 Task: In the Company goldmansachs.com, Create email and send with subject: 'Elevate Your Success: Introducing a Transformative Opportunity', and with mail content 'Good Morning!_x000D_
Ignite your passion for success. Our groundbreaking solution will unleash your potential and open doors to endless opportunities in your industry._x000D_
Best Regards', attach the document: Business_plan.docx and insert image: visitingcard.jpg. Below Best Regards, write Wechat and insert the URL: 'www.wechat.com'. Mark checkbox to create task to follow up : In 1 week.  Enter or choose an email address of recipient's from company's contact and send.. Logged in from softage.10@softage.net
Action: Mouse moved to (67, 55)
Screenshot: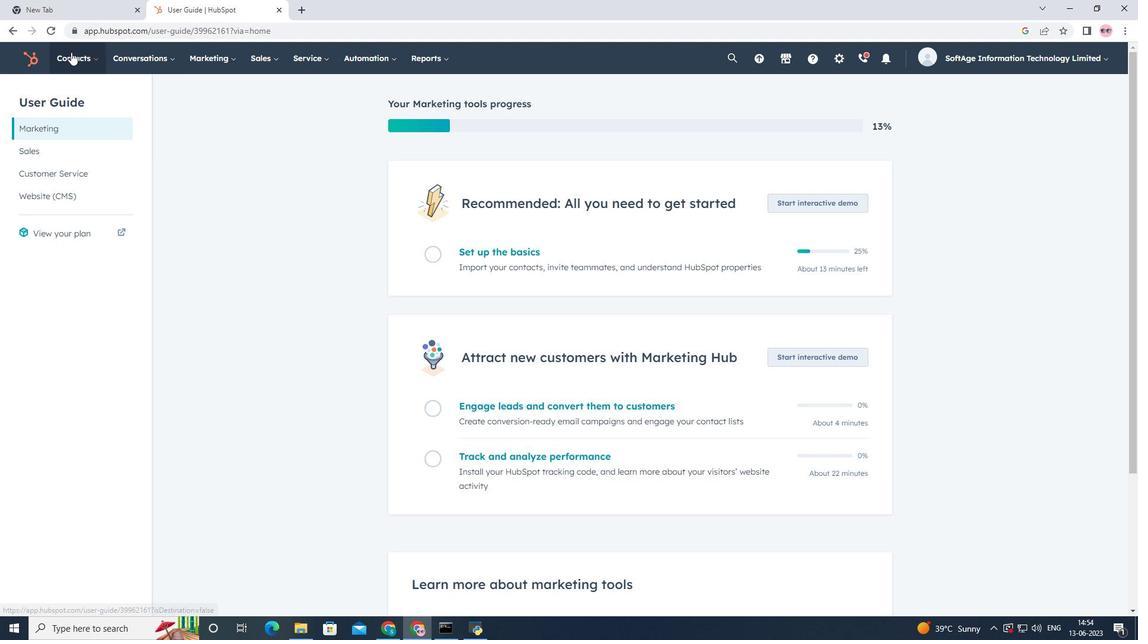 
Action: Mouse pressed left at (67, 55)
Screenshot: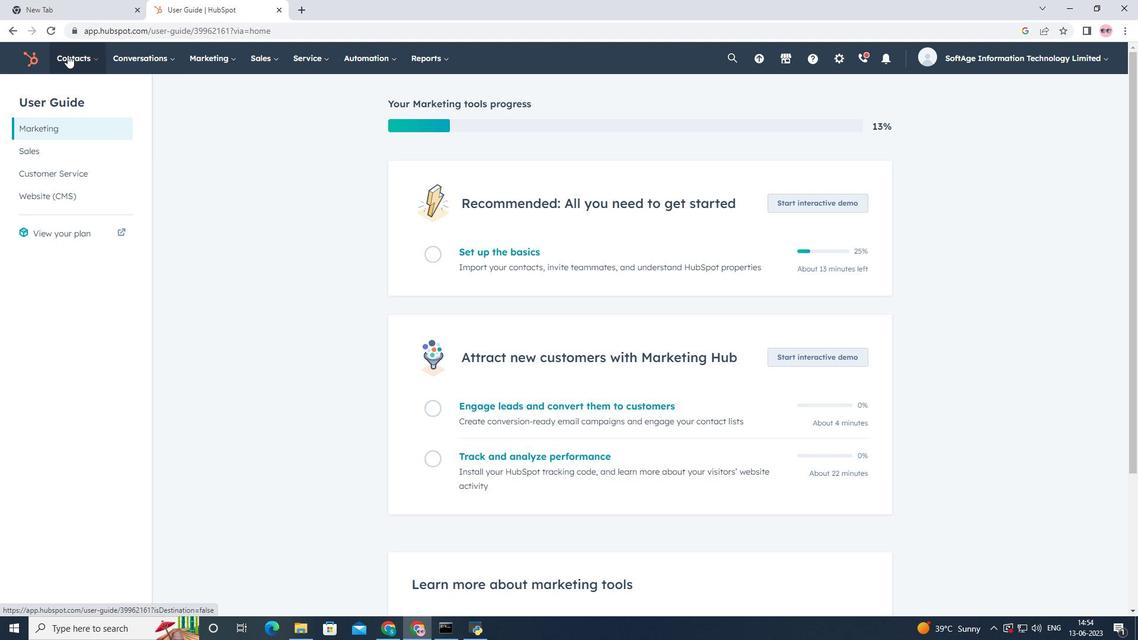 
Action: Mouse moved to (107, 116)
Screenshot: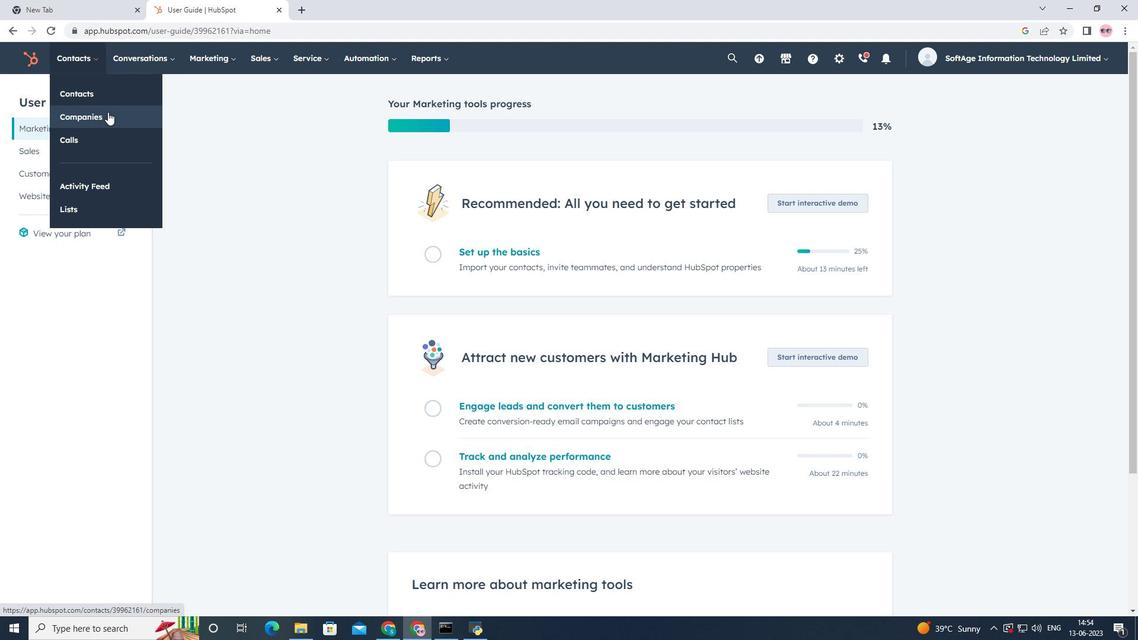 
Action: Mouse pressed left at (107, 116)
Screenshot: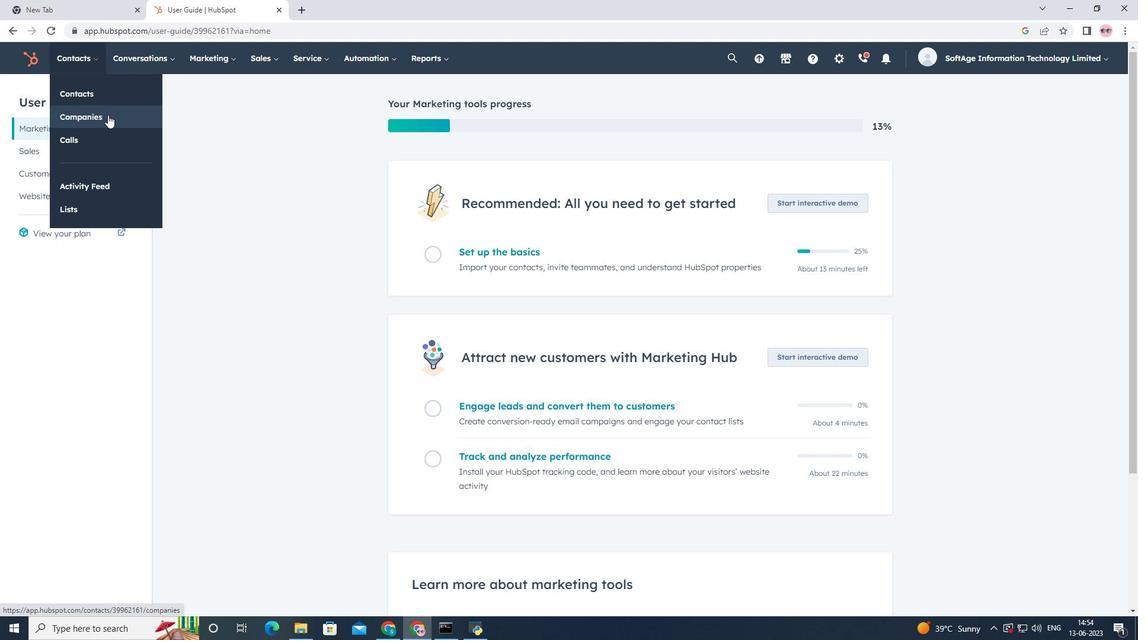 
Action: Mouse moved to (129, 196)
Screenshot: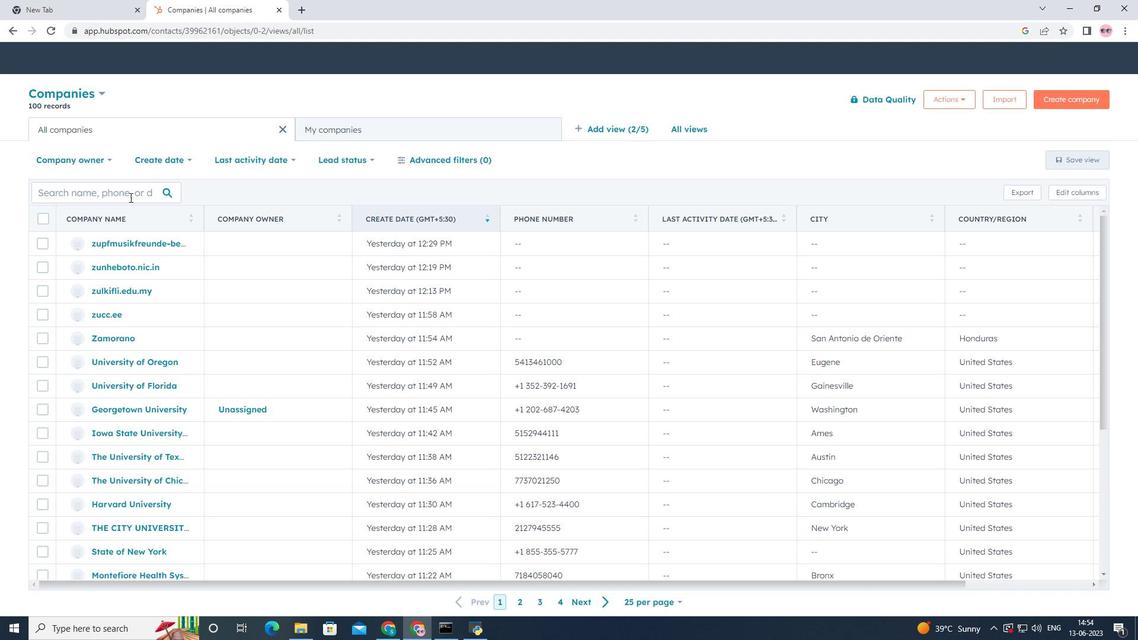 
Action: Mouse pressed left at (129, 196)
Screenshot: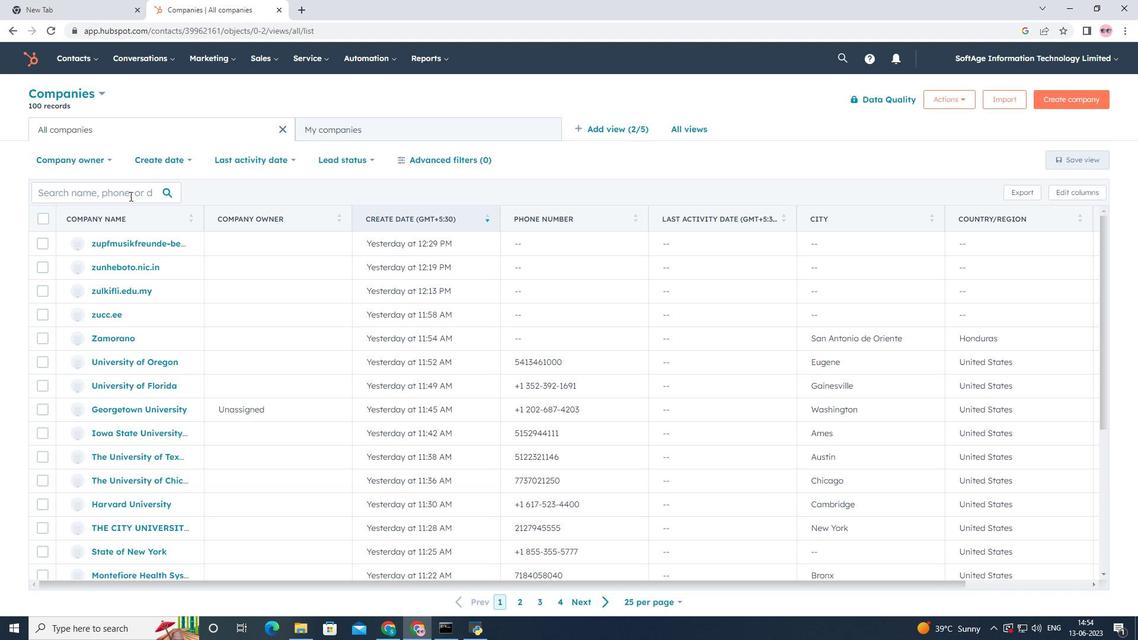 
Action: Key pressed goldmansachs.com
Screenshot: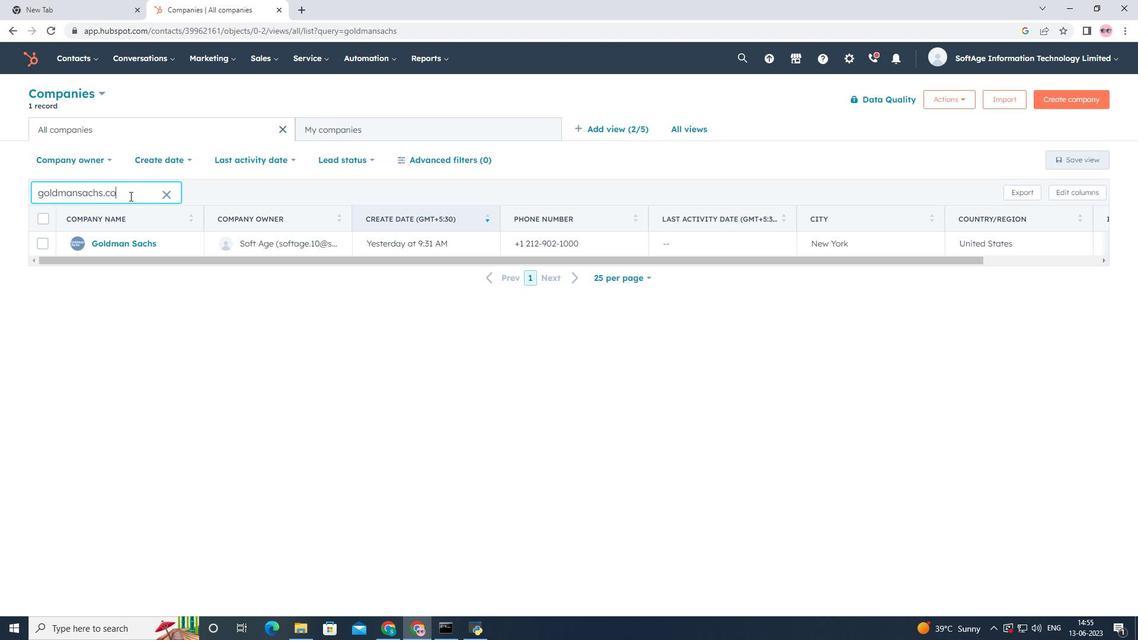 
Action: Mouse moved to (138, 238)
Screenshot: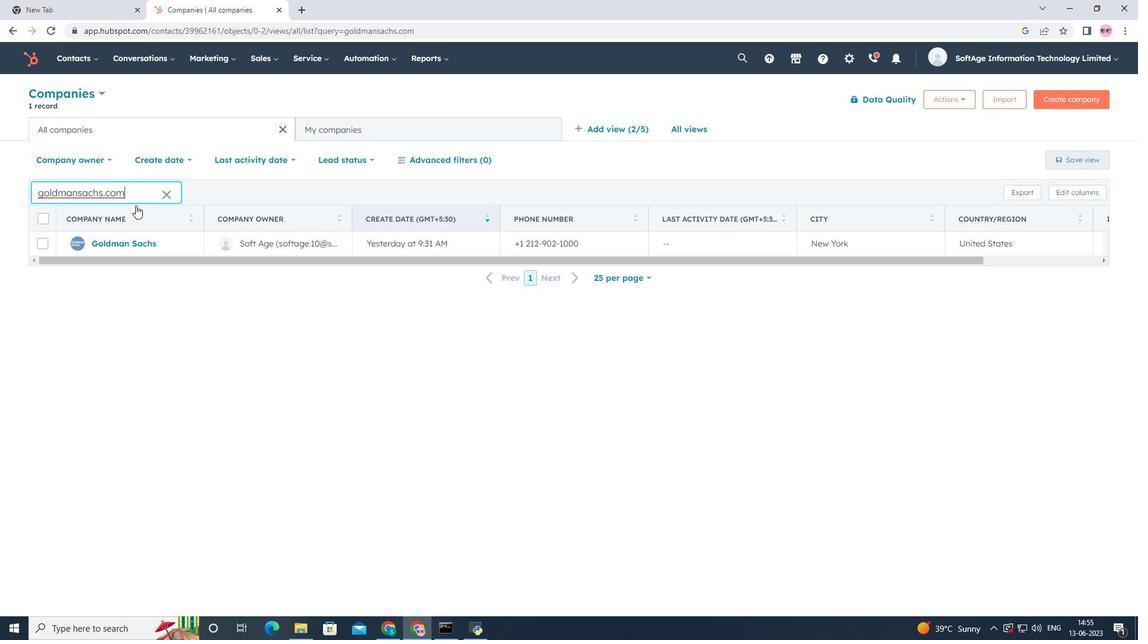 
Action: Mouse pressed left at (138, 238)
Screenshot: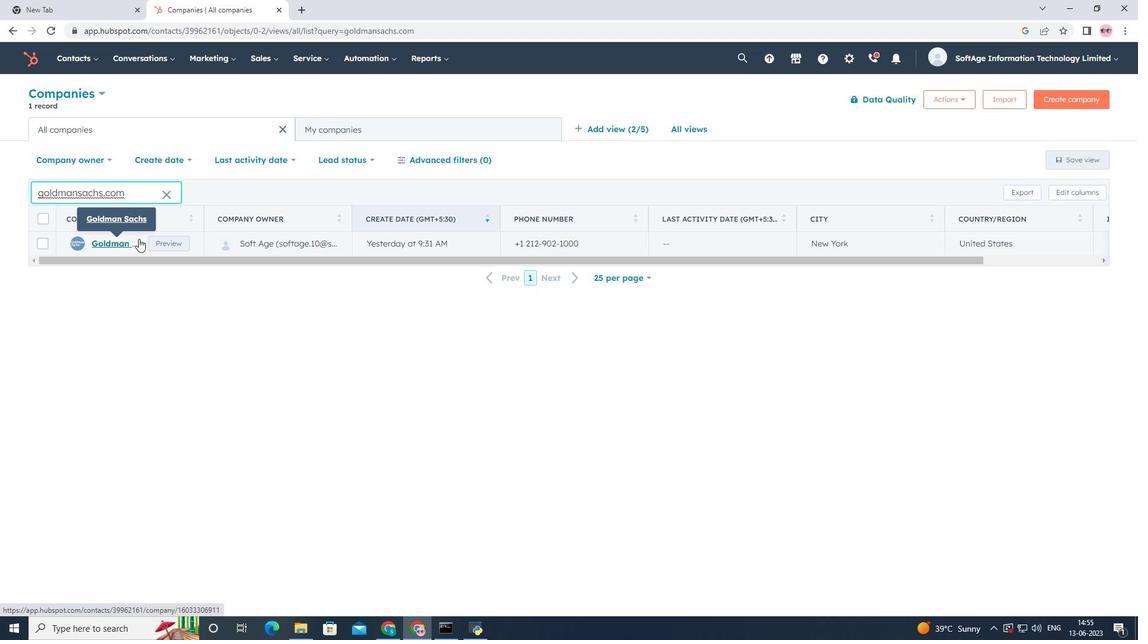 
Action: Mouse moved to (80, 188)
Screenshot: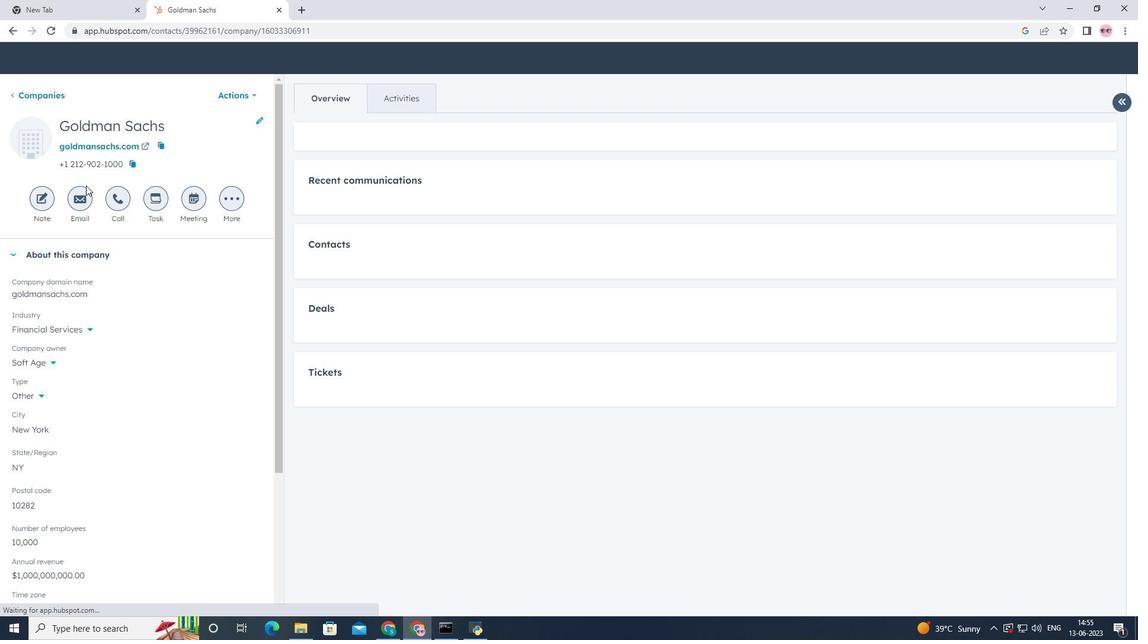 
Action: Mouse pressed left at (80, 188)
Screenshot: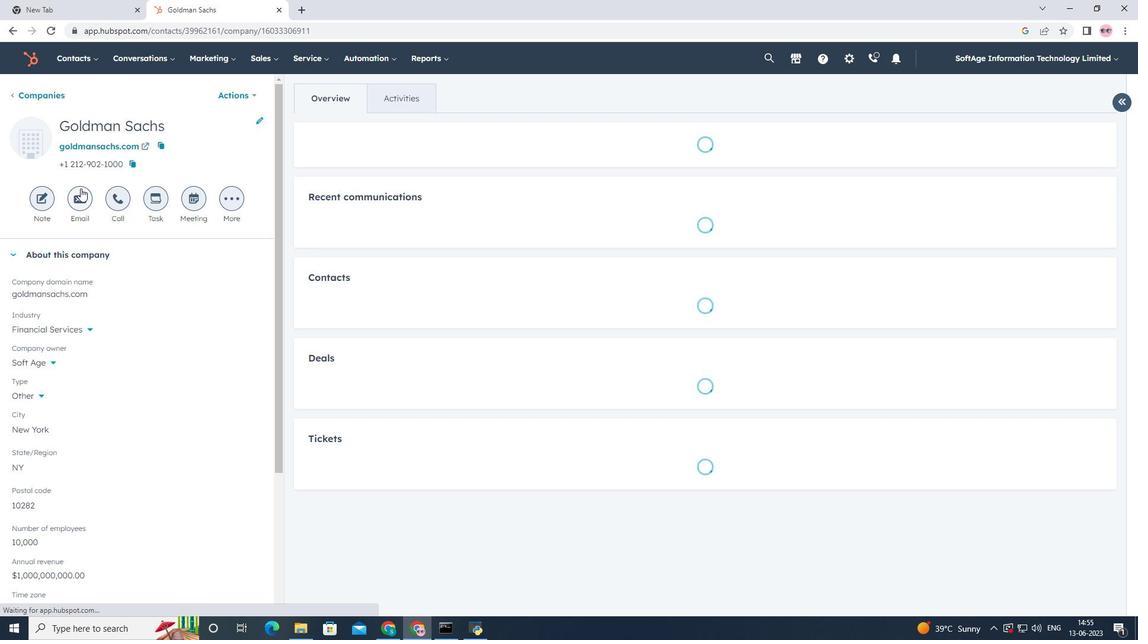 
Action: Mouse moved to (735, 406)
Screenshot: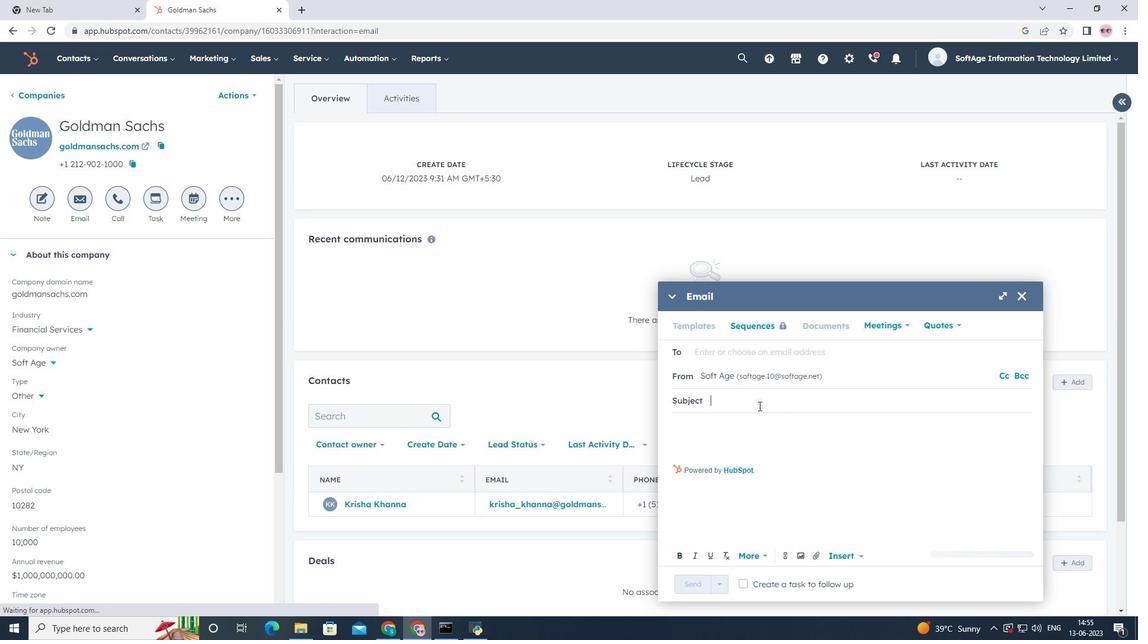 
Action: Mouse pressed left at (735, 406)
Screenshot: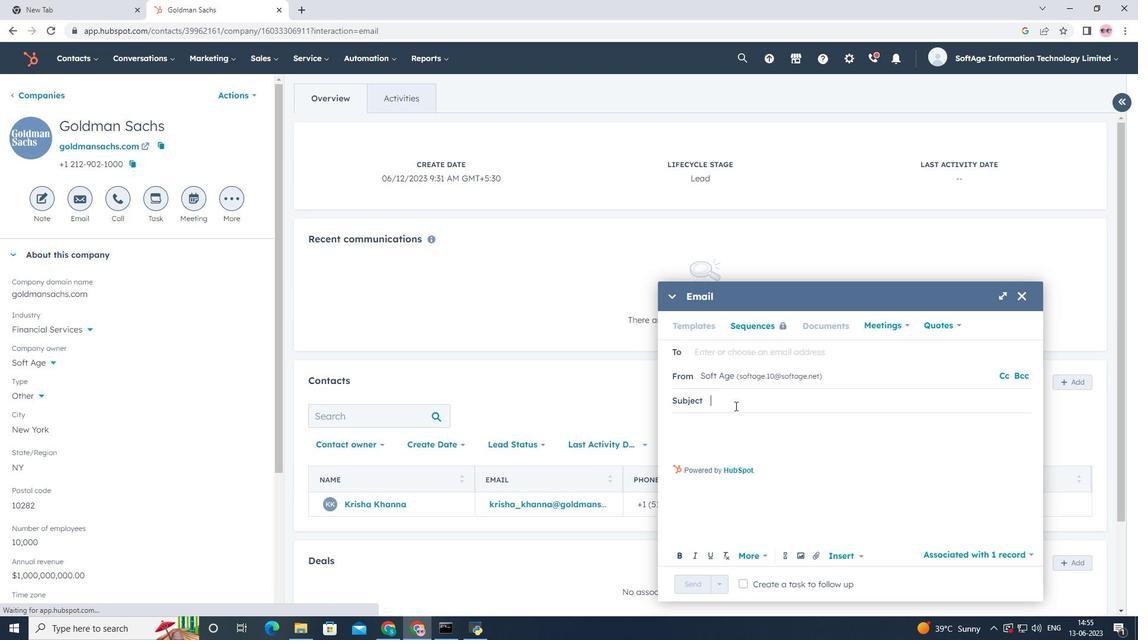 
Action: Key pressed <Key.shift>Elevate<Key.space><Key.shift>Your<Key.space><Key.shift>Success<Key.shift>:<Key.space><Key.shift><Key.shift><Key.shift>Introducing<Key.space>a<Key.space><Key.shift>Transformative<Key.space><Key.shift>Opportunity
Screenshot: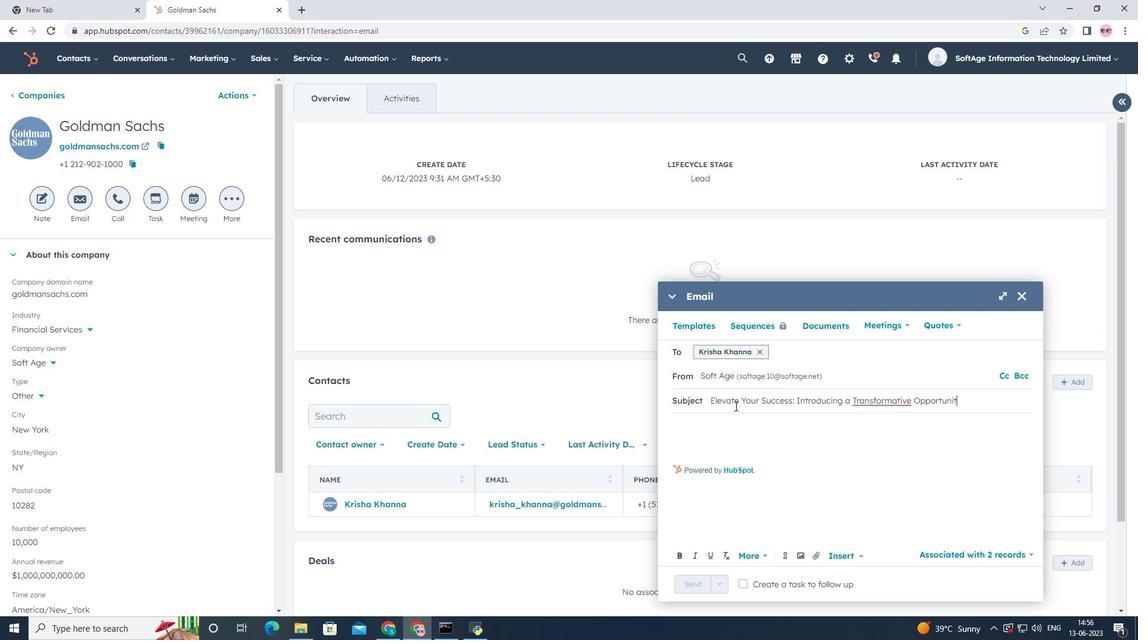 
Action: Mouse moved to (724, 431)
Screenshot: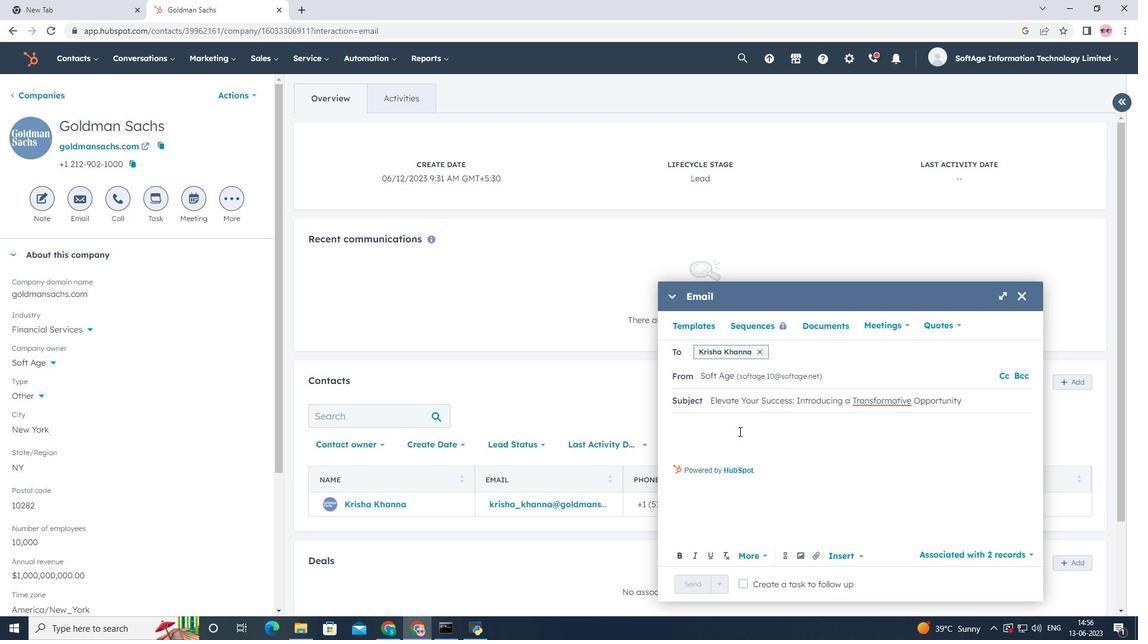 
Action: Mouse pressed left at (724, 431)
Screenshot: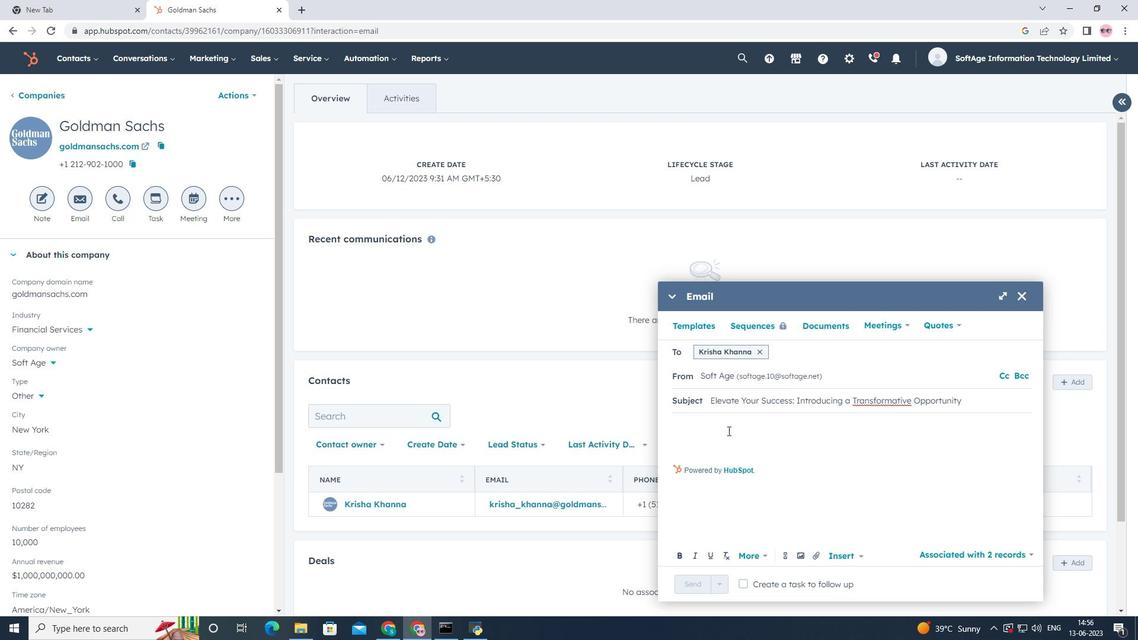 
Action: Key pressed <Key.shift><Key.shift><Key.shift><Key.shift><Key.shift><Key.shift><Key.shift><Key.shift><Key.shift><Key.shift><Key.shift>Good<Key.space><Key.shift>Morning<Key.shift><Key.shift><Key.shift><Key.shift><Key.shift>!<Key.enter><Key.shift>Ignite<Key.space>your<Key.space>passion<Key.space>for<Key.space>success.<Key.space><Key.shift>Our<Key.space>gri<Key.backspace>oundbreaking<Key.space>solution<Key.space>we<Key.backspace>ill<Key.space>unleash<Key.space>your<Key.space>potential<Key.space>and<Key.space>open<Key.space>doors<Key.space>to<Key.space>endless<Key.space>opportunities<Key.space>in<Key.space>your<Key.space>industry.<Key.enter><Key.shift><Key.shift><Key.shift><Key.shift><Key.shift><Key.shift><Key.shift><Key.shift><Key.shift><Key.shift><Key.shift><Key.shift><Key.shift><Key.shift><Key.shift><Key.shift><Key.shift><Key.shift><Key.shift><Key.shift><Key.shift><Key.shift><Key.shift><Key.shift><Key.shift><Key.shift><Key.shift><Key.shift><Key.shift><Key.shift><Key.shift><Key.shift><Key.shift><Key.shift>Best<Key.space>regards
Screenshot: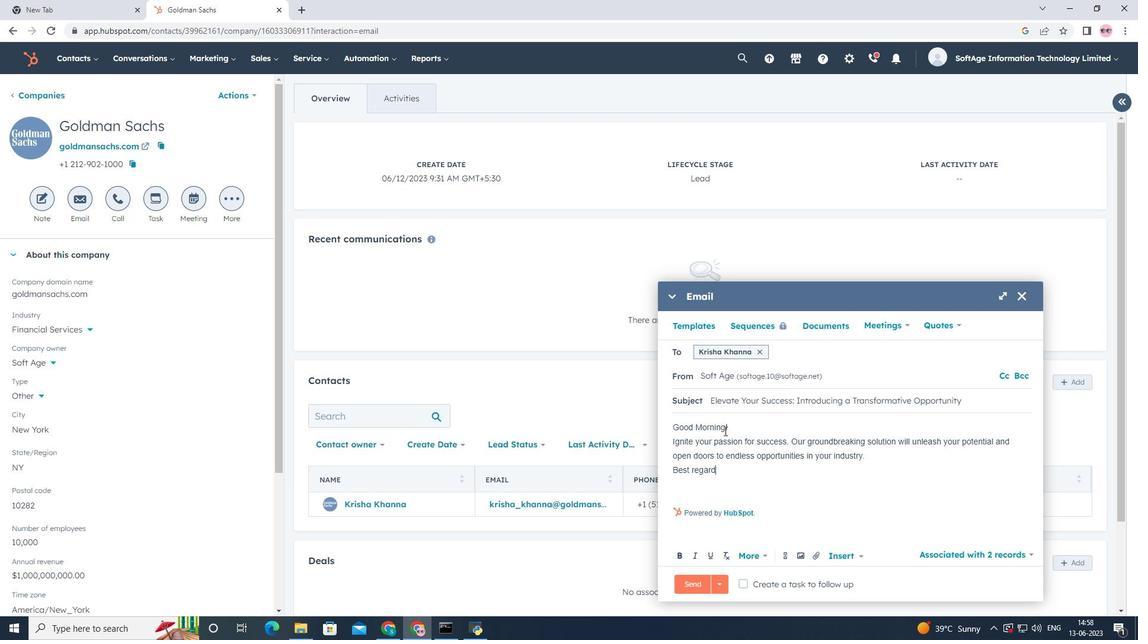 
Action: Mouse moved to (697, 470)
Screenshot: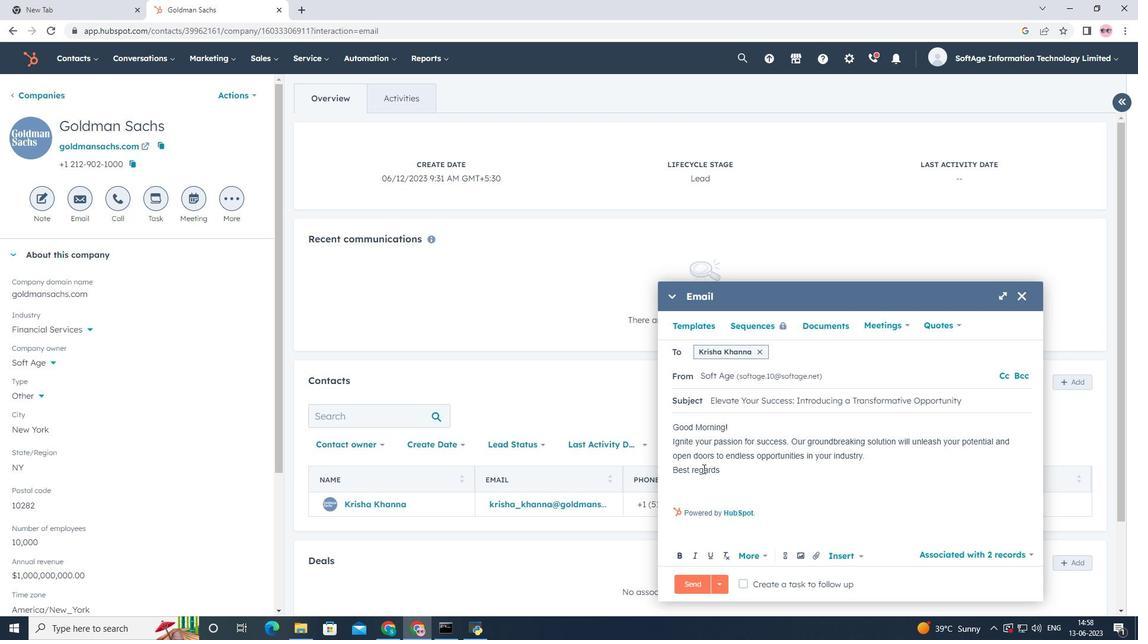 
Action: Mouse pressed left at (697, 470)
Screenshot: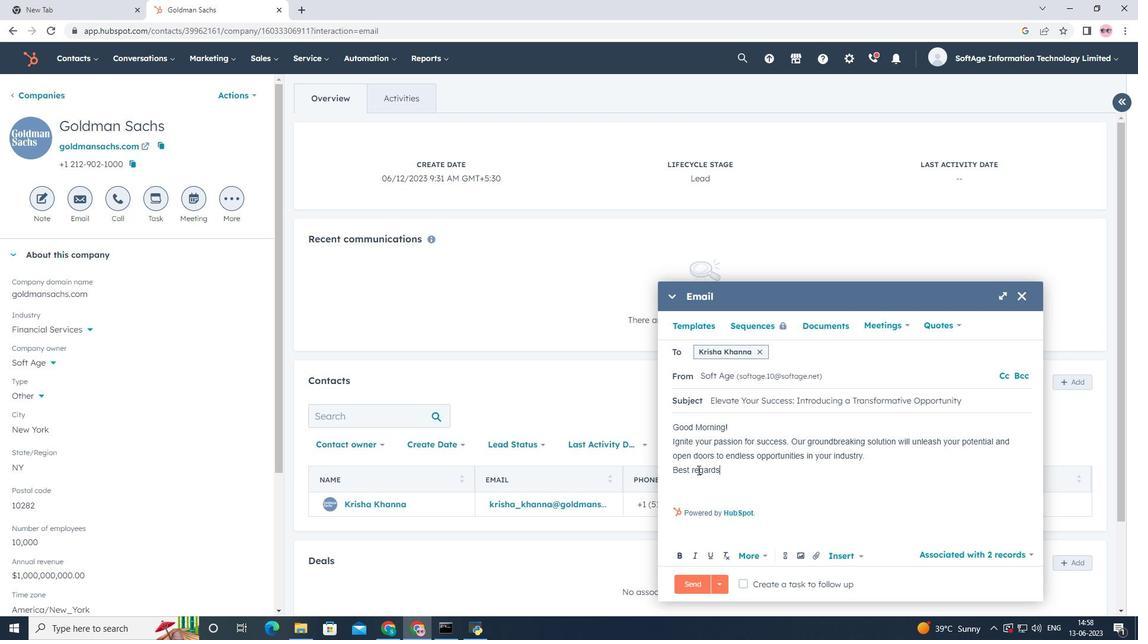 
Action: Key pressed <Key.left><Key.backspace><Key.shift>R
Screenshot: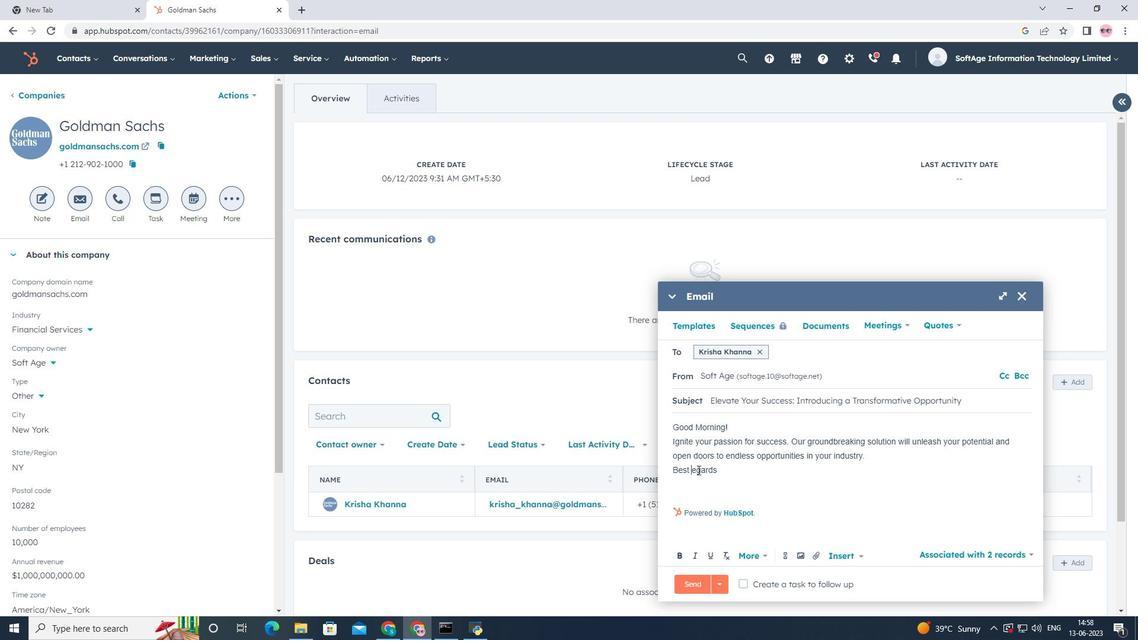 
Action: Mouse moved to (812, 558)
Screenshot: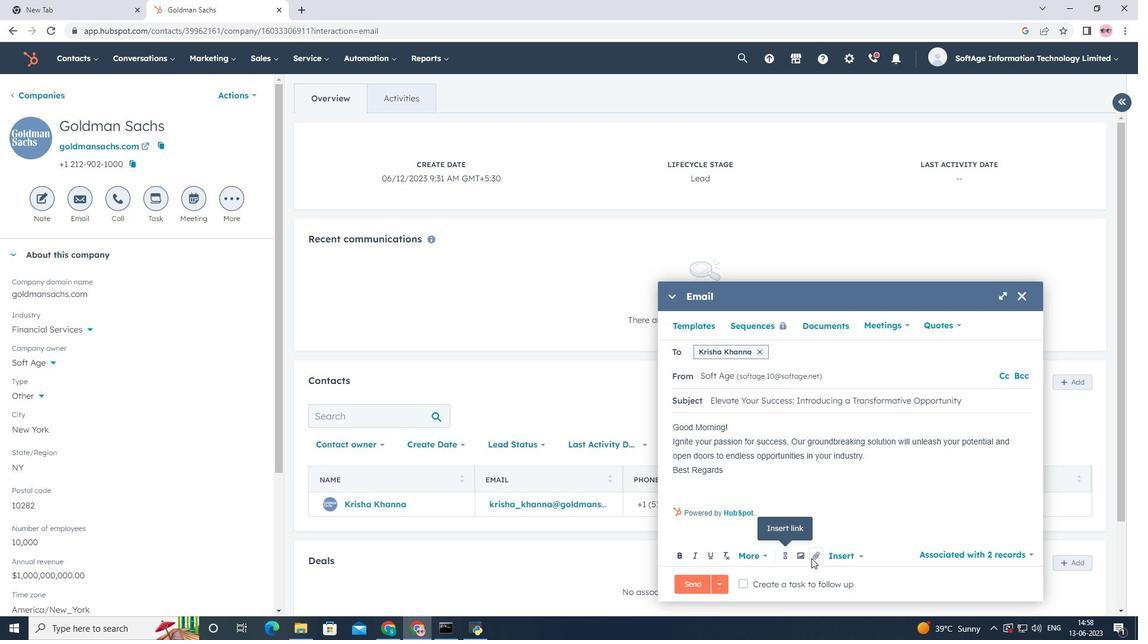 
Action: Mouse pressed left at (812, 558)
Screenshot: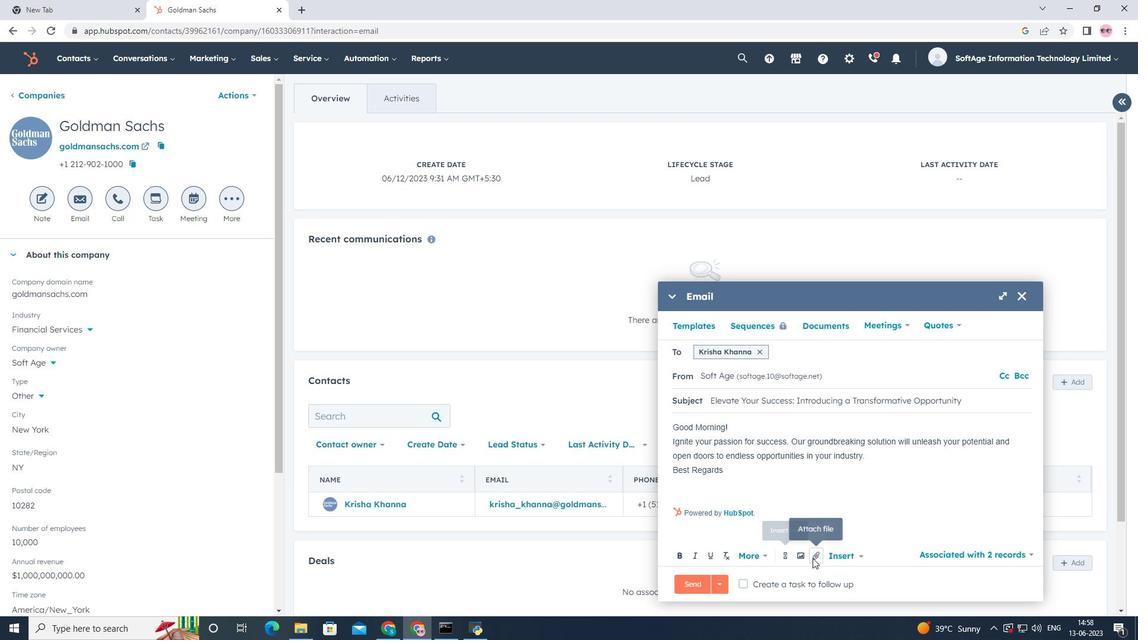 
Action: Mouse moved to (827, 524)
Screenshot: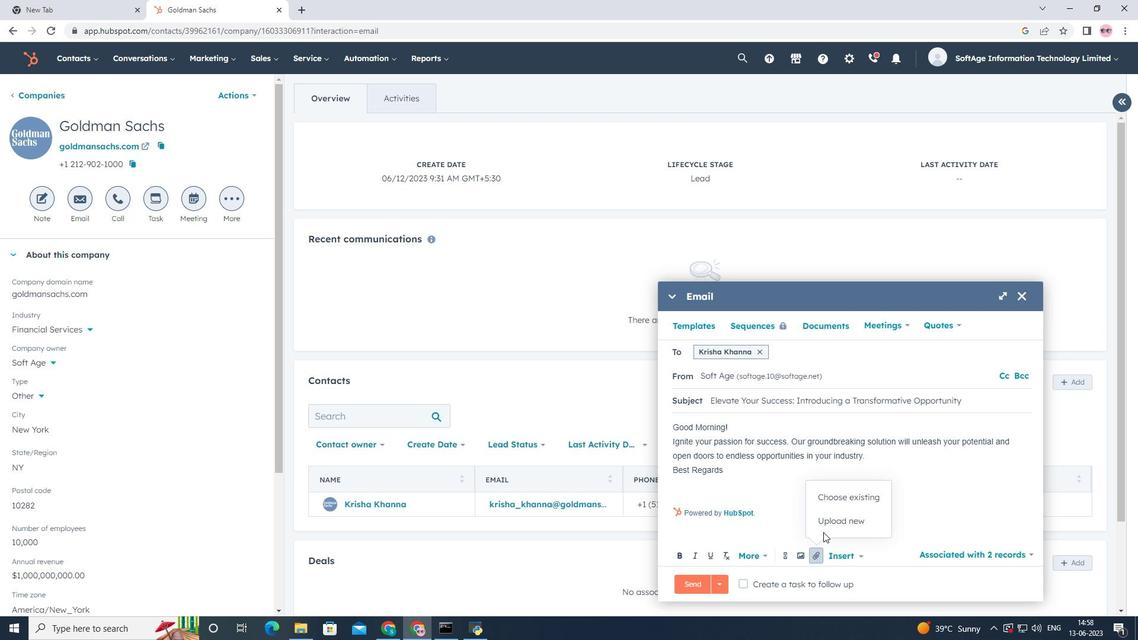 
Action: Mouse pressed left at (827, 524)
Screenshot: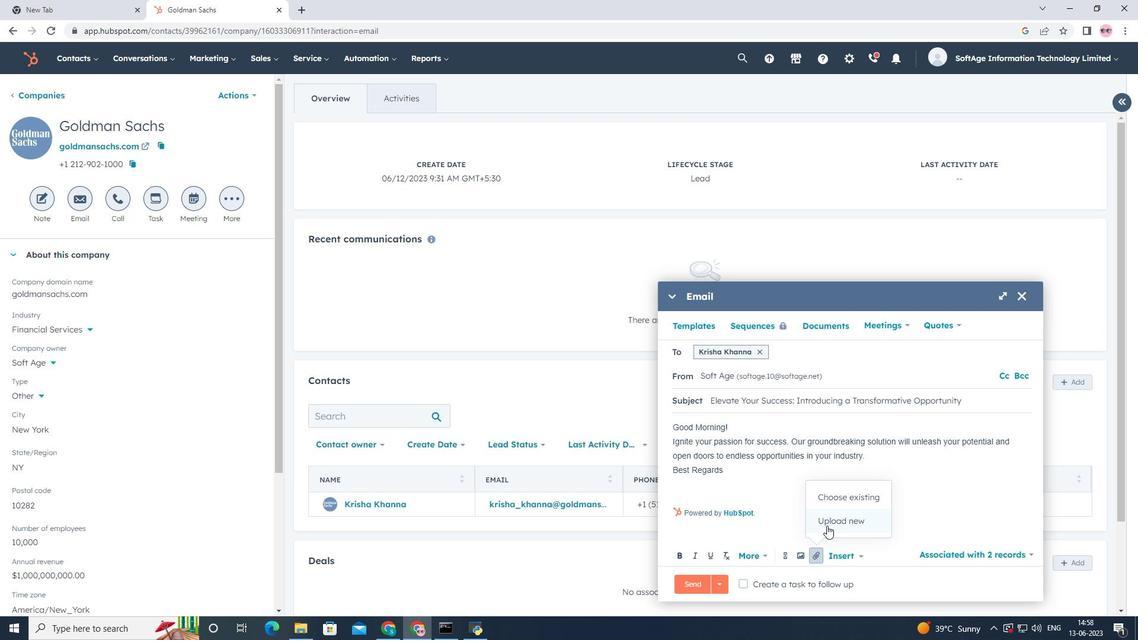 
Action: Mouse moved to (45, 148)
Screenshot: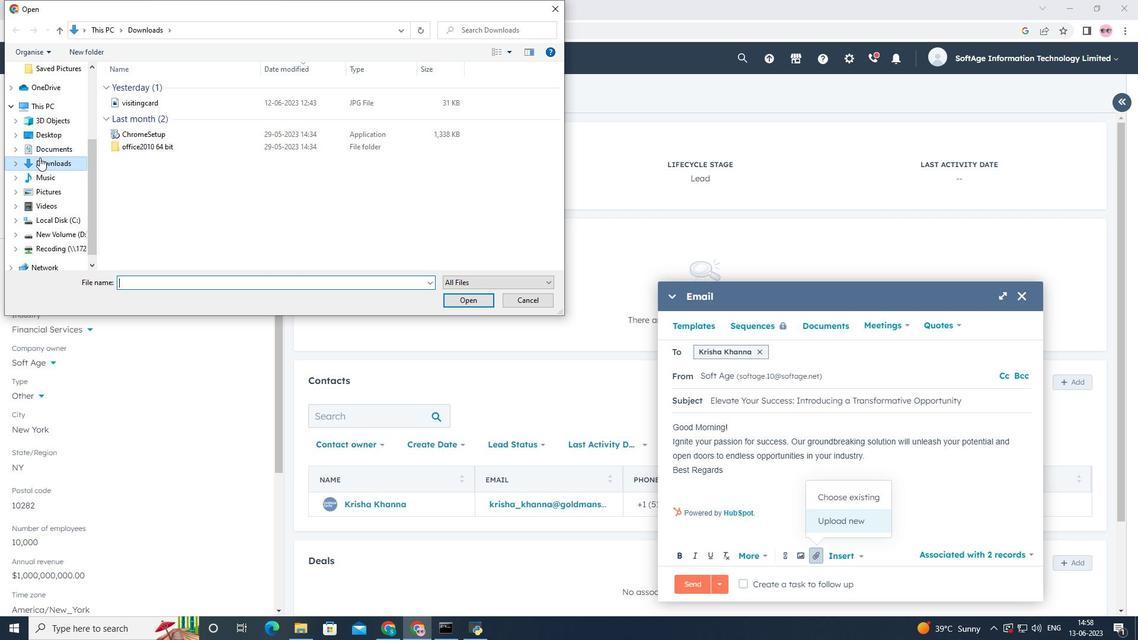 
Action: Mouse pressed left at (45, 148)
Screenshot: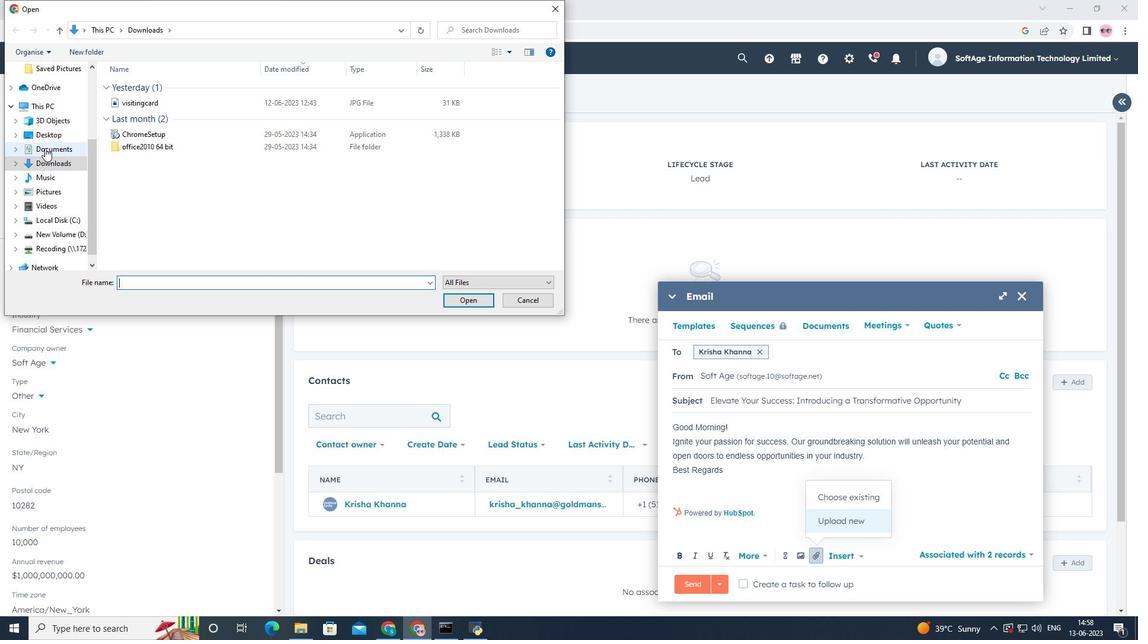 
Action: Mouse moved to (168, 103)
Screenshot: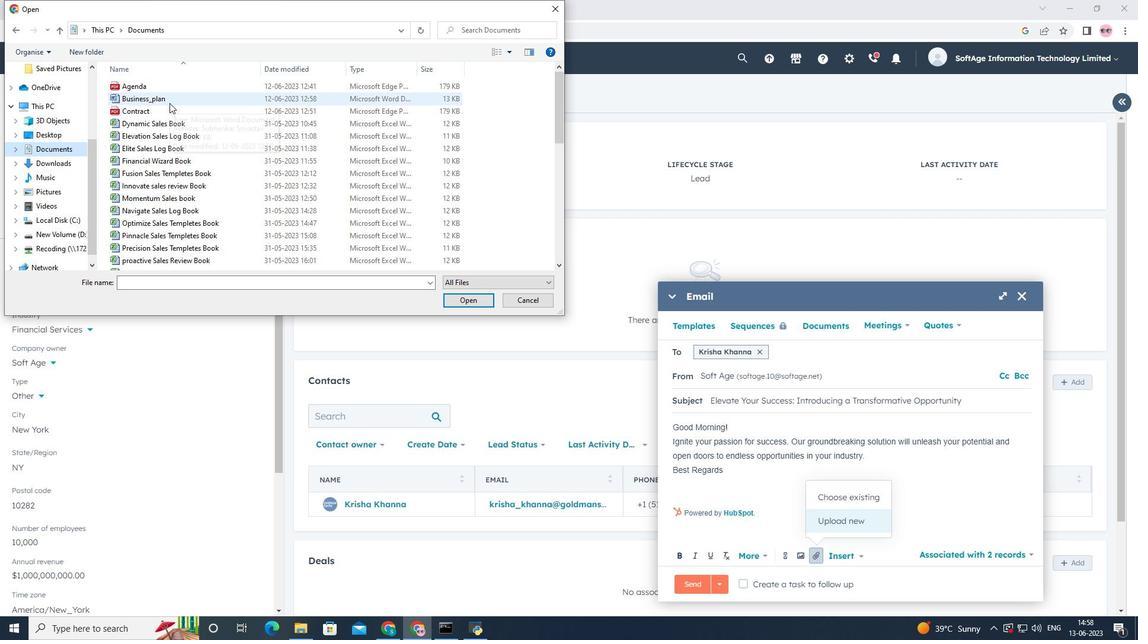 
Action: Mouse pressed left at (168, 103)
Screenshot: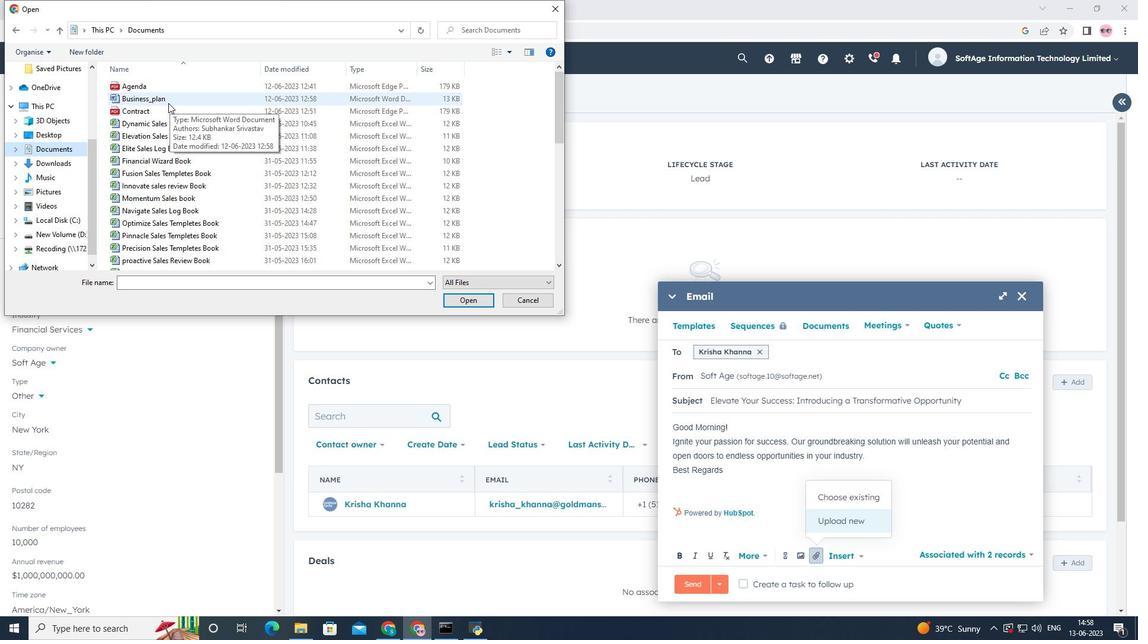 
Action: Mouse moved to (460, 304)
Screenshot: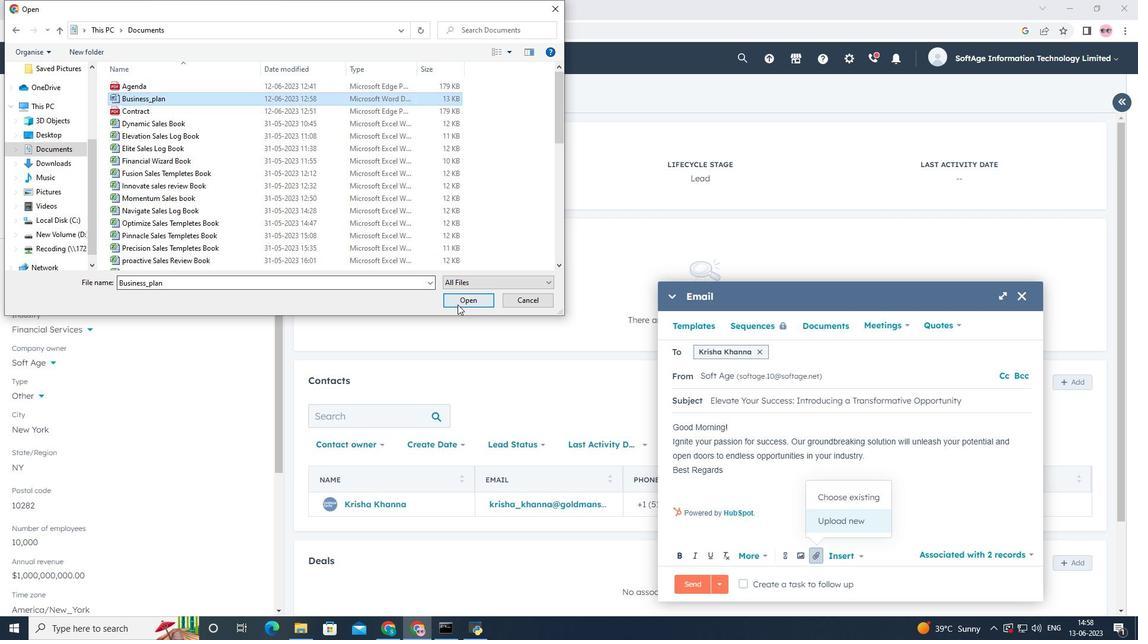 
Action: Mouse pressed left at (460, 304)
Screenshot: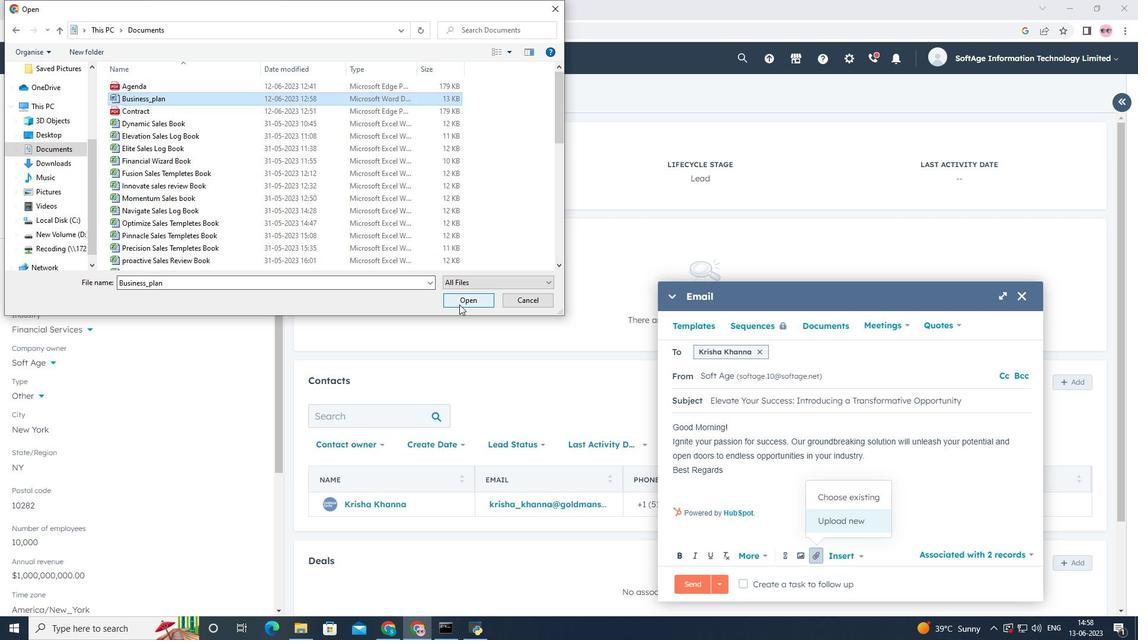 
Action: Mouse moved to (798, 518)
Screenshot: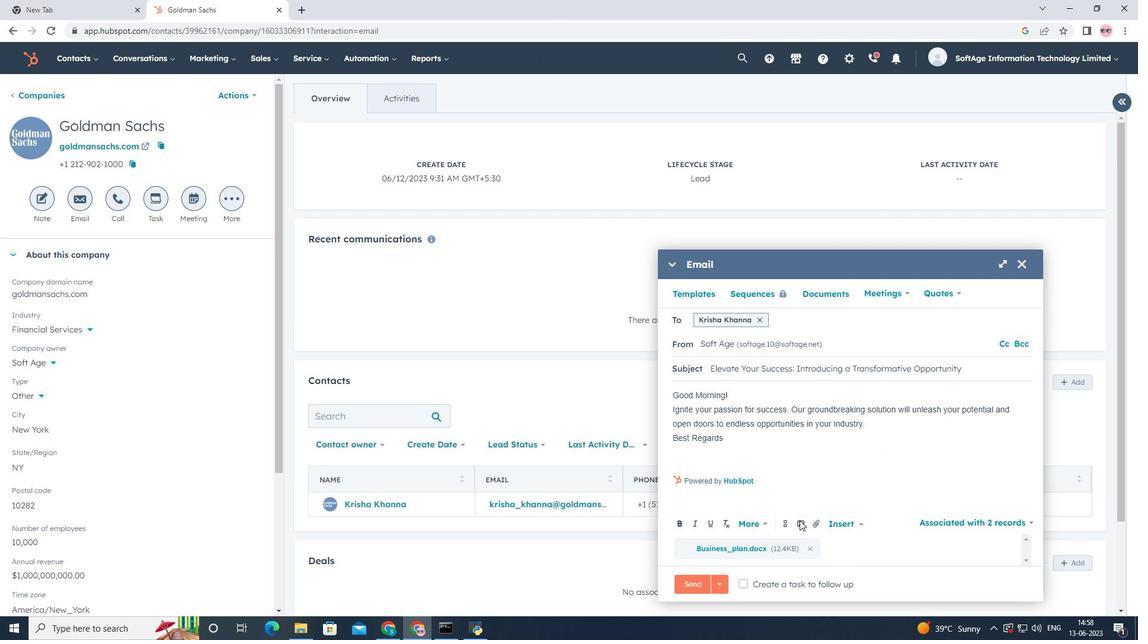 
Action: Mouse pressed left at (798, 518)
Screenshot: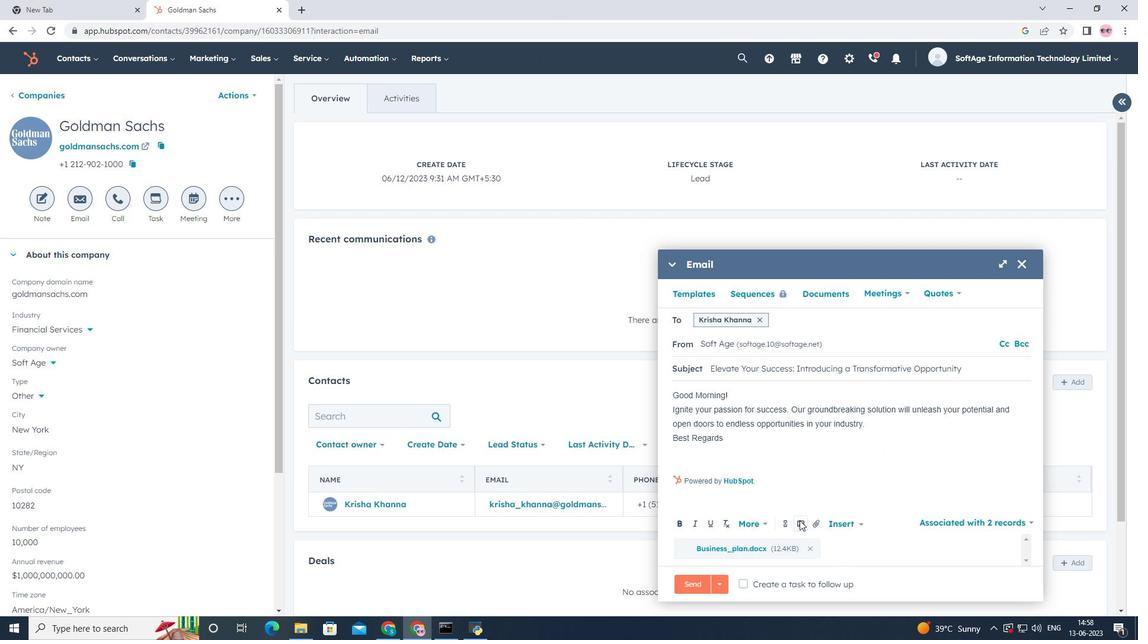 
Action: Mouse moved to (793, 489)
Screenshot: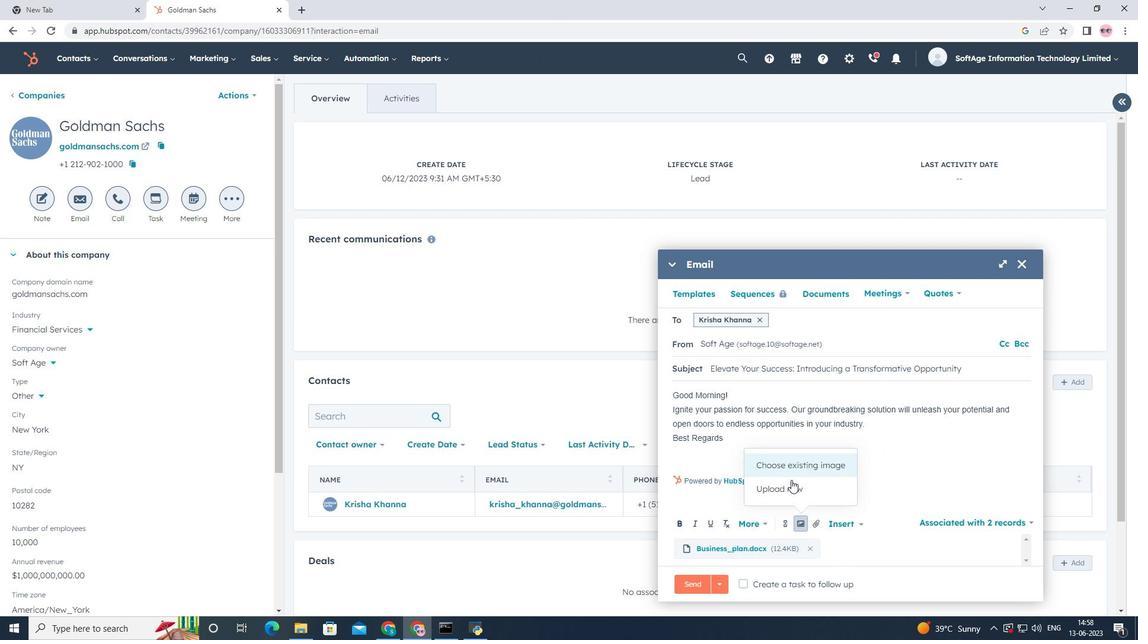 
Action: Mouse pressed left at (793, 489)
Screenshot: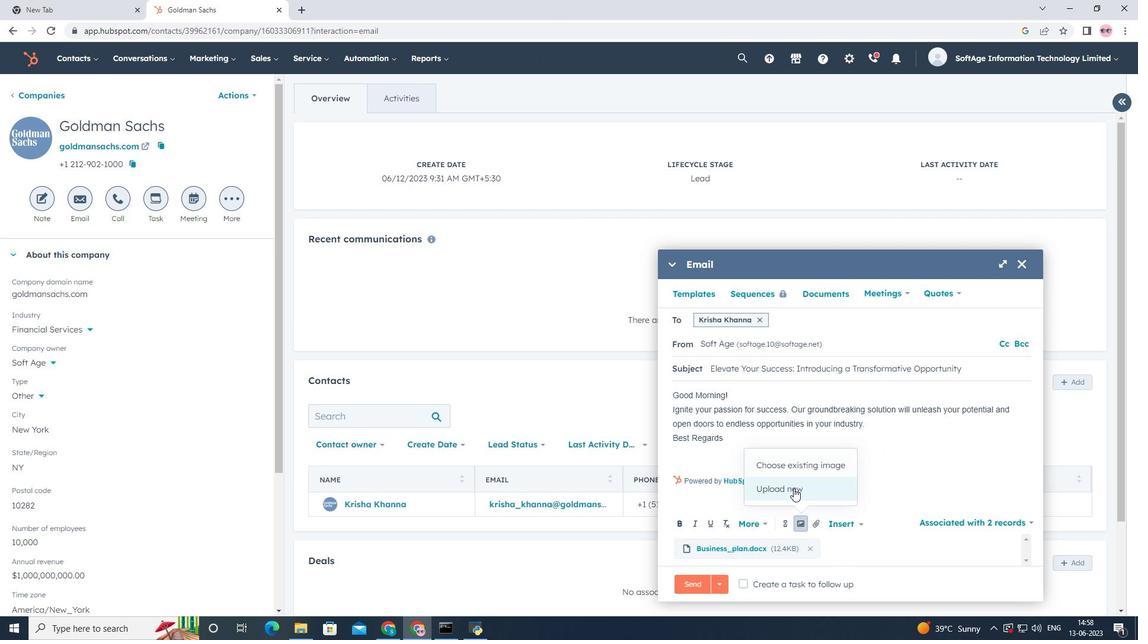 
Action: Mouse moved to (66, 160)
Screenshot: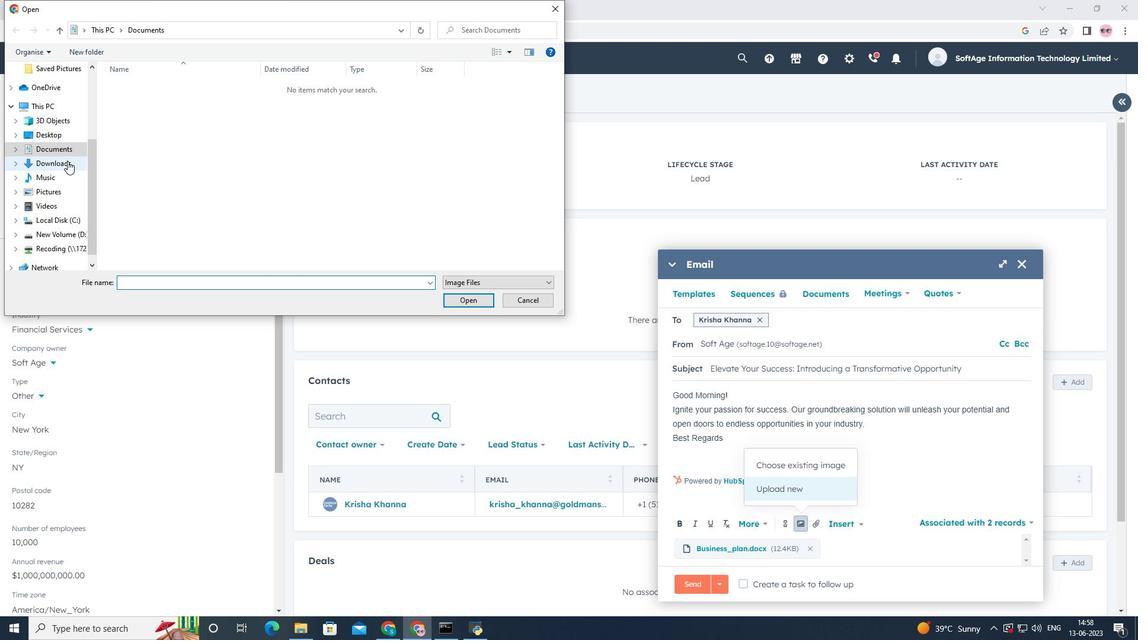 
Action: Mouse pressed left at (66, 160)
Screenshot: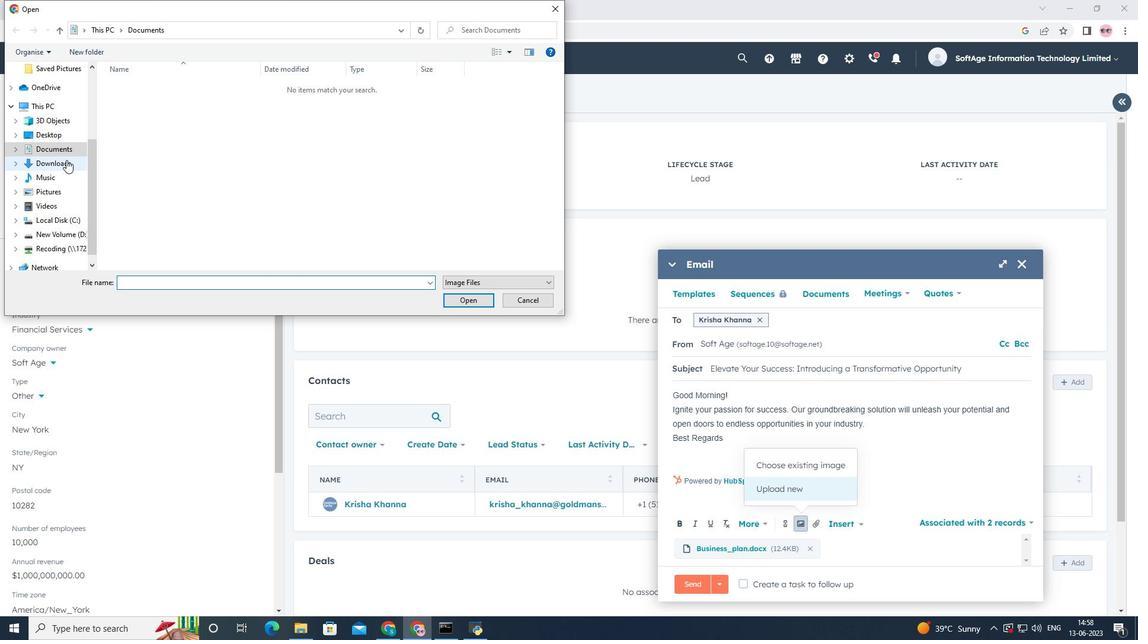 
Action: Mouse moved to (153, 101)
Screenshot: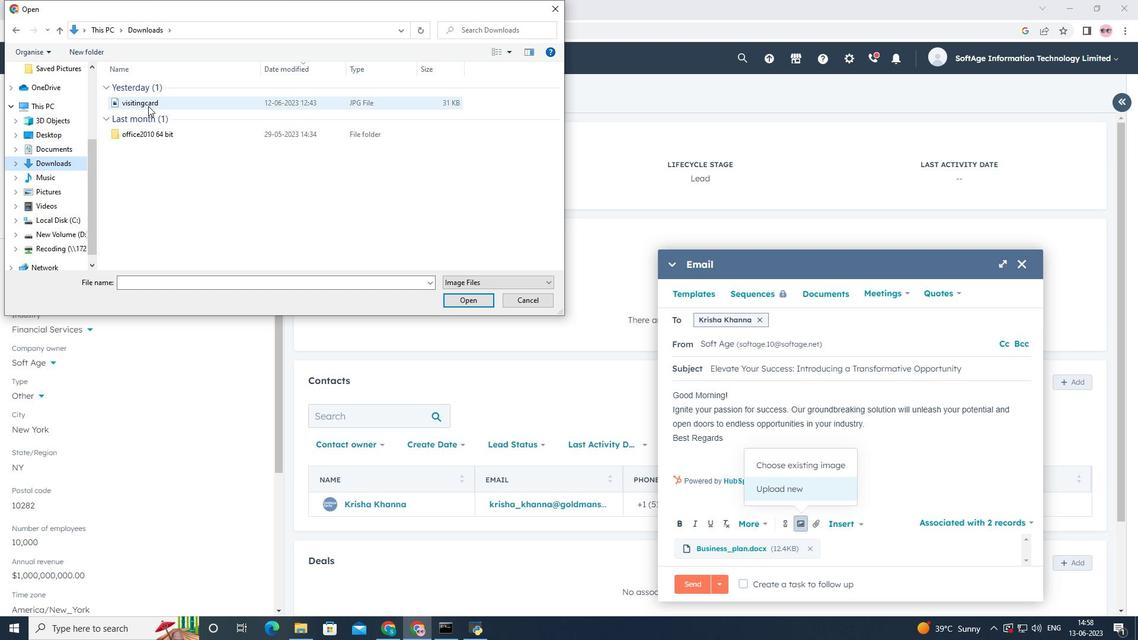 
Action: Mouse pressed left at (153, 101)
Screenshot: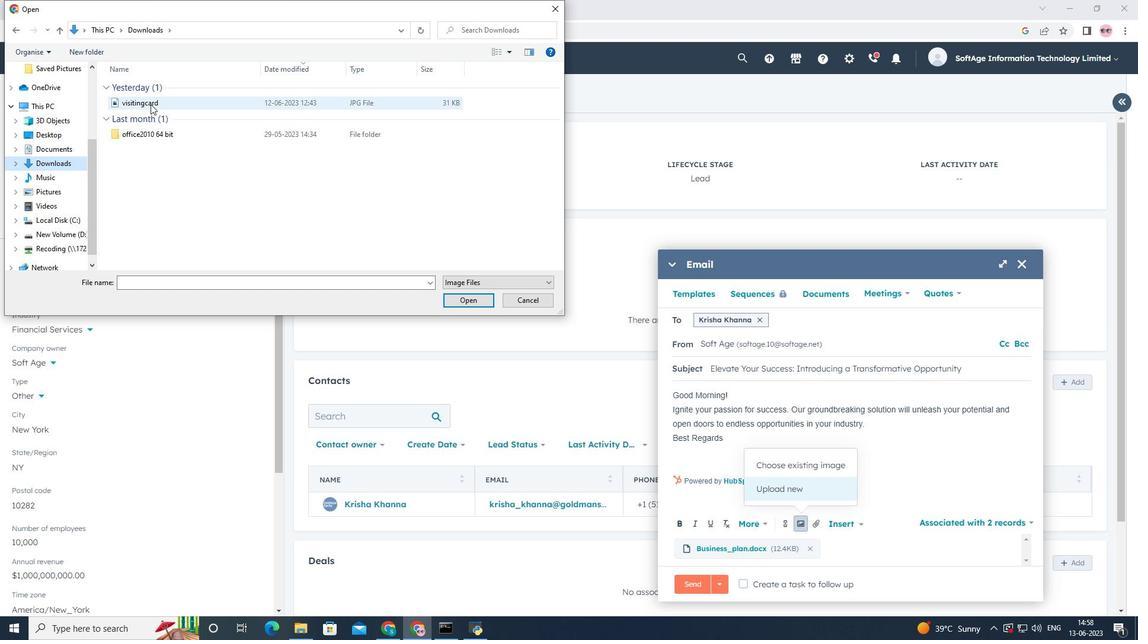 
Action: Mouse moved to (473, 297)
Screenshot: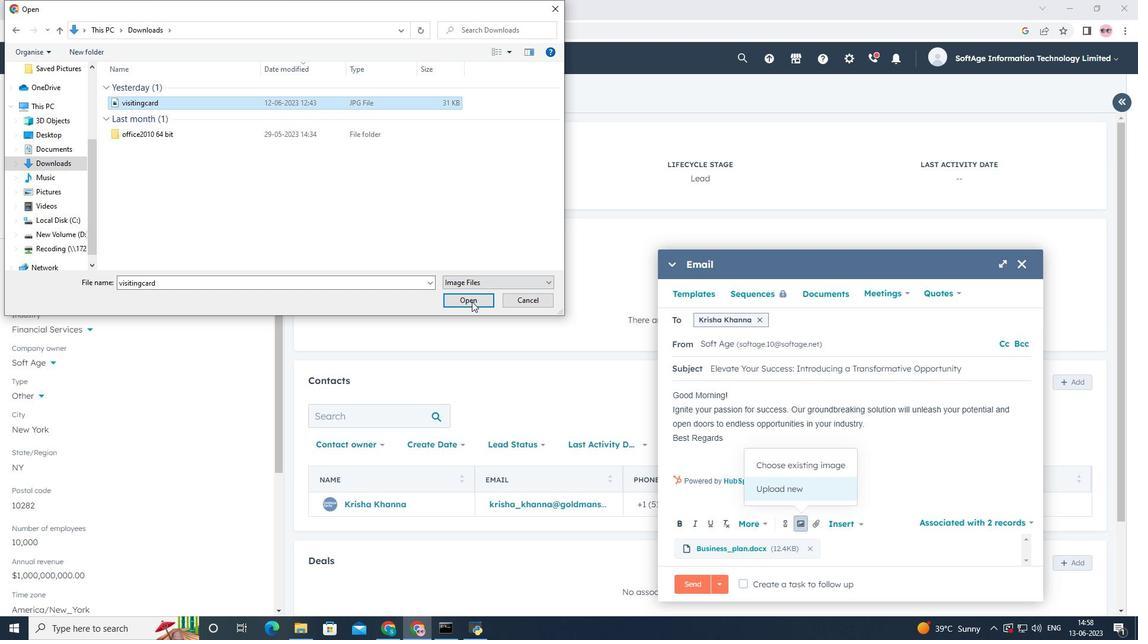 
Action: Mouse pressed left at (473, 297)
Screenshot: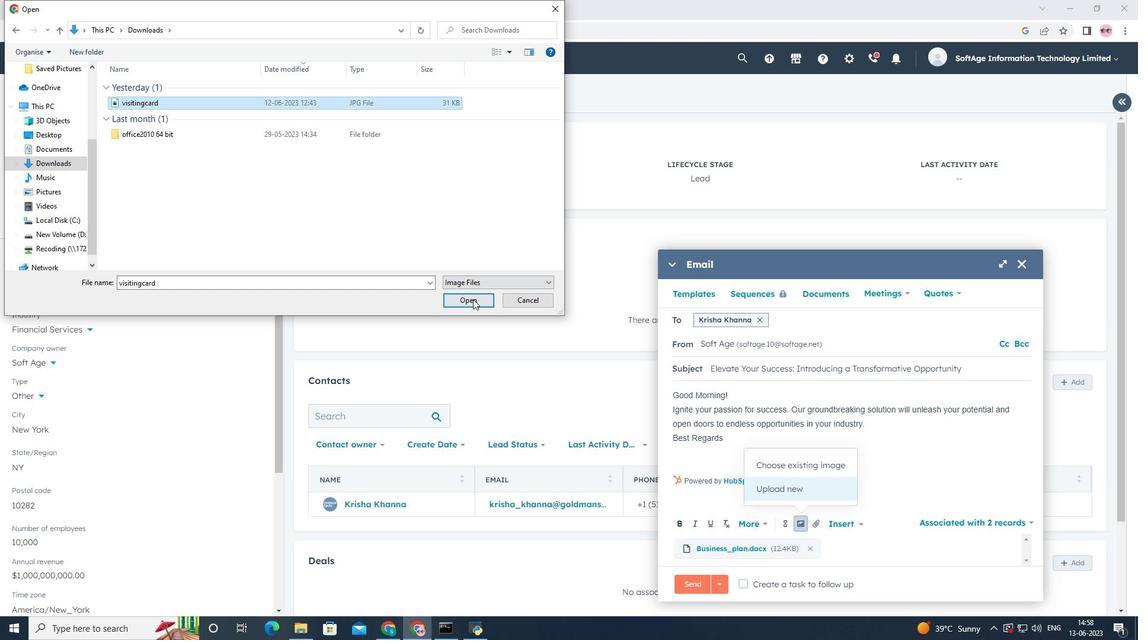 
Action: Mouse moved to (708, 332)
Screenshot: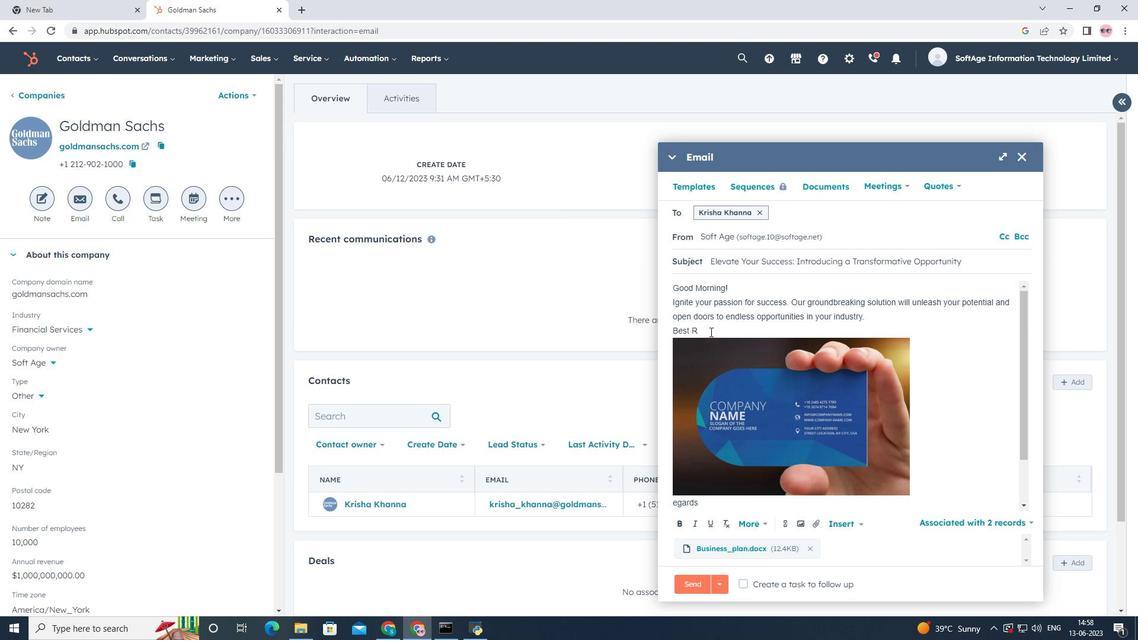 
Action: Mouse pressed left at (708, 332)
Screenshot: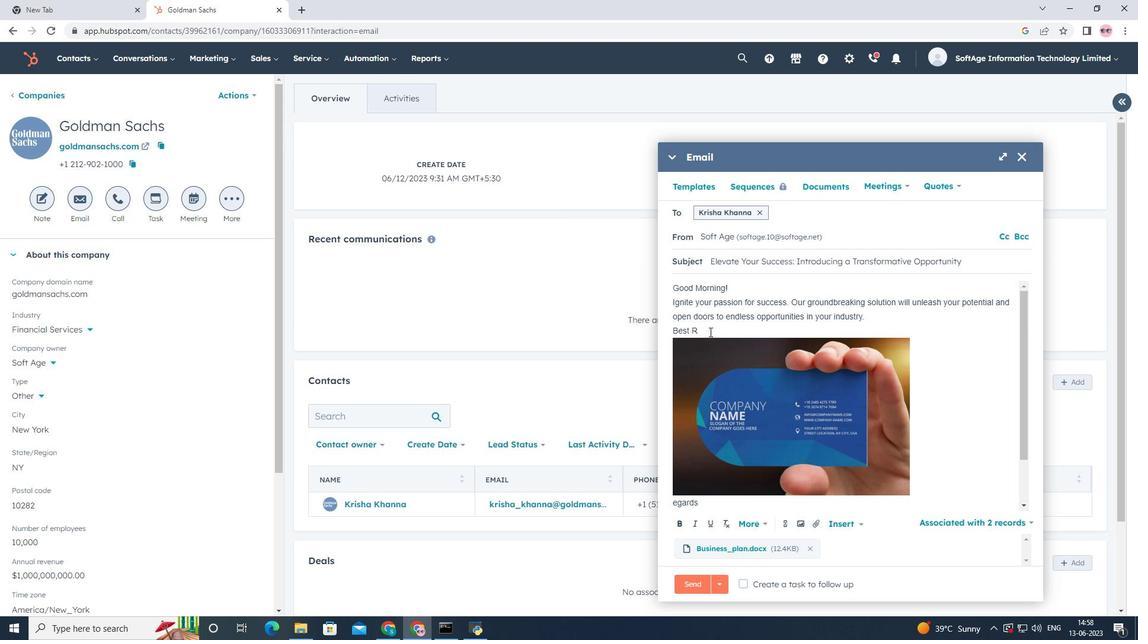 
Action: Mouse moved to (697, 505)
Screenshot: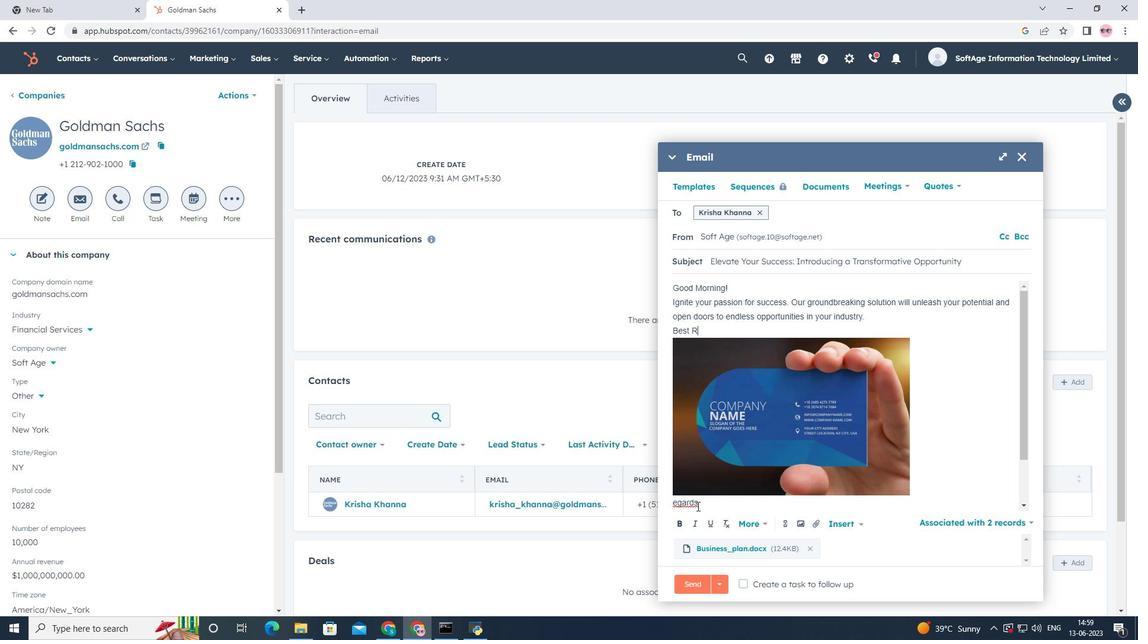
Action: Mouse pressed left at (697, 505)
Screenshot: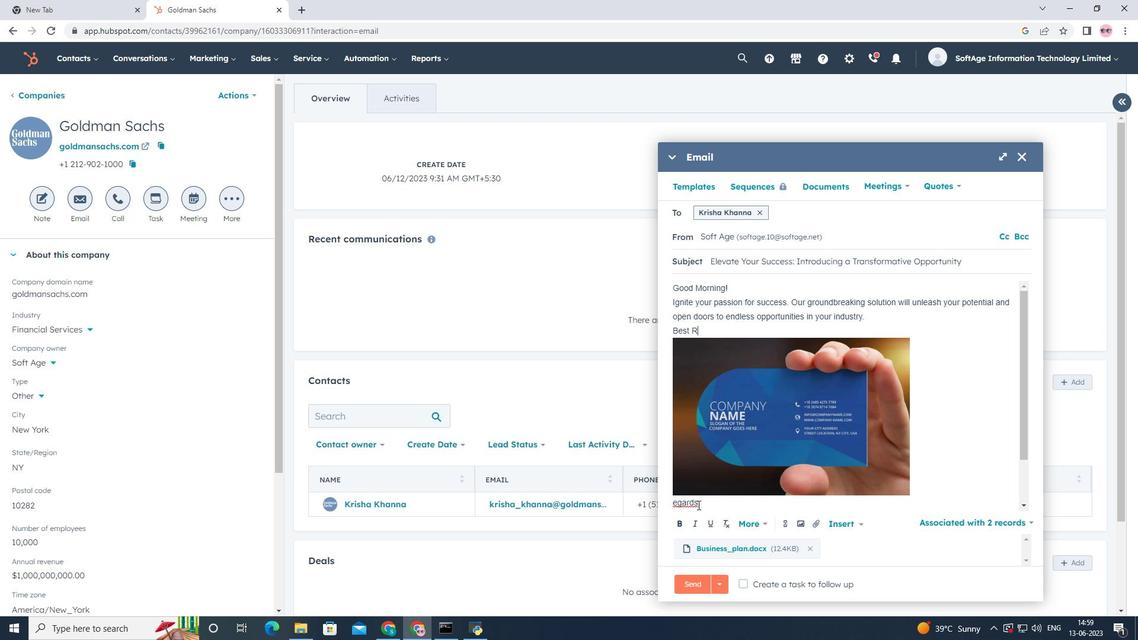 
Action: Mouse moved to (702, 455)
Screenshot: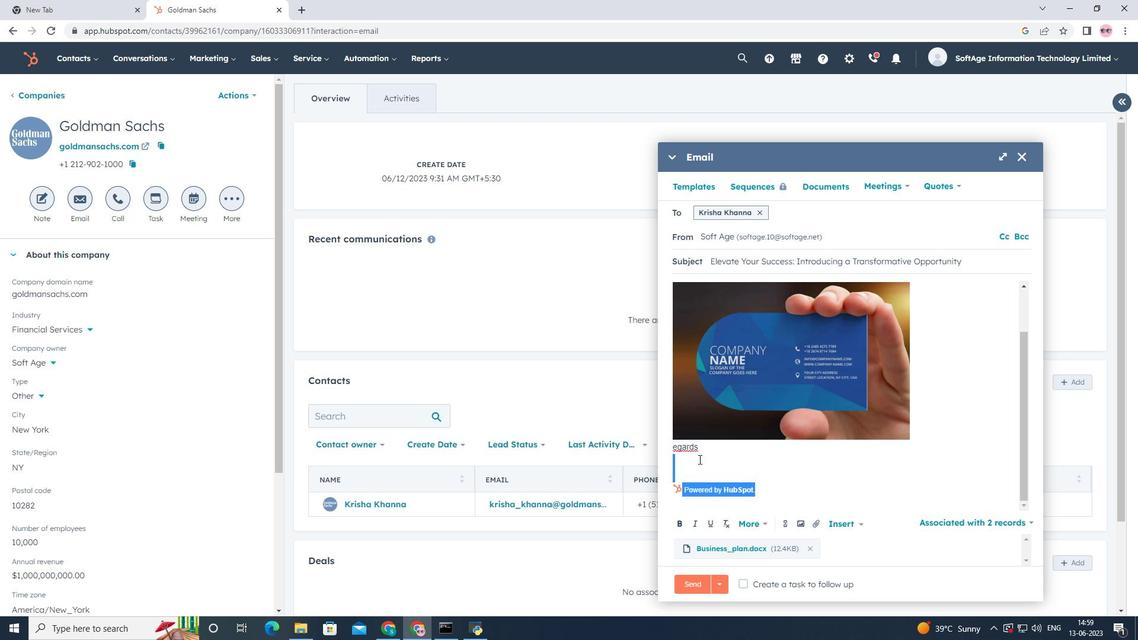 
Action: Mouse pressed left at (702, 455)
Screenshot: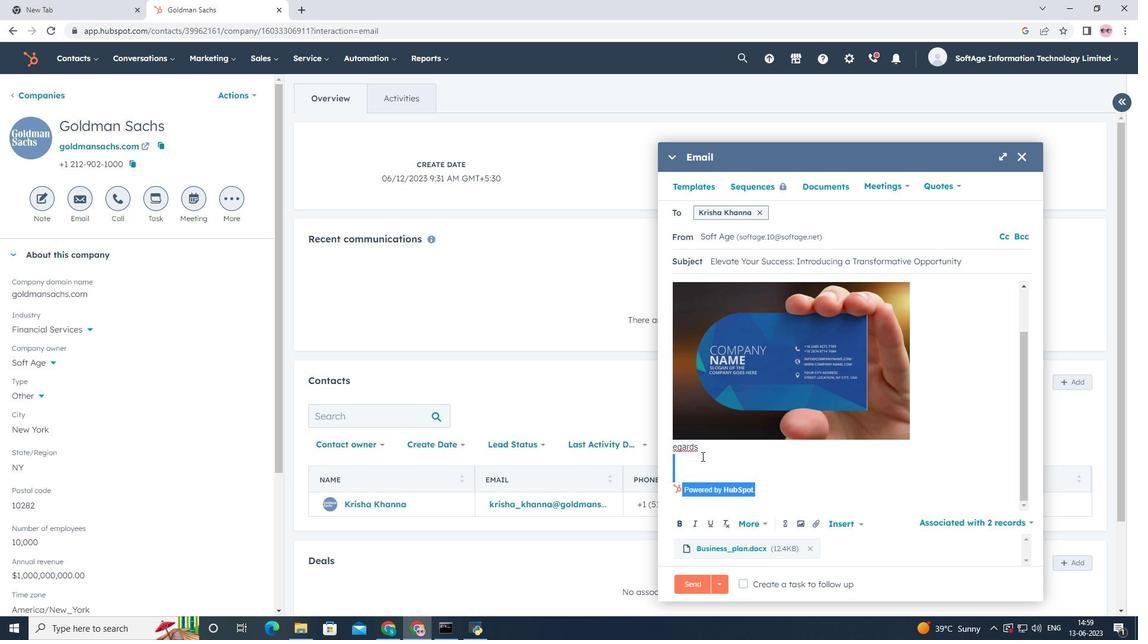 
Action: Mouse moved to (702, 448)
Screenshot: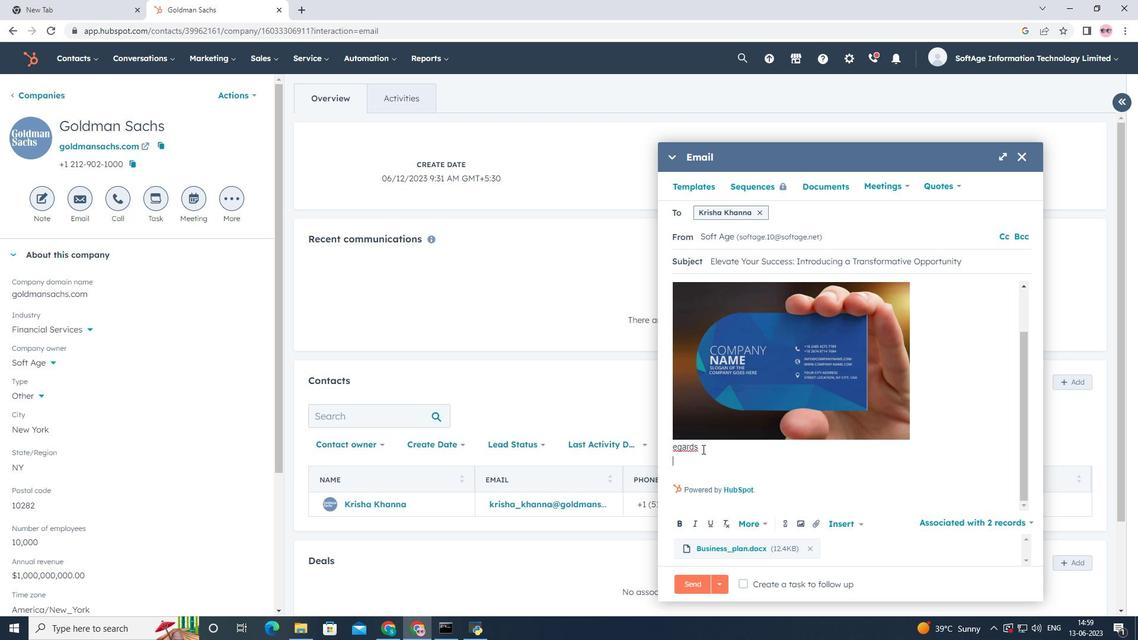 
Action: Mouse pressed left at (702, 448)
Screenshot: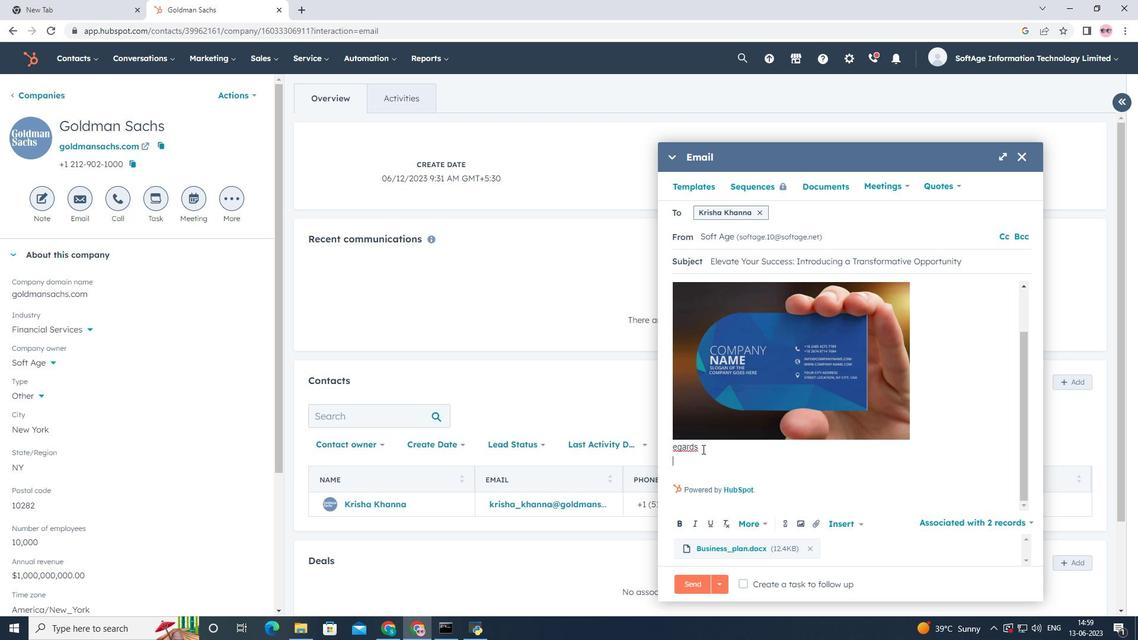 
Action: Mouse moved to (654, 444)
Screenshot: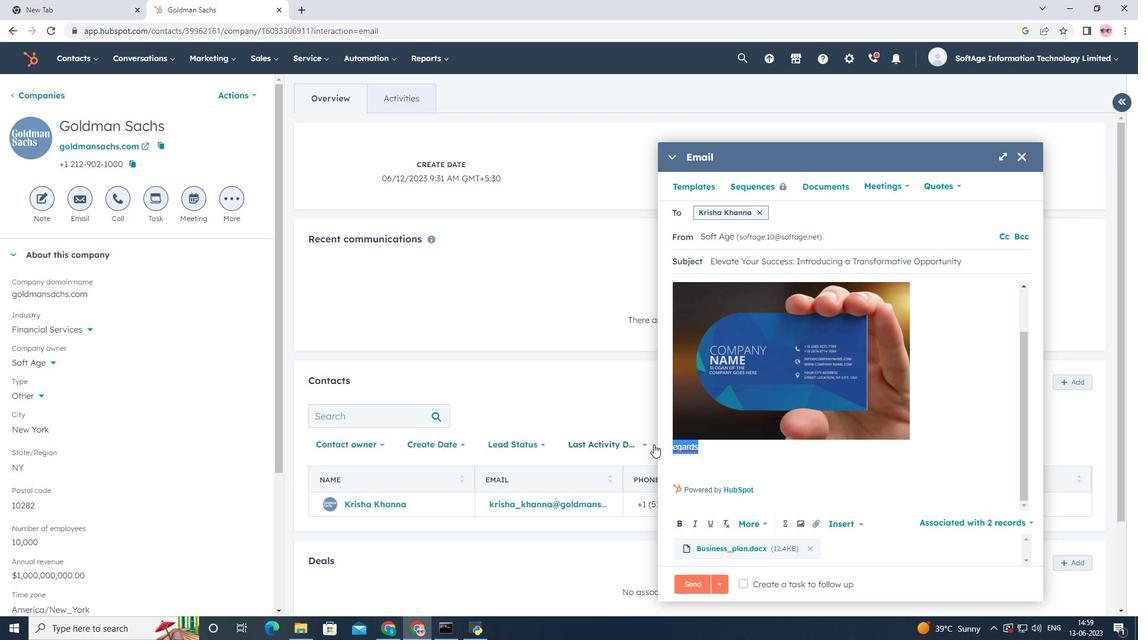 
Action: Key pressed ctrl+X
Screenshot: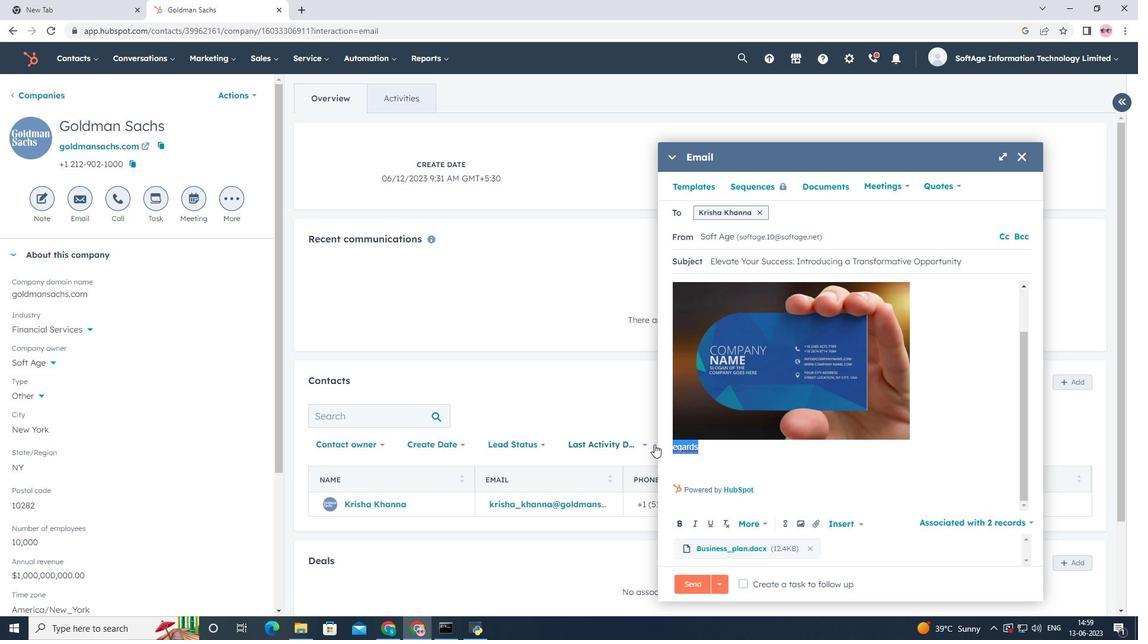 
Action: Mouse moved to (706, 378)
Screenshot: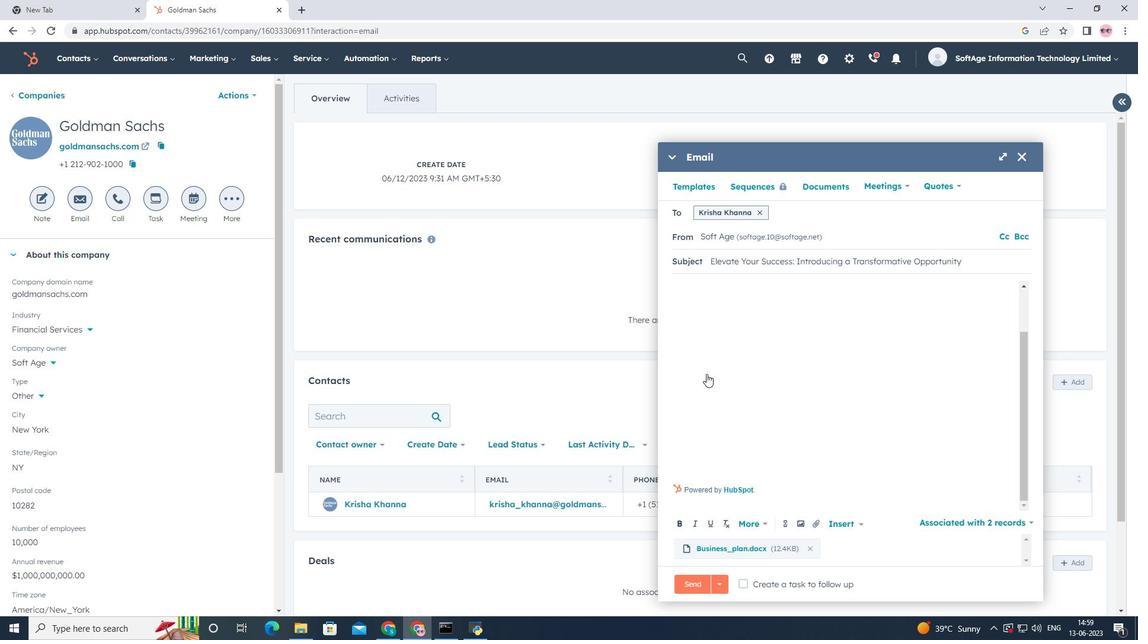 
Action: Mouse scrolled (706, 378) with delta (0, 0)
Screenshot: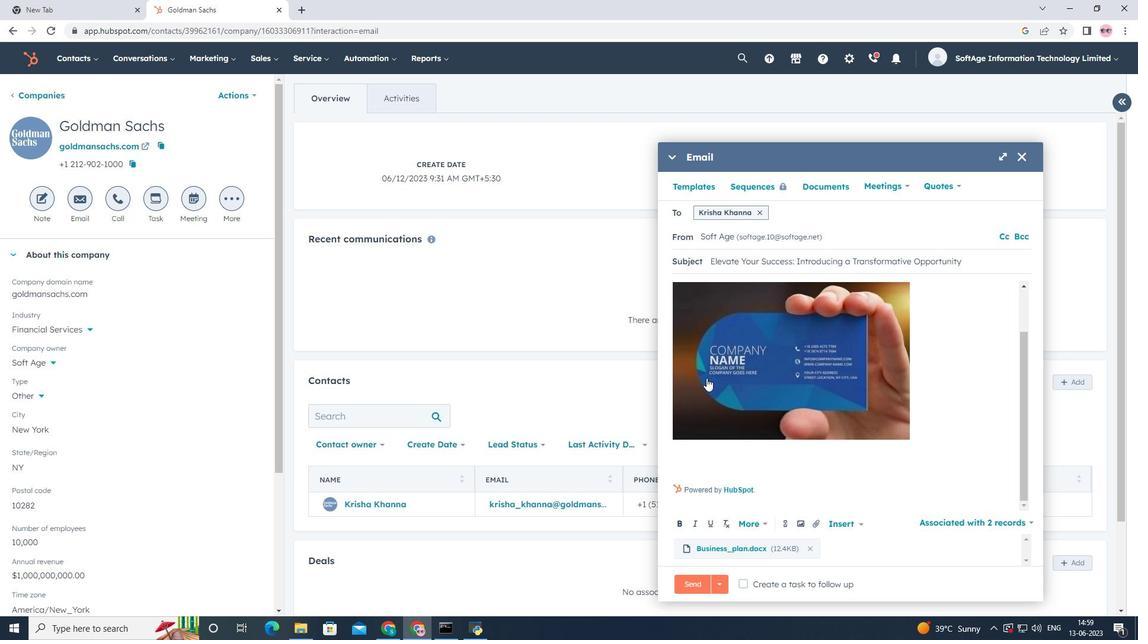 
Action: Mouse scrolled (706, 378) with delta (0, 0)
Screenshot: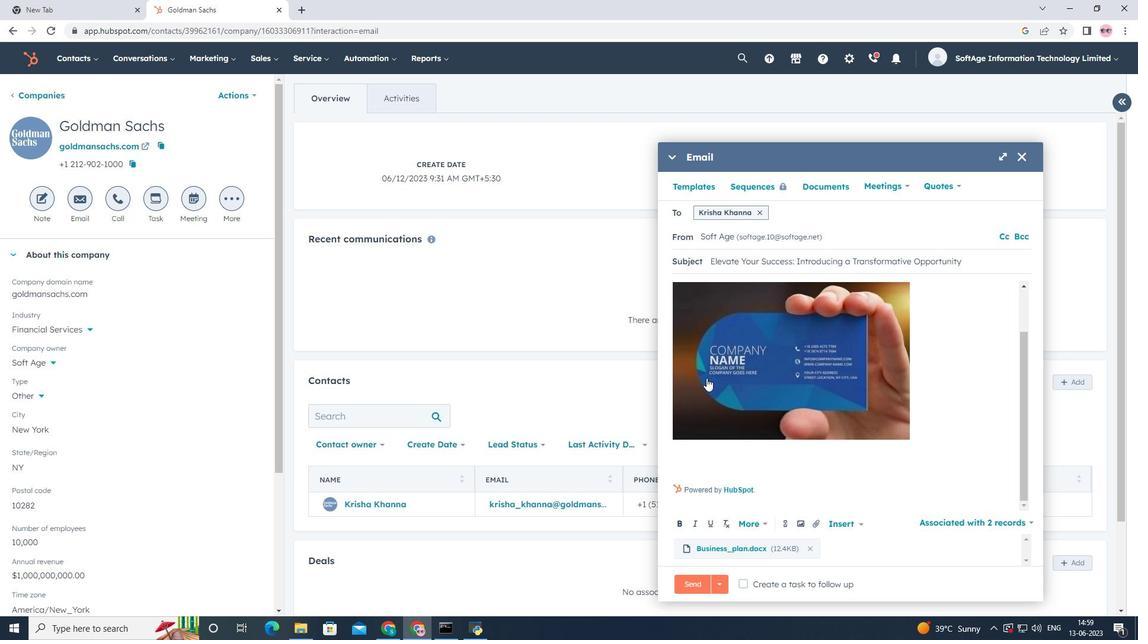 
Action: Mouse scrolled (706, 378) with delta (0, 0)
Screenshot: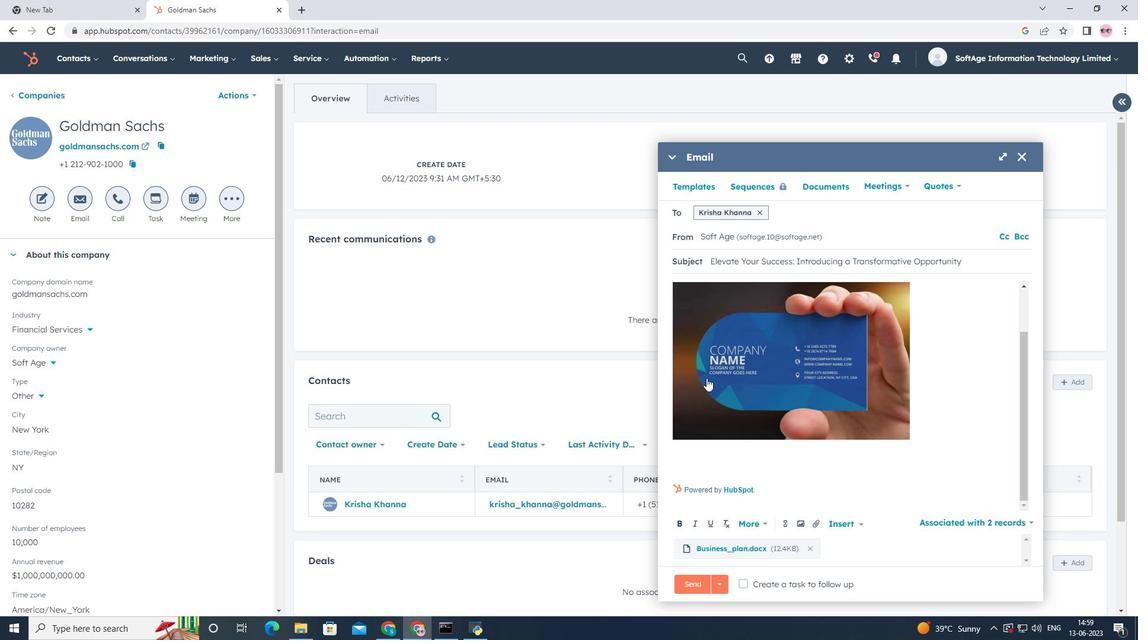 
Action: Key pressed ctrl+Z<'\x1a'>
Screenshot: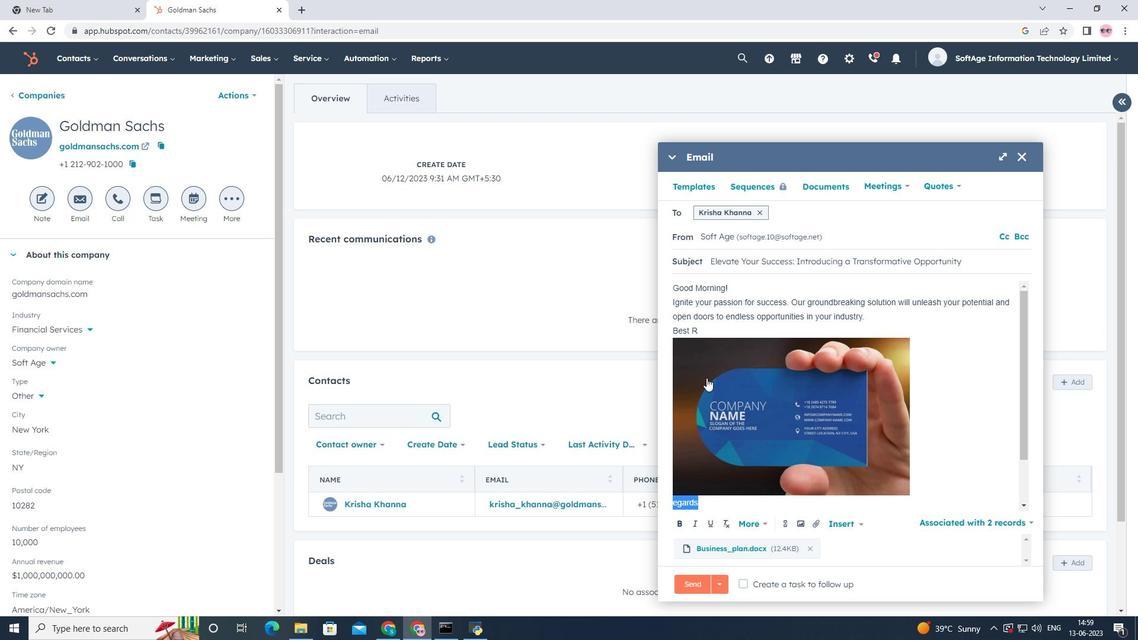 
Action: Mouse moved to (729, 442)
Screenshot: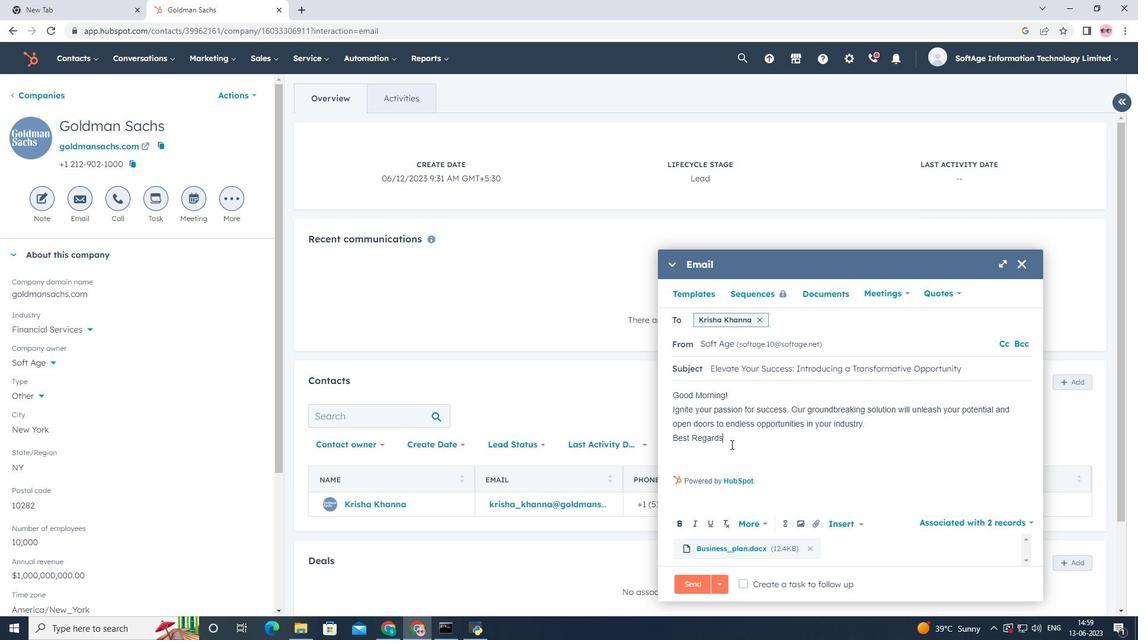 
Action: Mouse pressed left at (729, 442)
Screenshot: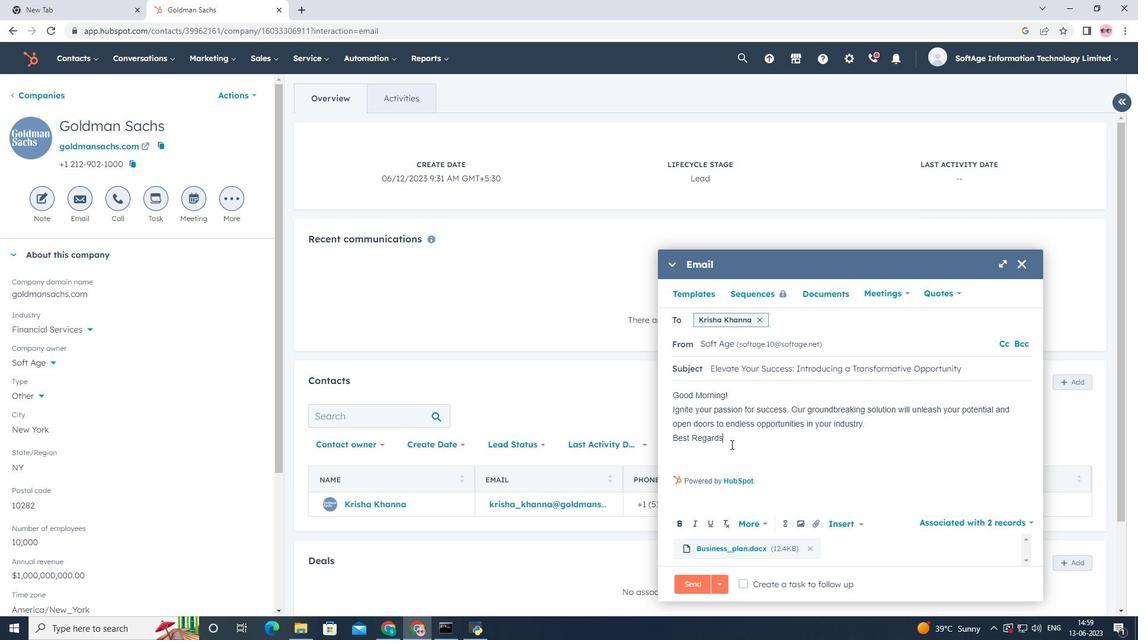 
Action: Mouse moved to (687, 450)
Screenshot: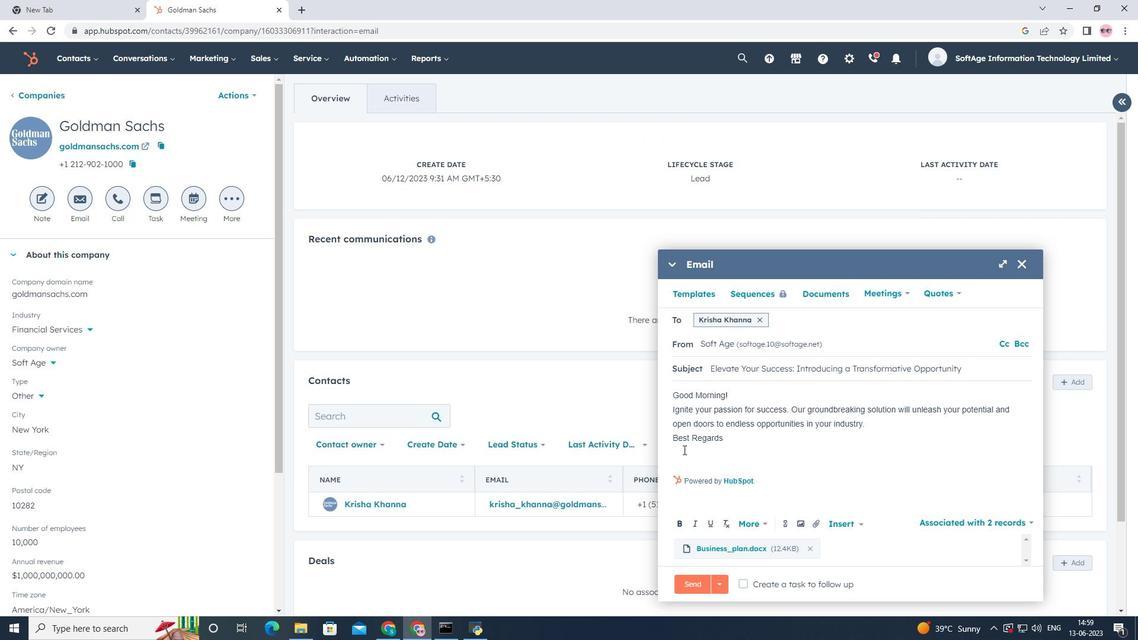
Action: Mouse pressed left at (687, 450)
Screenshot: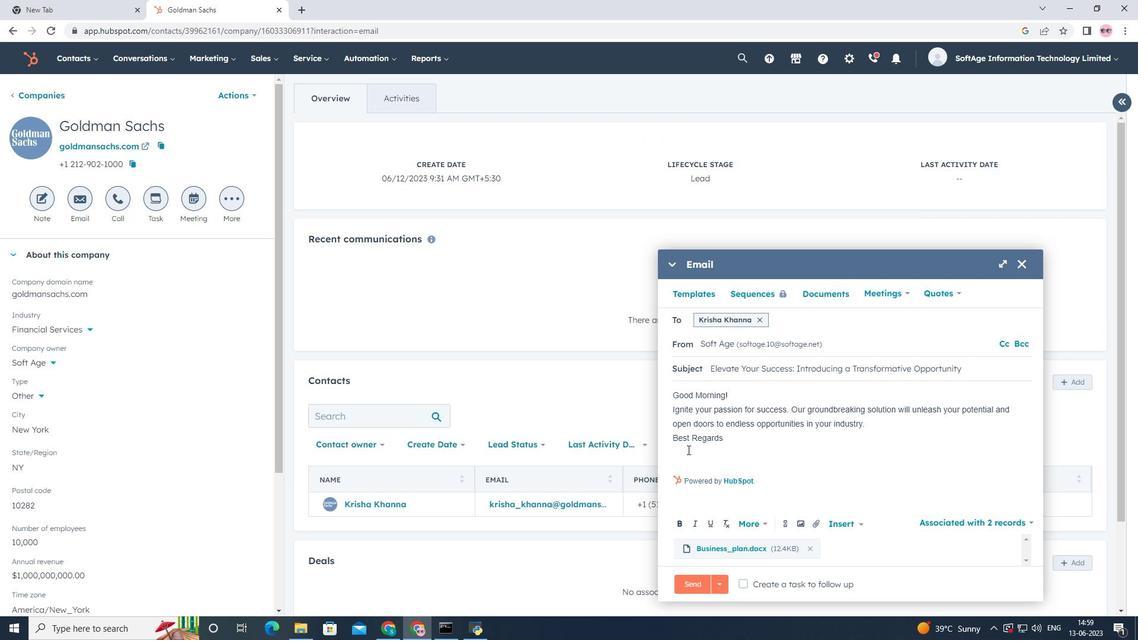 
Action: Mouse moved to (799, 521)
Screenshot: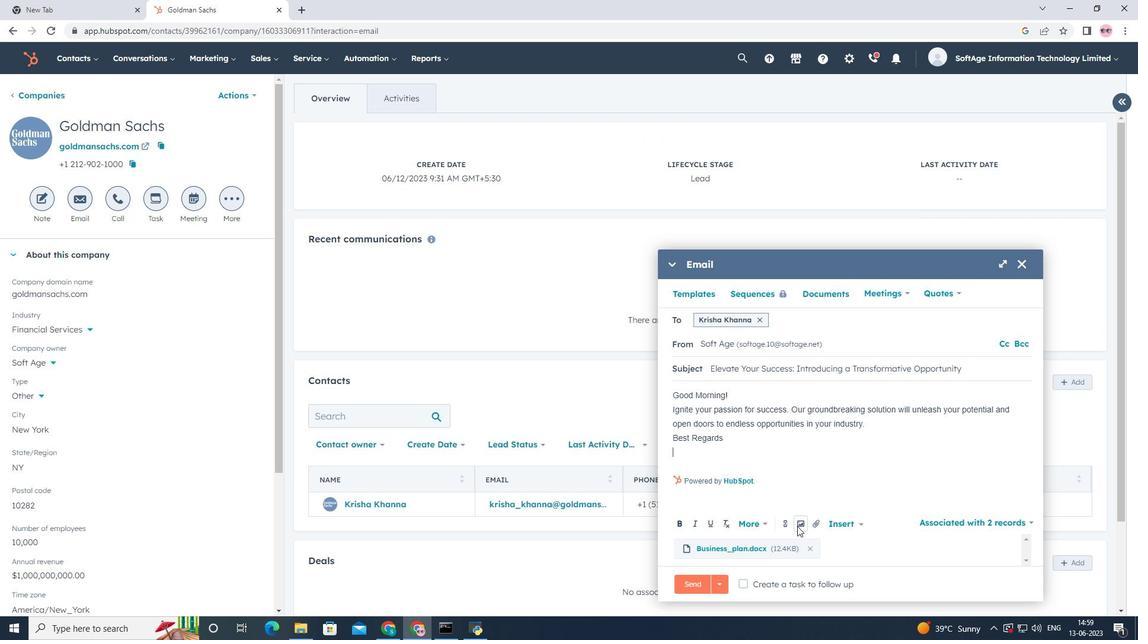 
Action: Mouse pressed left at (799, 521)
Screenshot: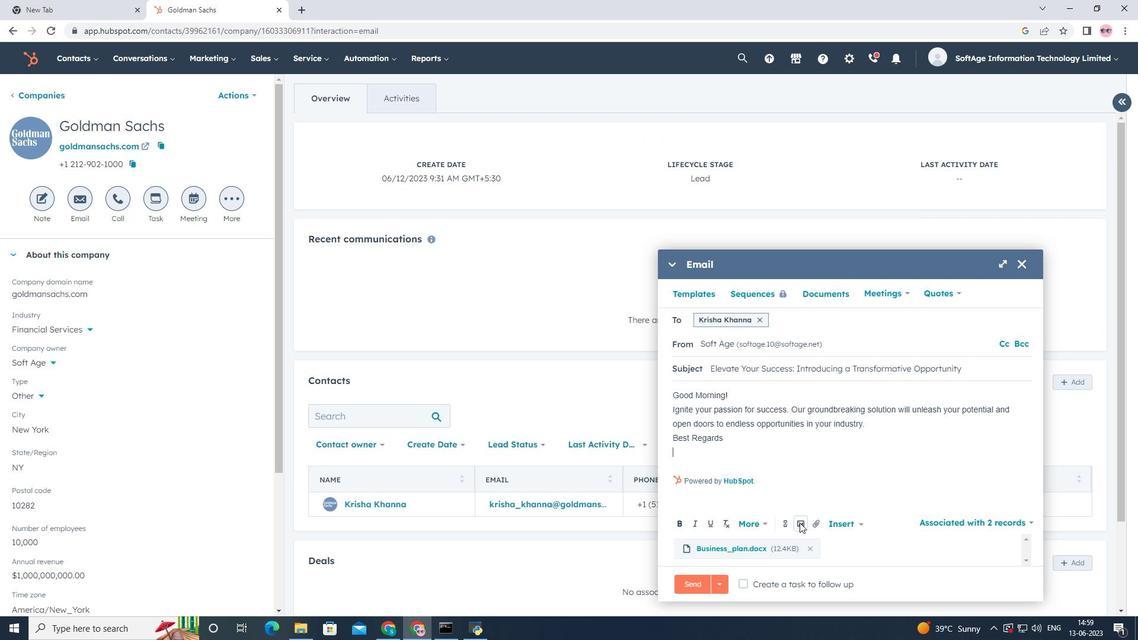 
Action: Mouse moved to (778, 485)
Screenshot: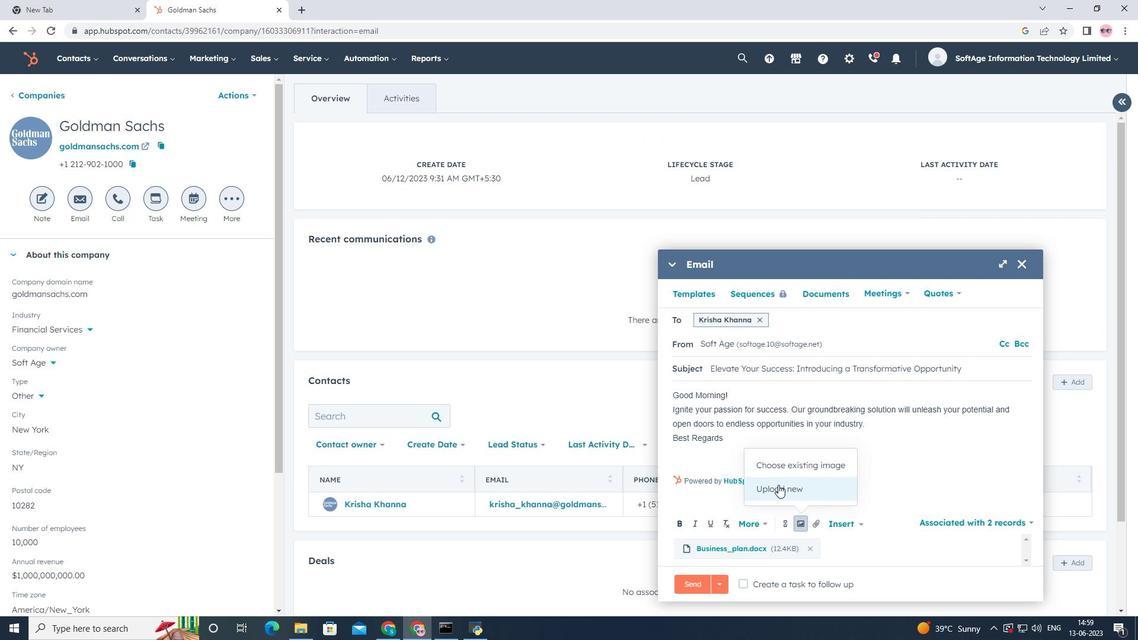 
Action: Mouse pressed left at (778, 485)
Screenshot: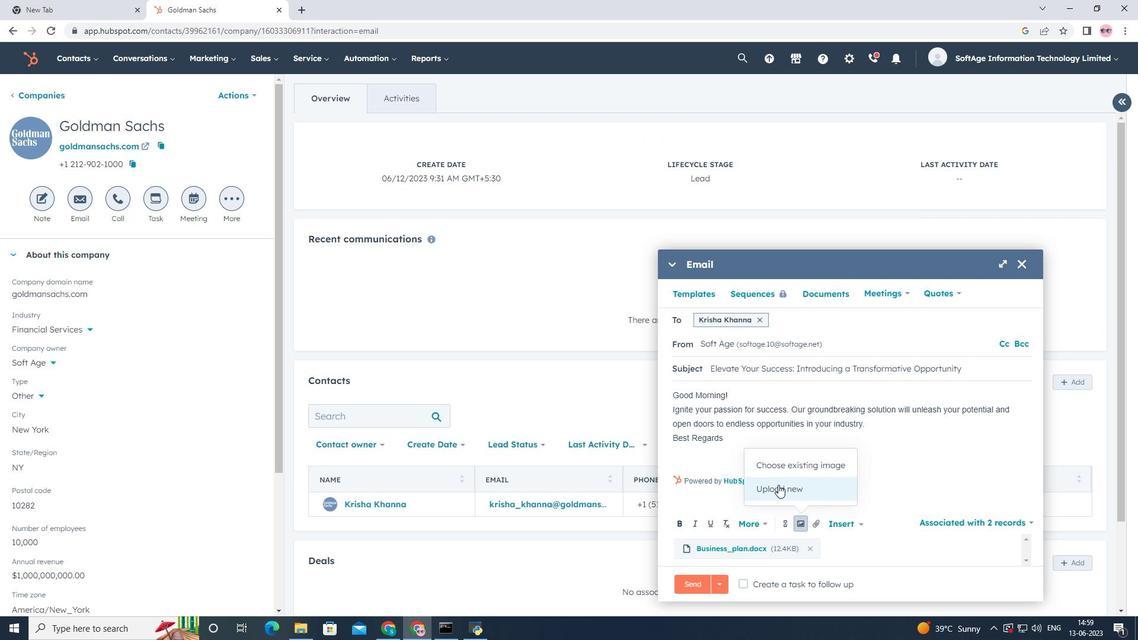 
Action: Mouse moved to (139, 106)
Screenshot: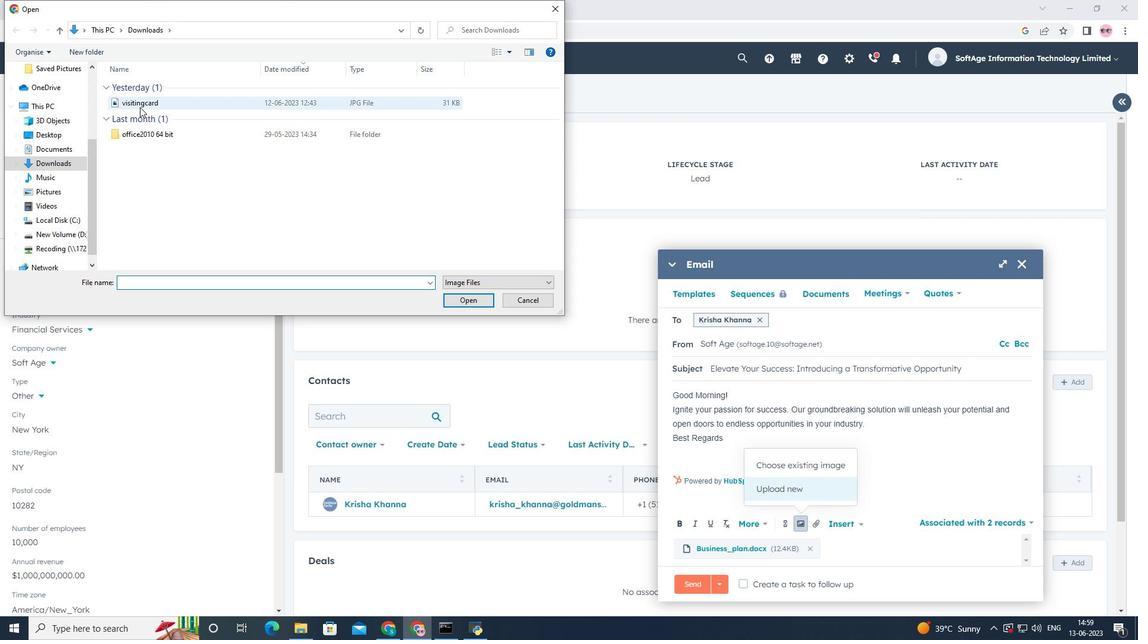 
Action: Mouse pressed left at (139, 106)
Screenshot: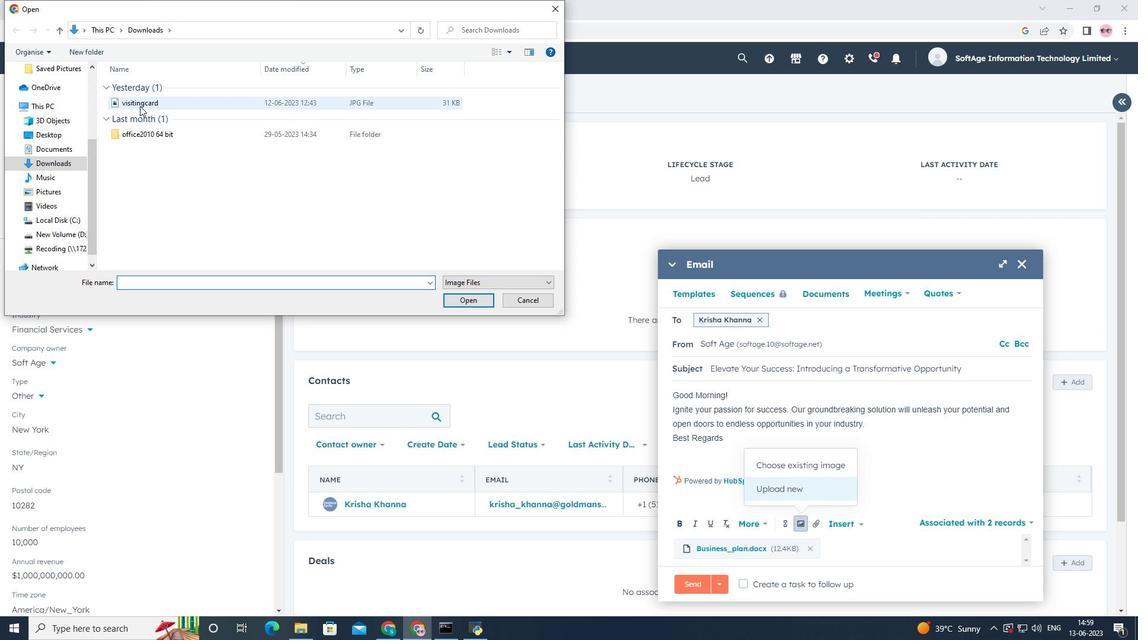 
Action: Mouse moved to (467, 293)
Screenshot: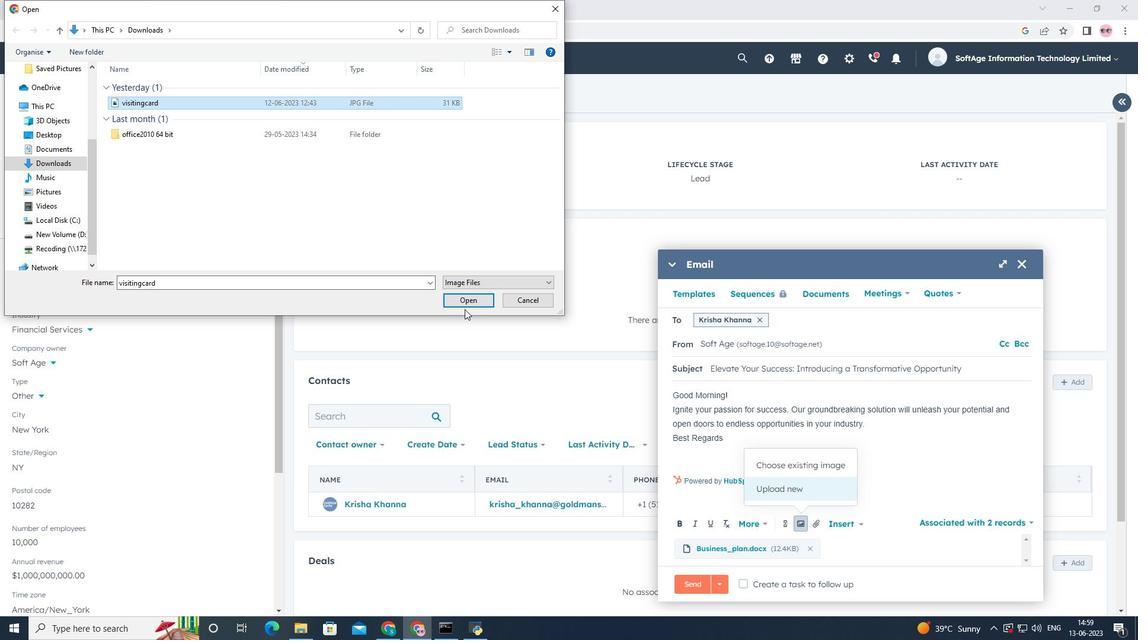 
Action: Mouse pressed left at (467, 293)
Screenshot: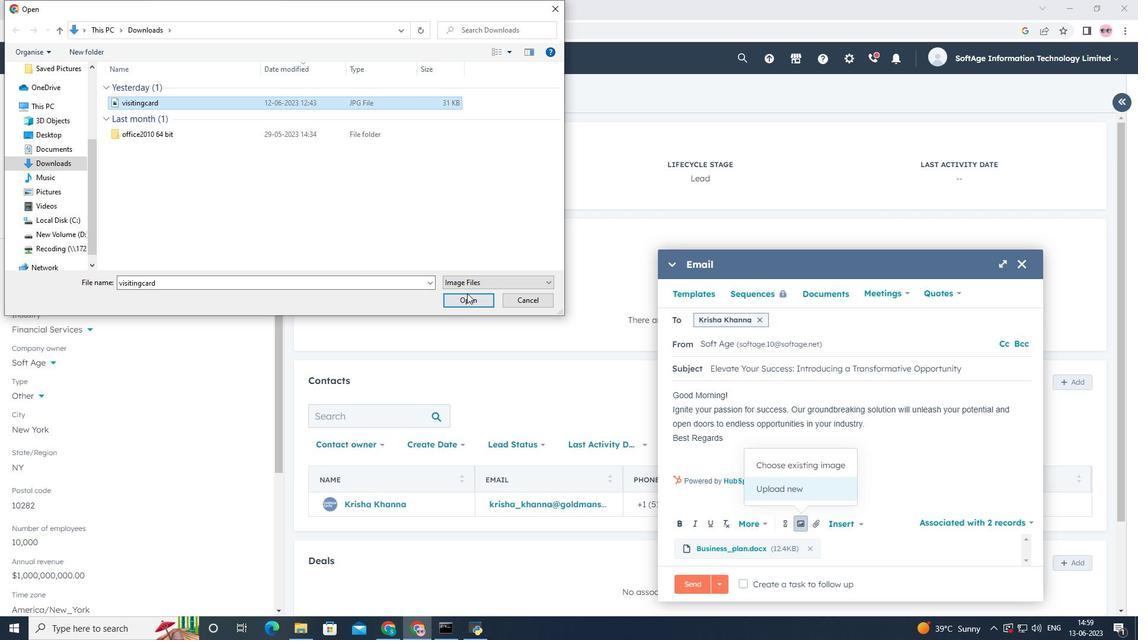 
Action: Mouse moved to (688, 323)
Screenshot: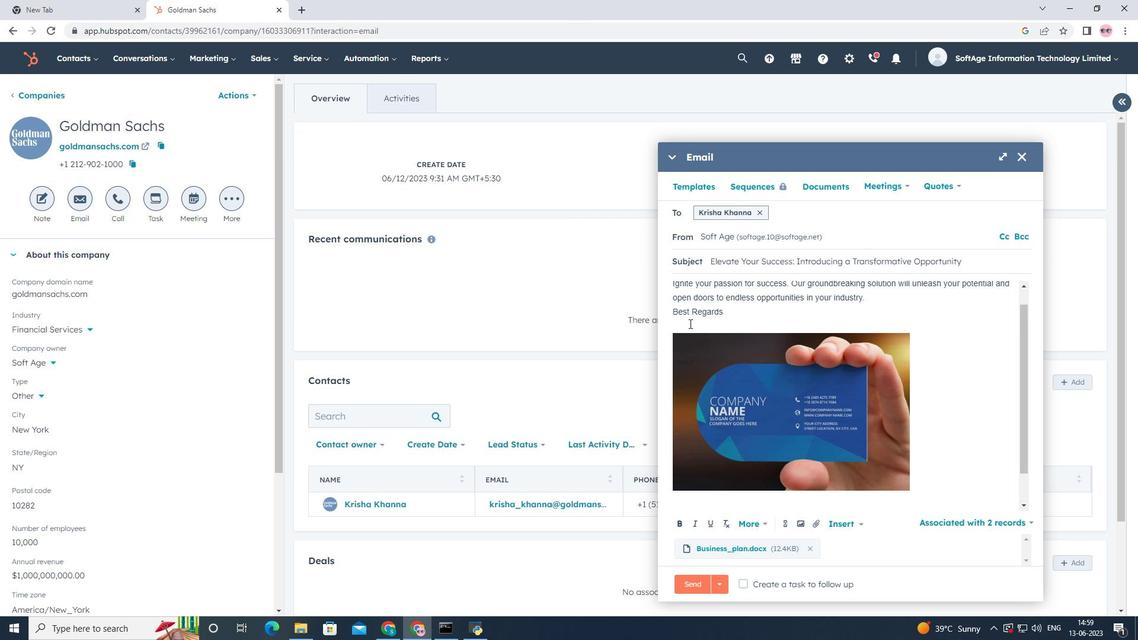 
Action: Mouse pressed left at (688, 323)
Screenshot: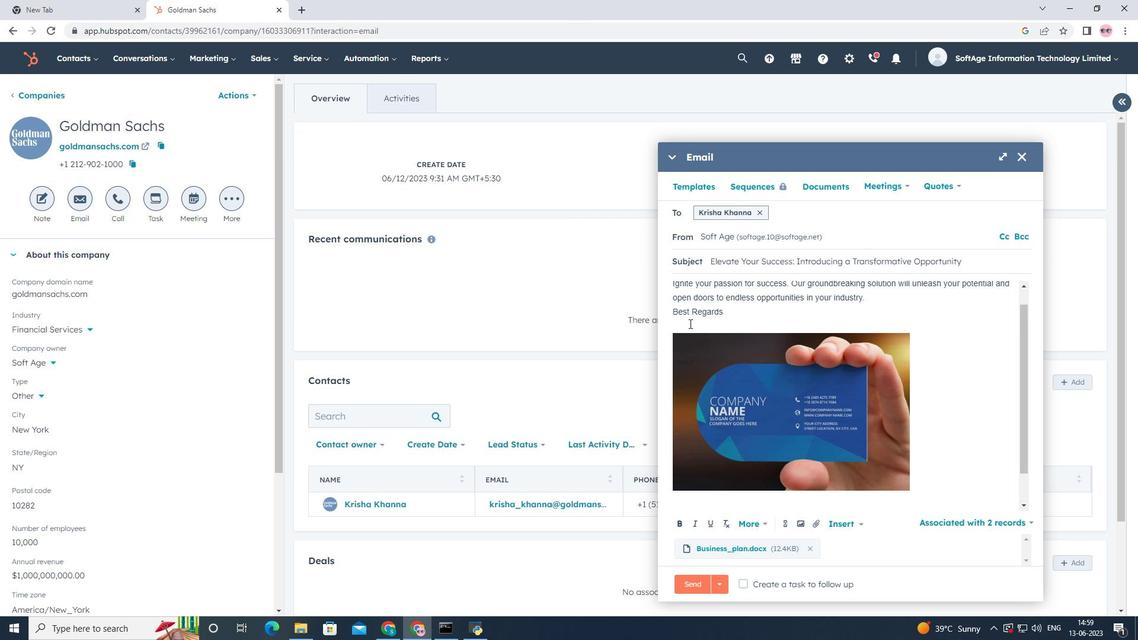 
Action: Mouse moved to (784, 525)
Screenshot: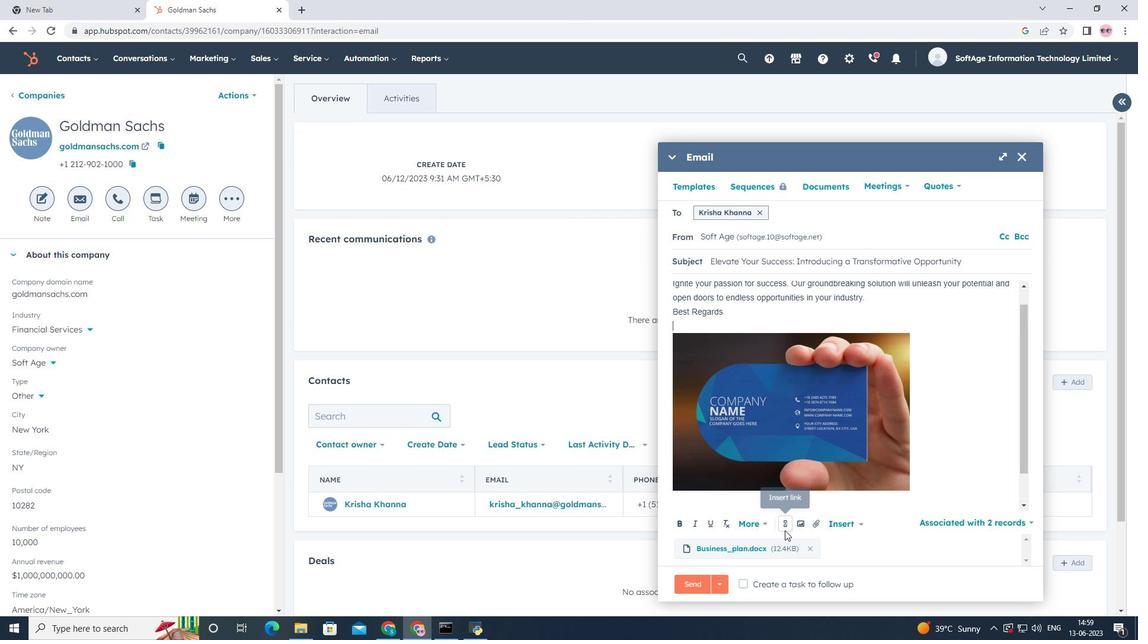 
Action: Key pressed wechat<Key.space>
Screenshot: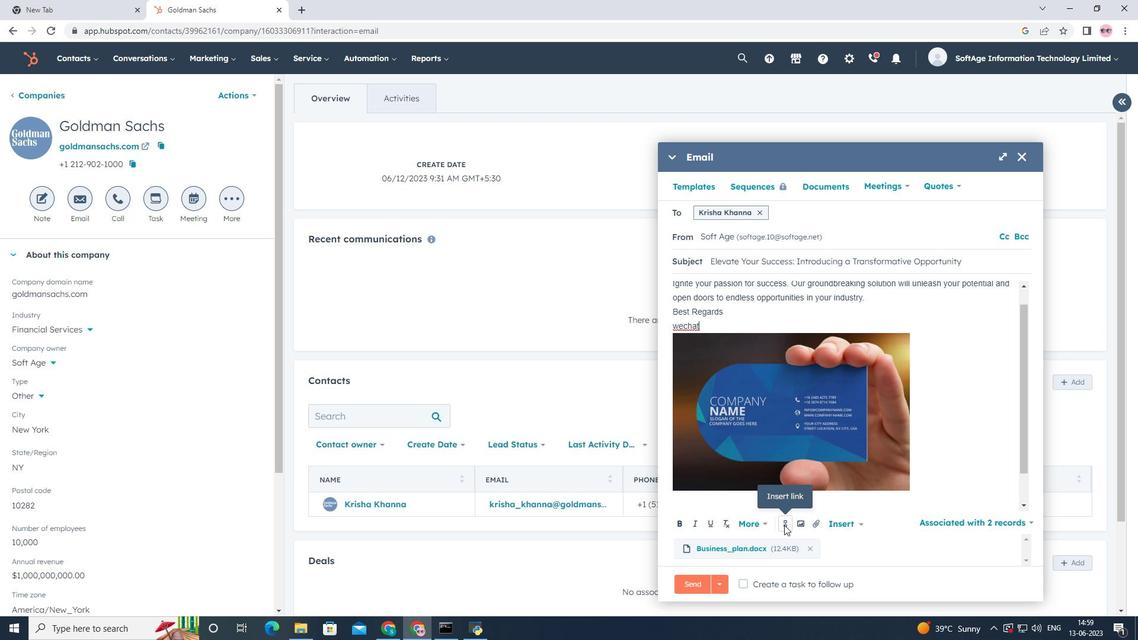 
Action: Mouse moved to (784, 527)
Screenshot: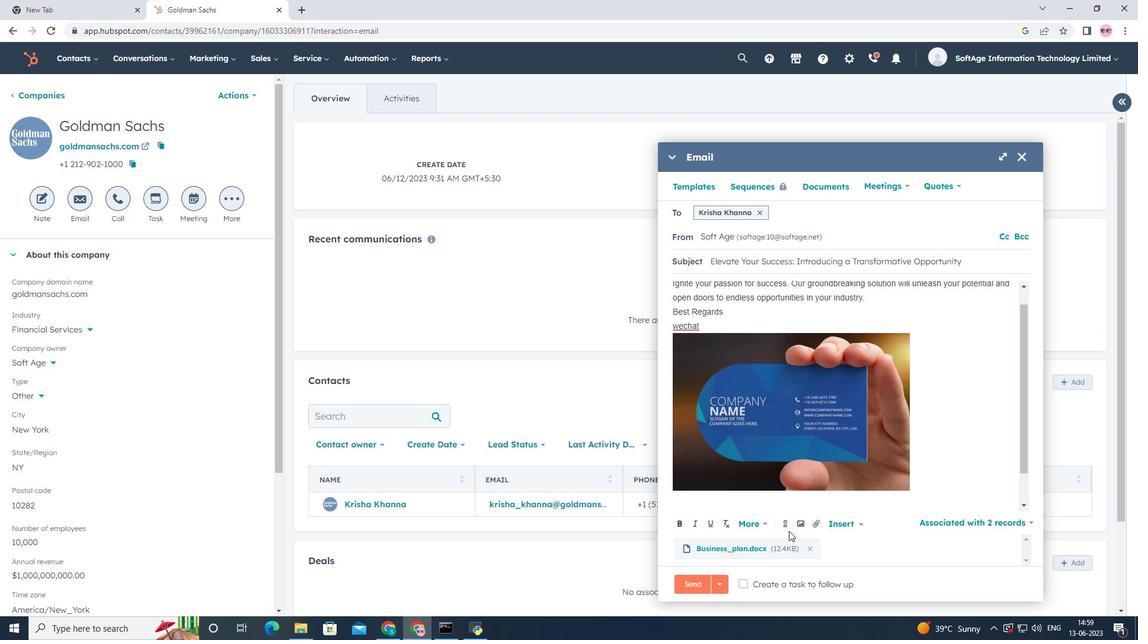 
Action: Mouse pressed left at (784, 527)
Screenshot: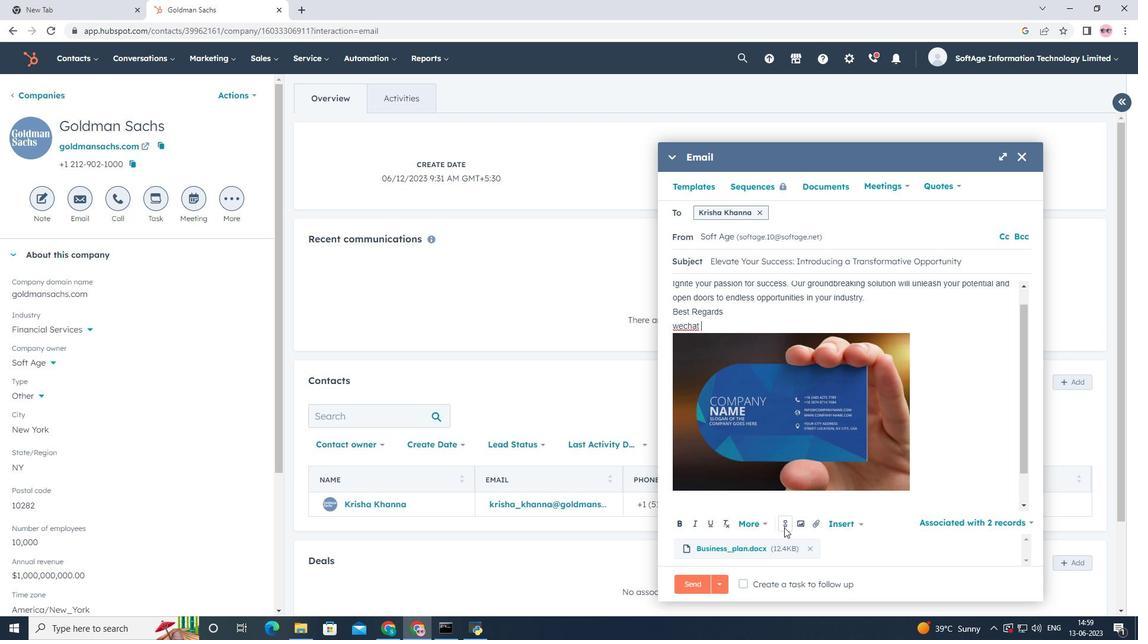 
Action: Mouse moved to (804, 439)
Screenshot: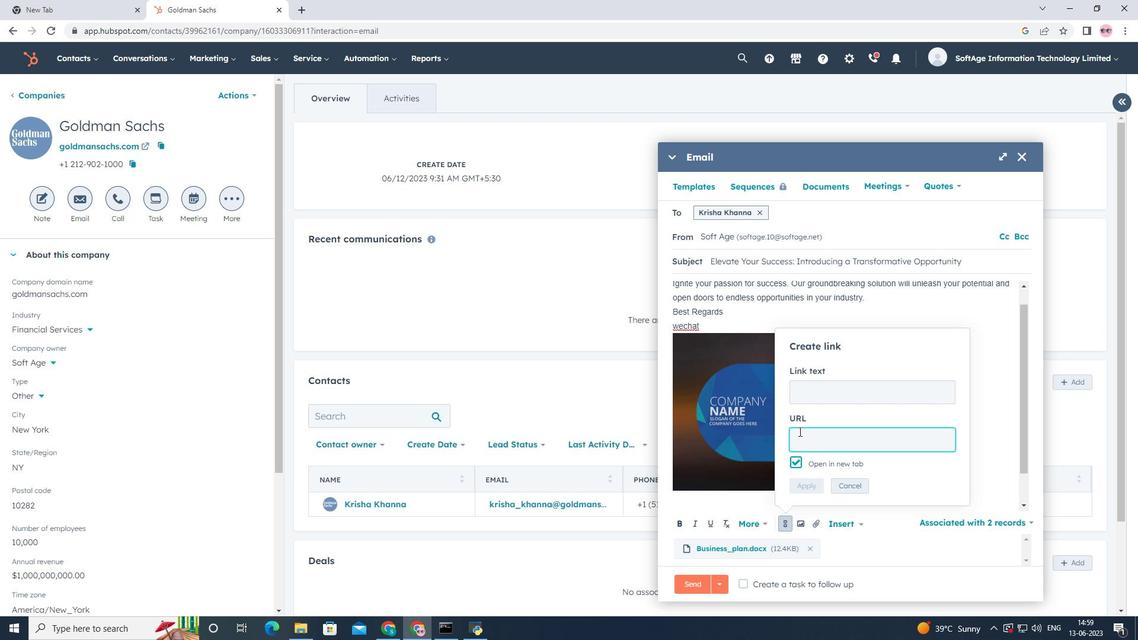 
Action: Key pressed ww.<Key.backspace>w.wechat.com
Screenshot: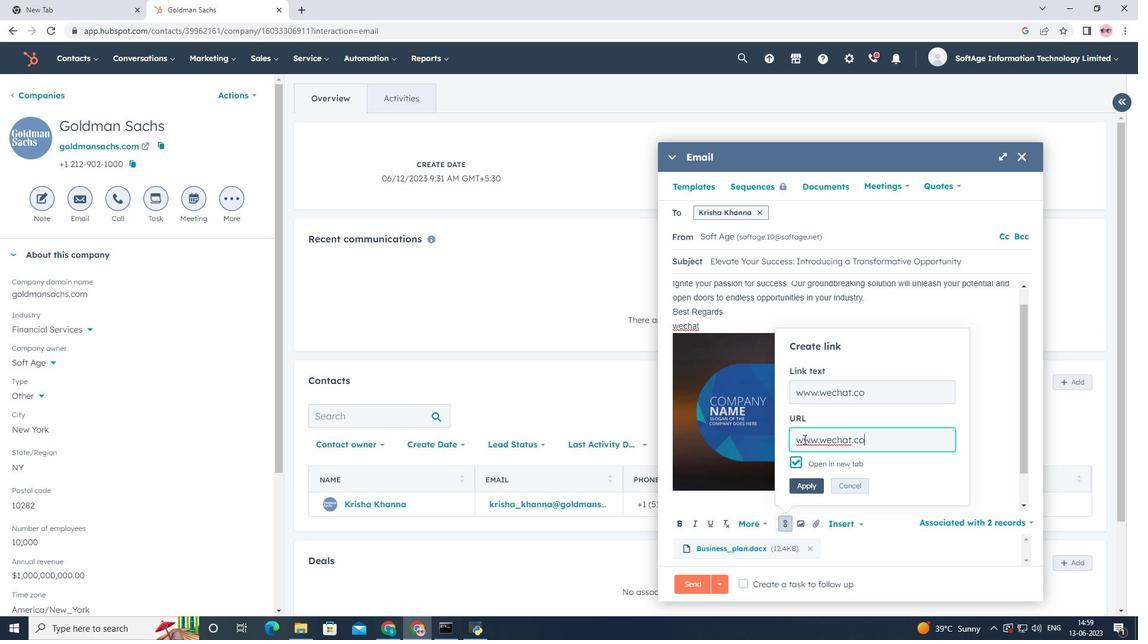 
Action: Mouse moved to (816, 484)
Screenshot: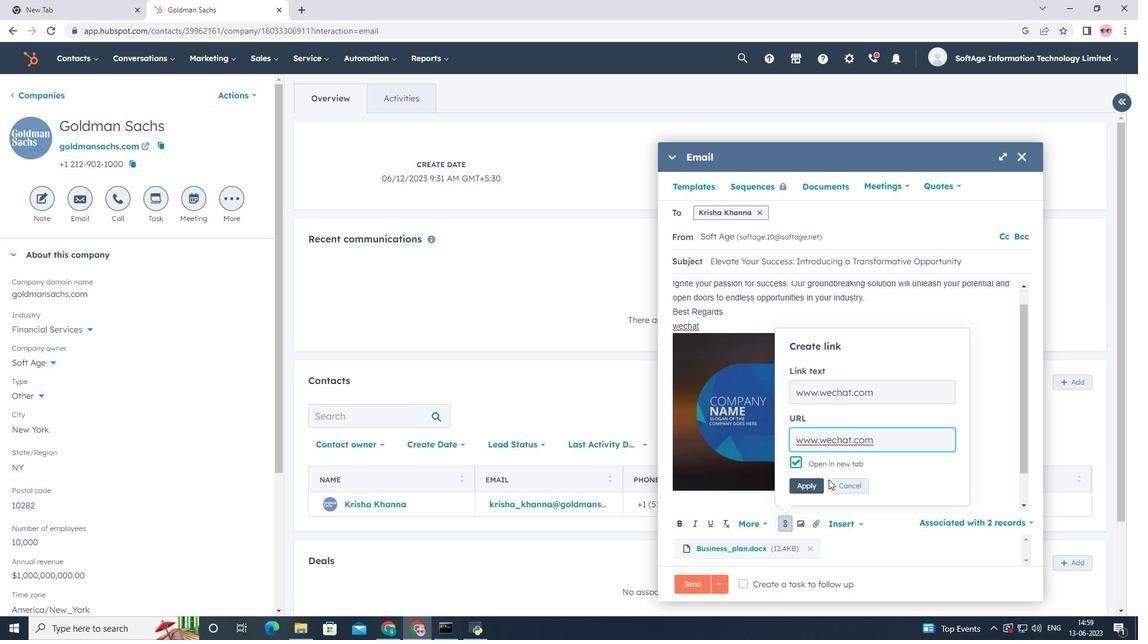 
Action: Mouse pressed left at (816, 484)
Screenshot: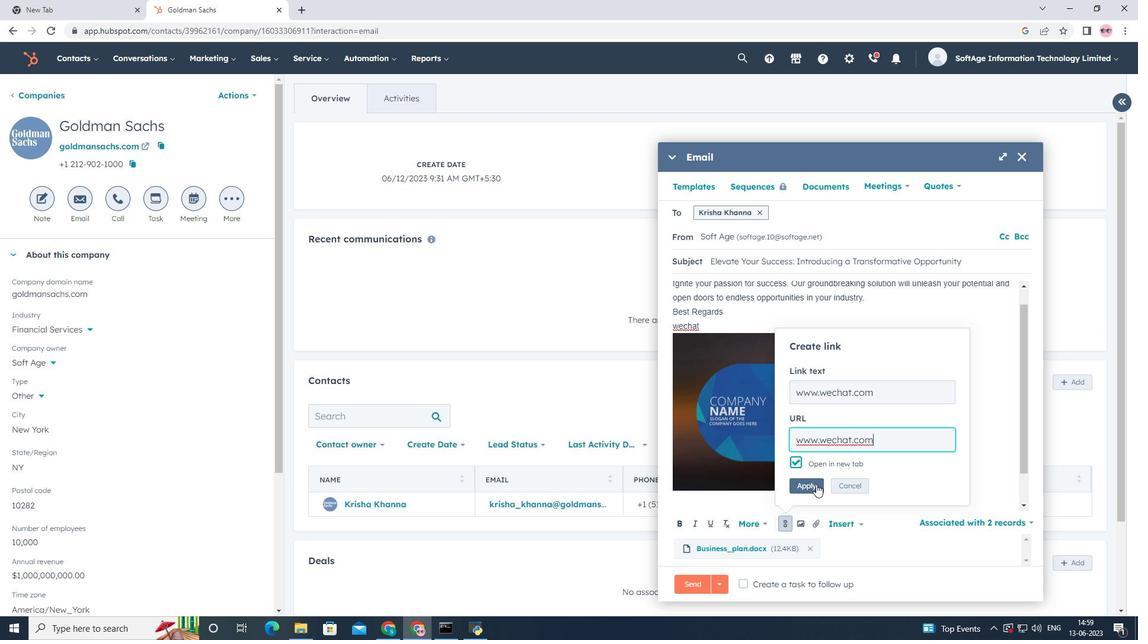 
Action: Mouse moved to (809, 525)
Screenshot: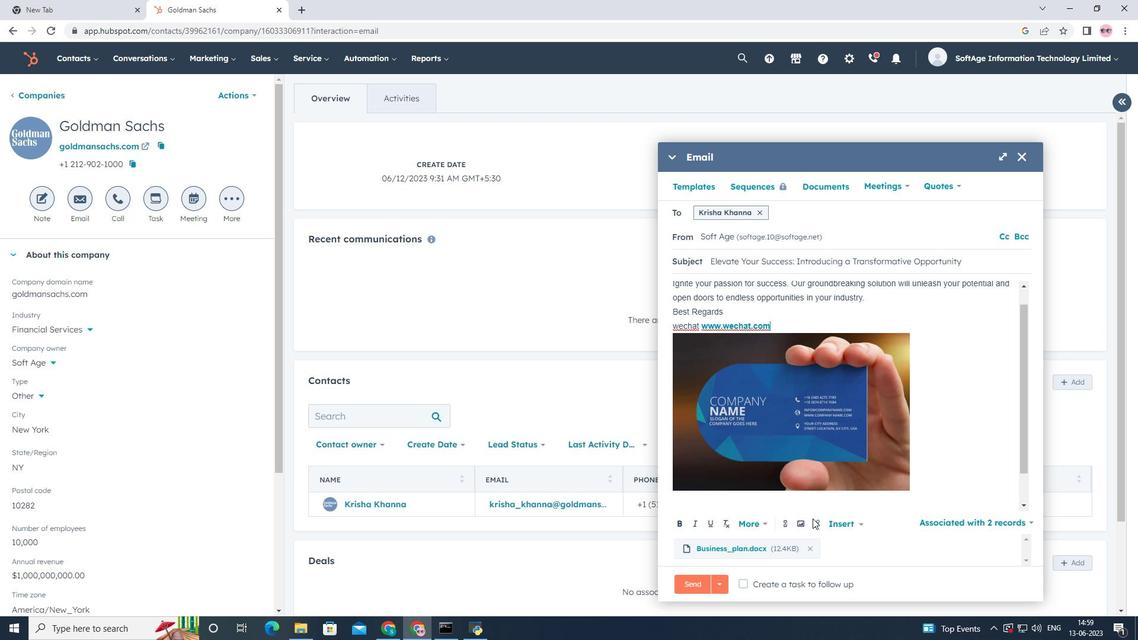 
Action: Mouse scrolled (809, 524) with delta (0, 0)
Screenshot: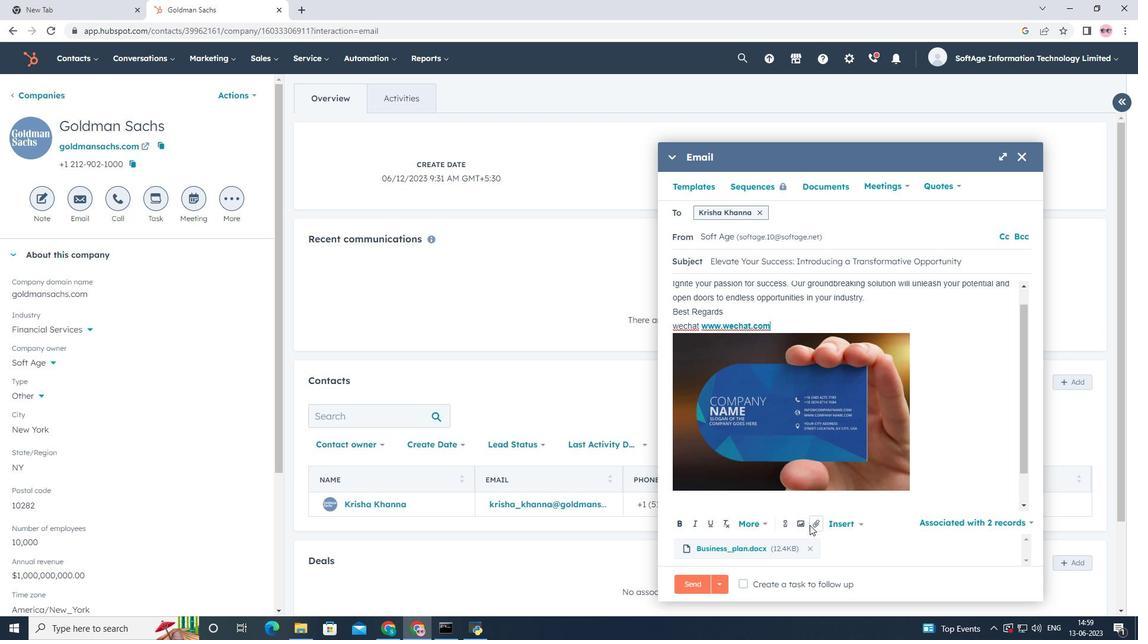 
Action: Mouse scrolled (809, 524) with delta (0, 0)
Screenshot: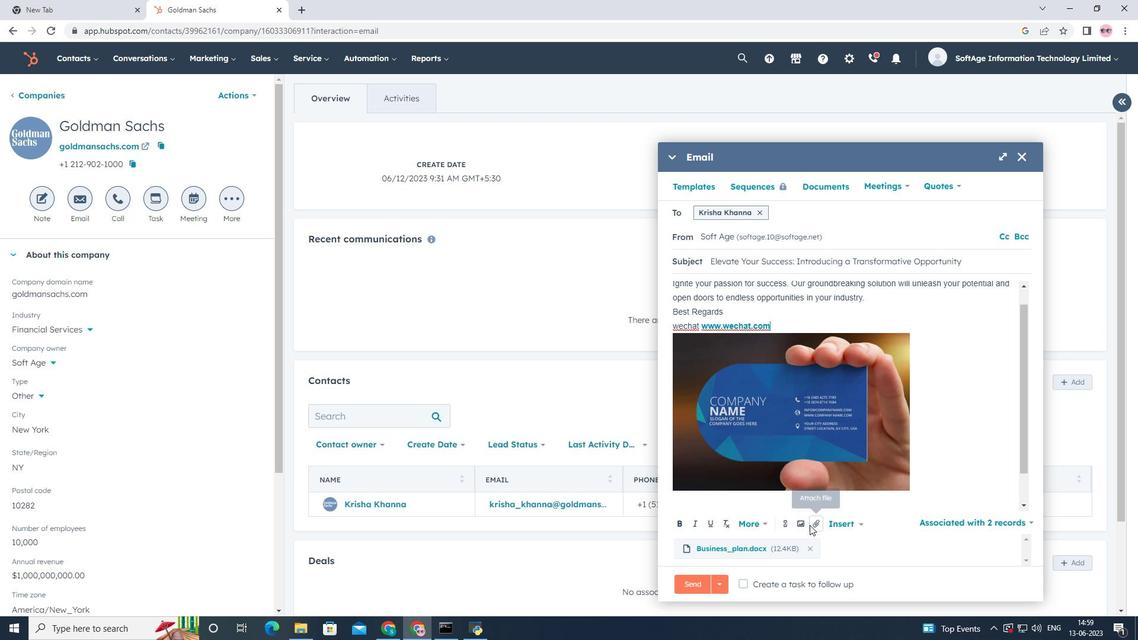 
Action: Mouse scrolled (809, 524) with delta (0, 0)
Screenshot: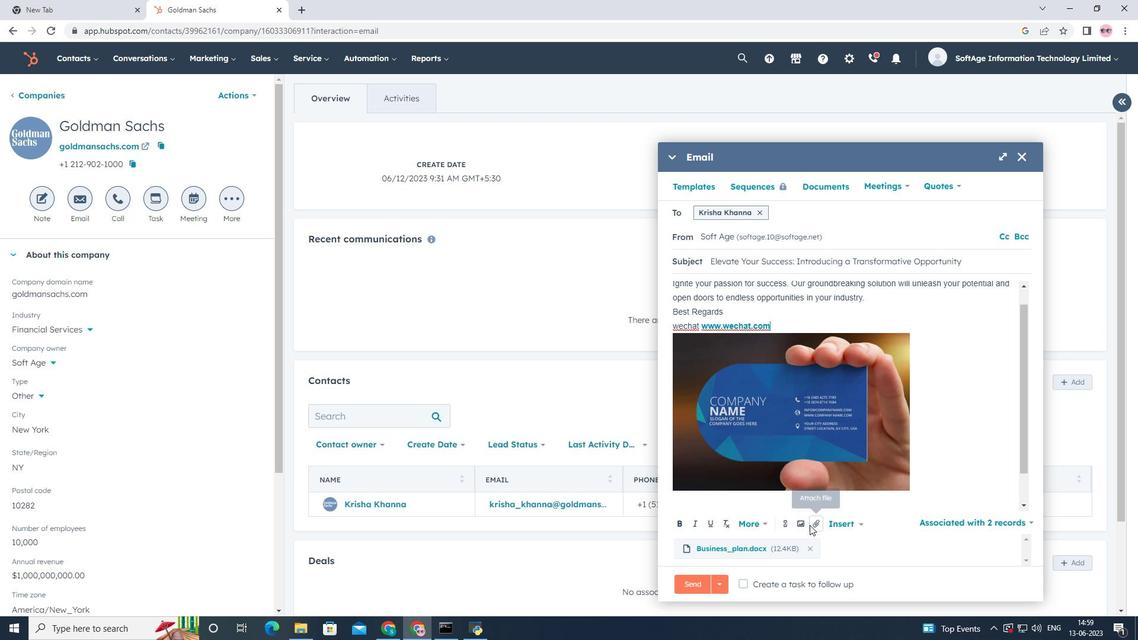 
Action: Mouse moved to (747, 585)
Screenshot: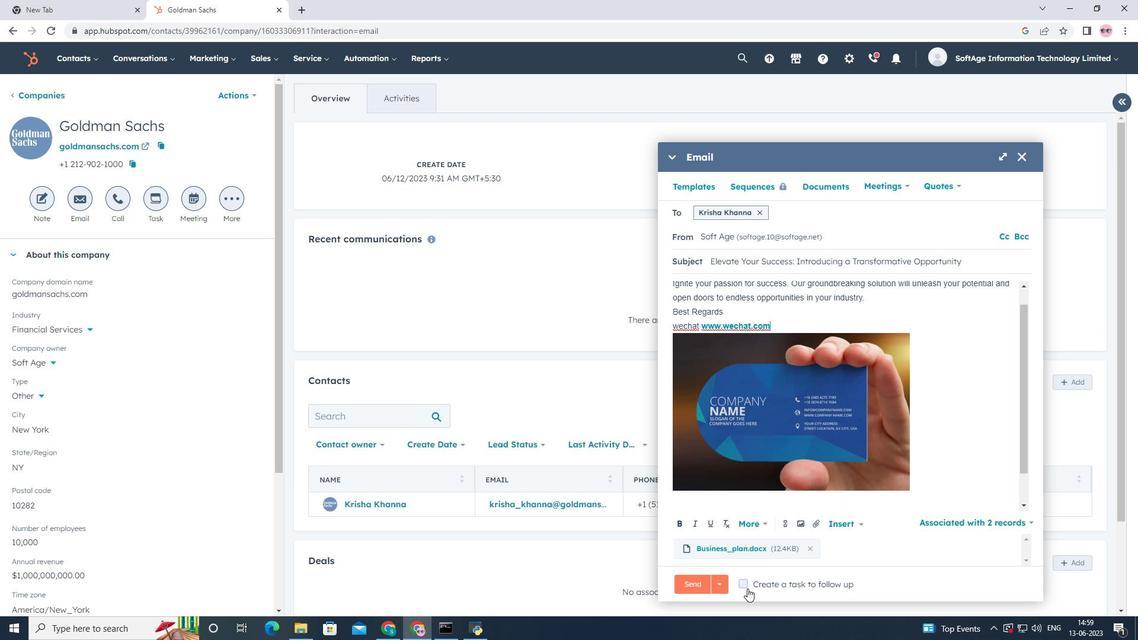 
Action: Mouse pressed left at (747, 585)
Screenshot: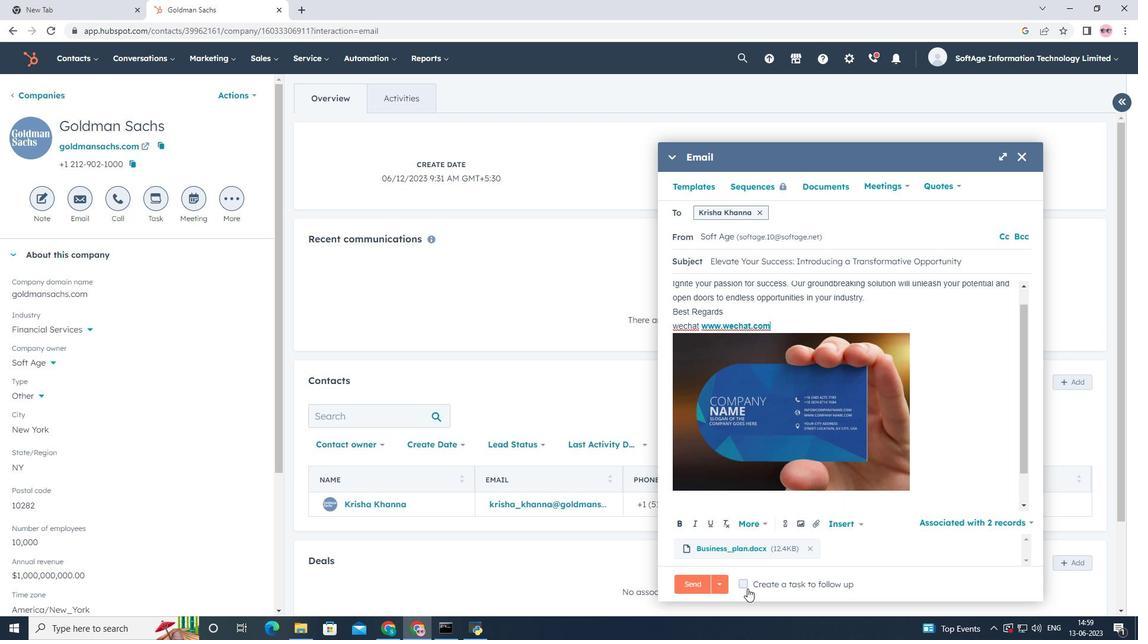 
Action: Mouse moved to (974, 585)
Screenshot: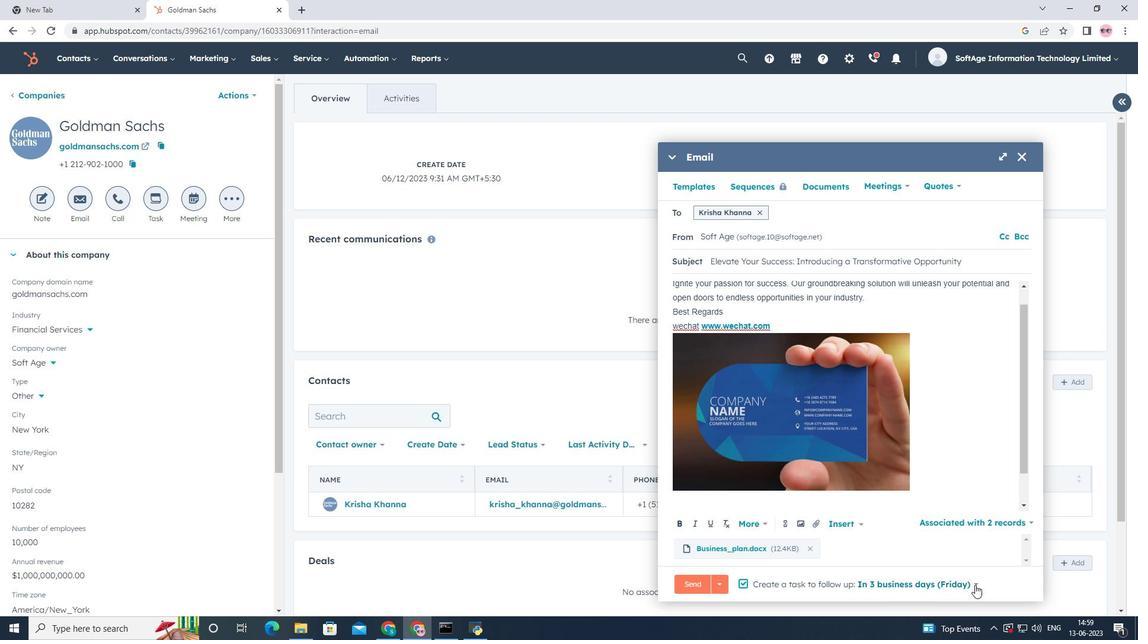 
Action: Mouse pressed left at (974, 585)
Screenshot: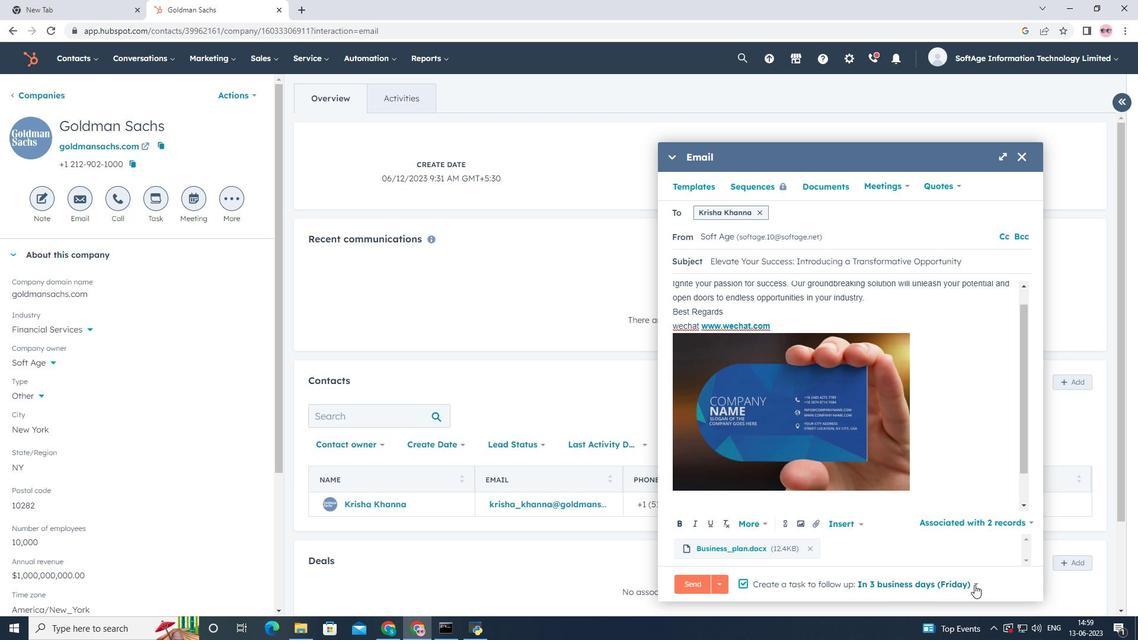 
Action: Mouse moved to (906, 495)
Screenshot: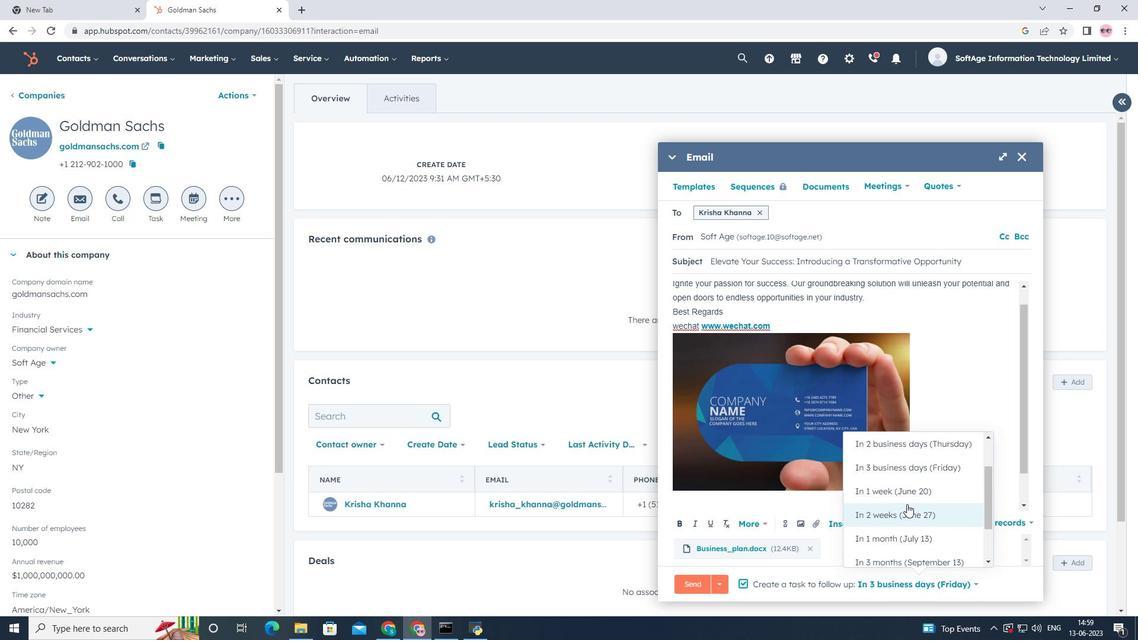 
Action: Mouse pressed left at (906, 495)
Screenshot: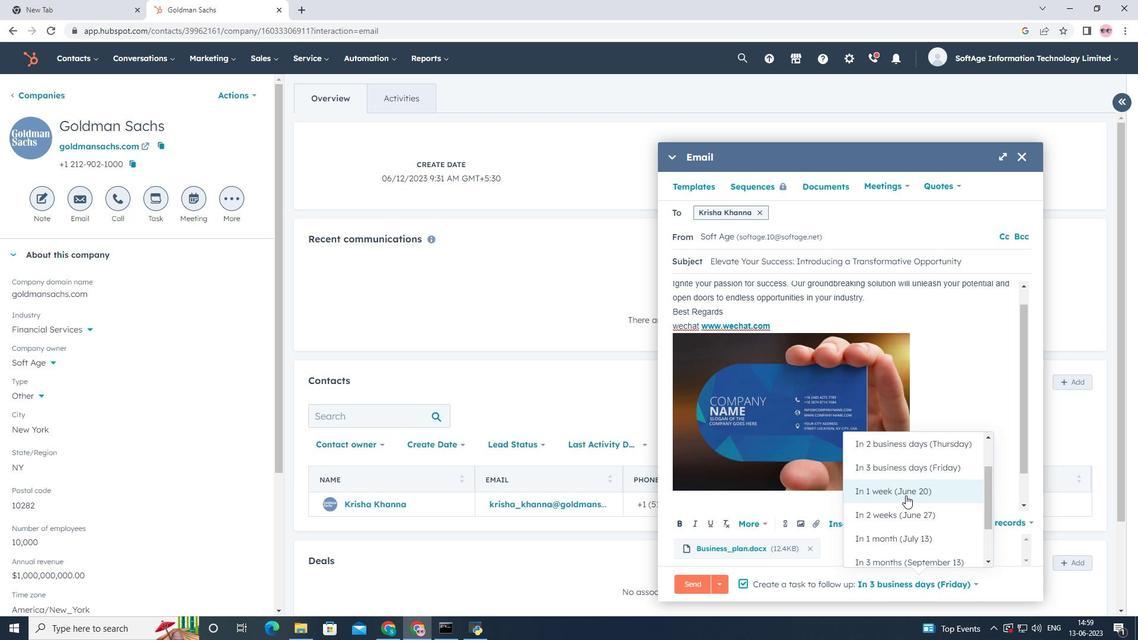 
Action: Mouse moved to (878, 533)
Screenshot: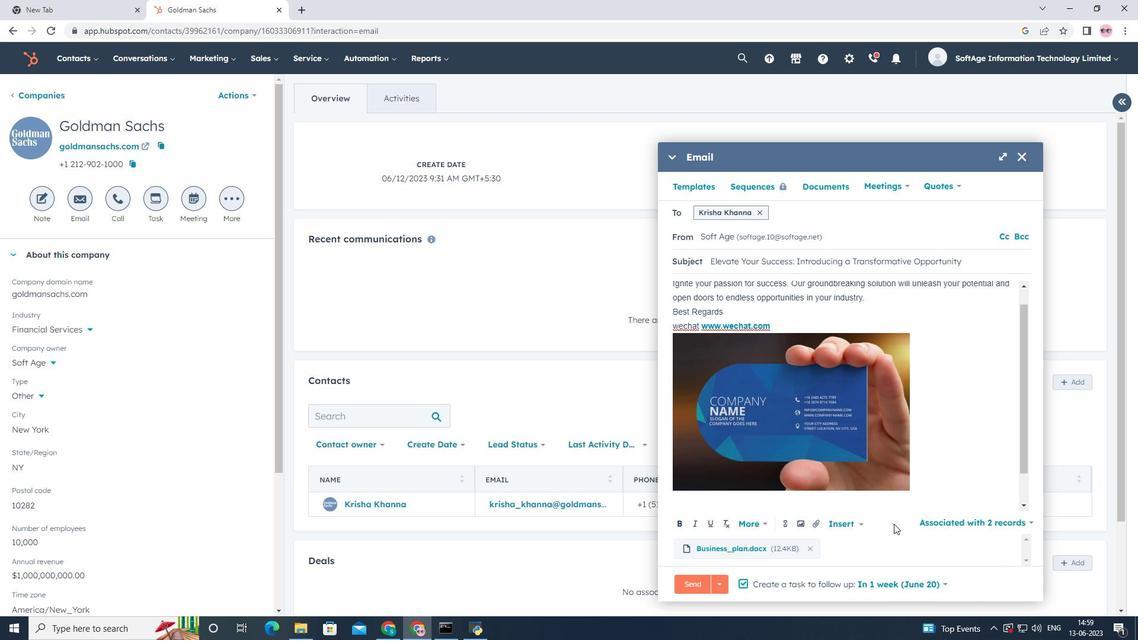 
Action: Mouse scrolled (878, 534) with delta (0, 0)
Screenshot: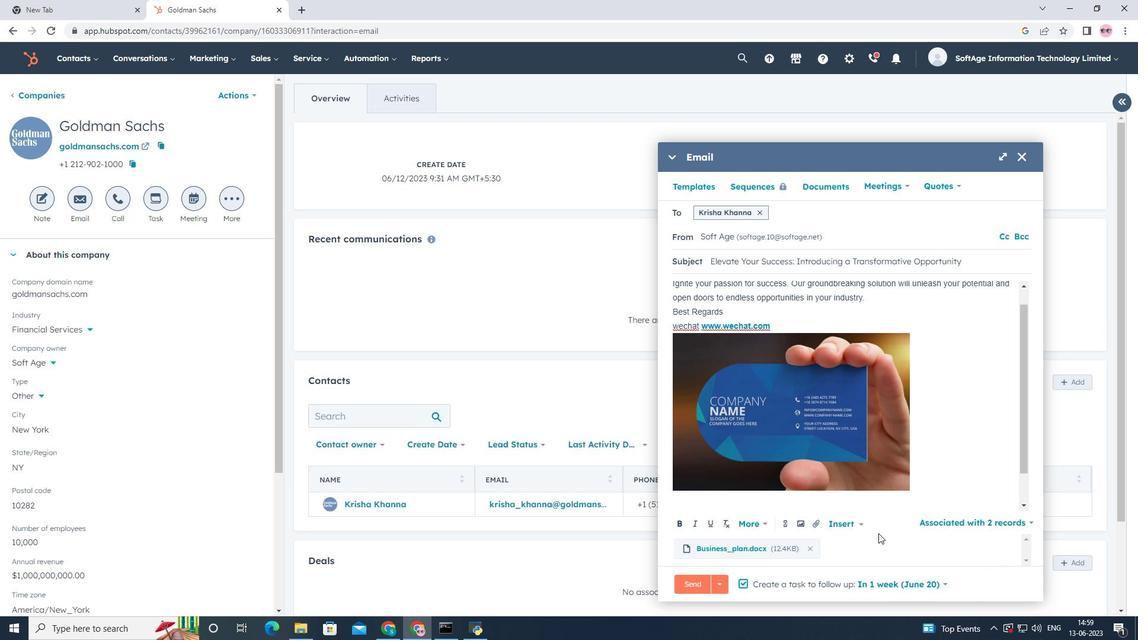 
Action: Mouse scrolled (878, 534) with delta (0, 0)
Screenshot: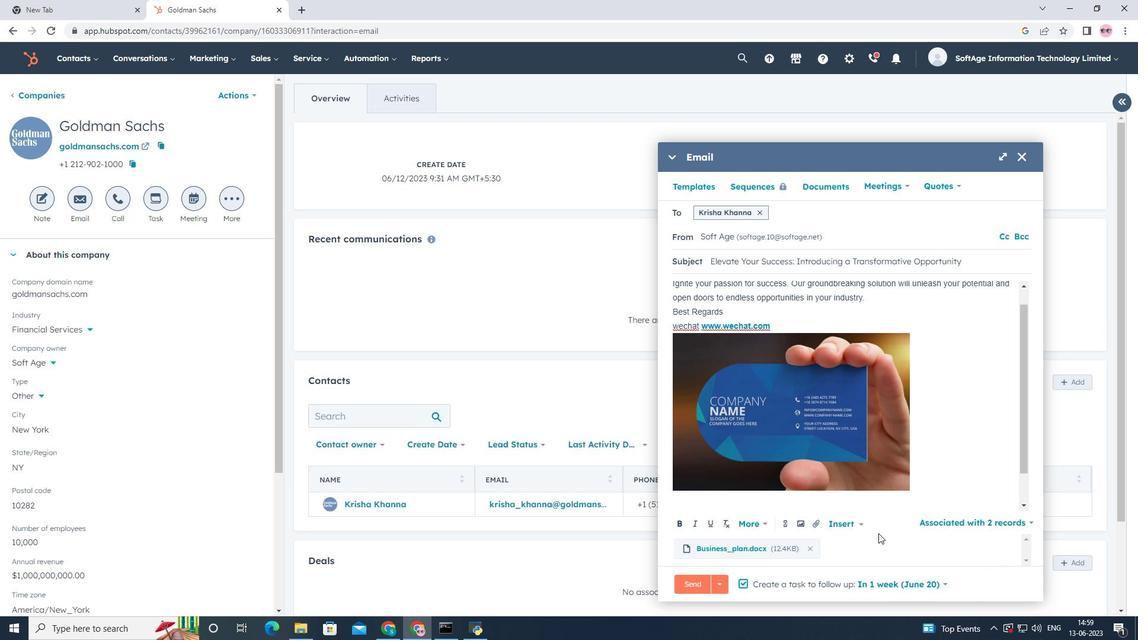 
Action: Mouse scrolled (878, 534) with delta (0, 0)
Screenshot: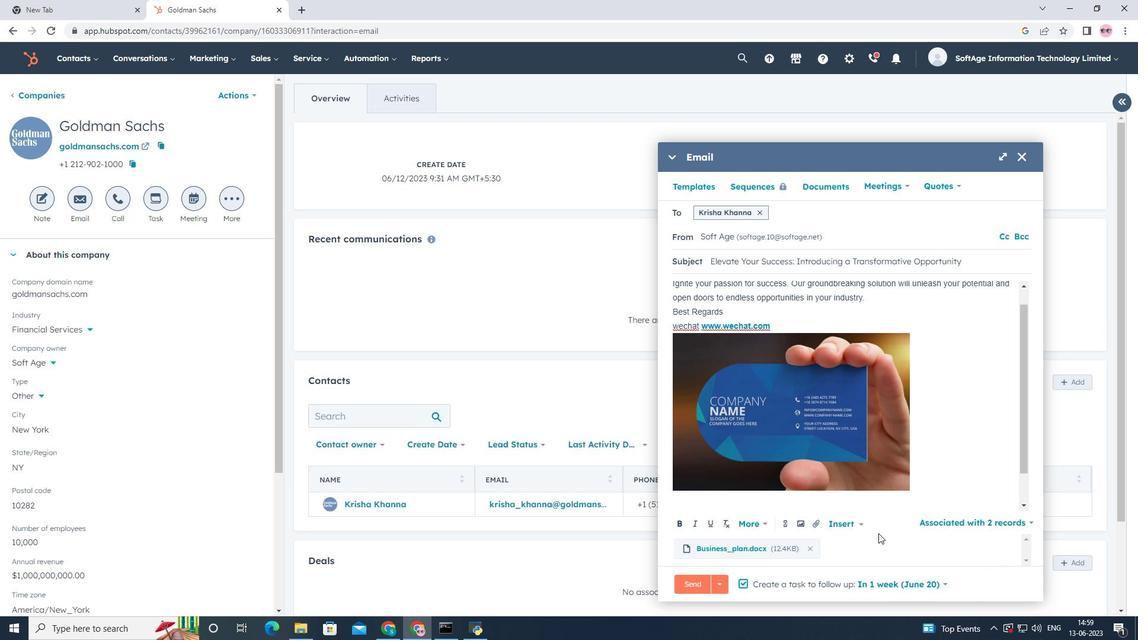 
Action: Mouse scrolled (878, 534) with delta (0, 0)
Screenshot: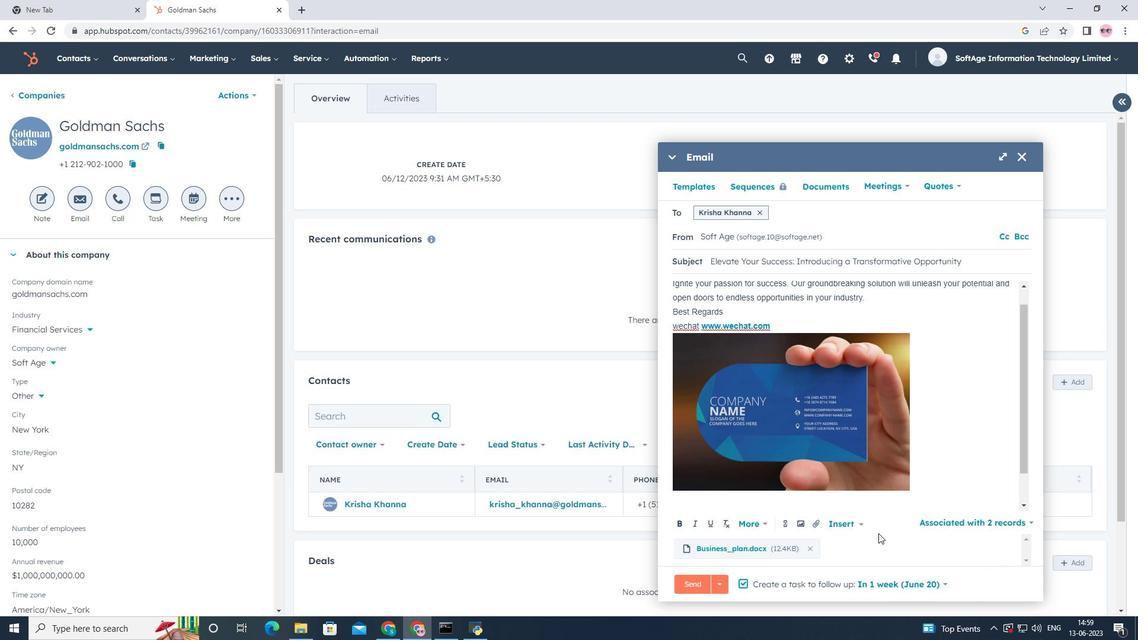 
Action: Mouse scrolled (878, 534) with delta (0, 0)
Screenshot: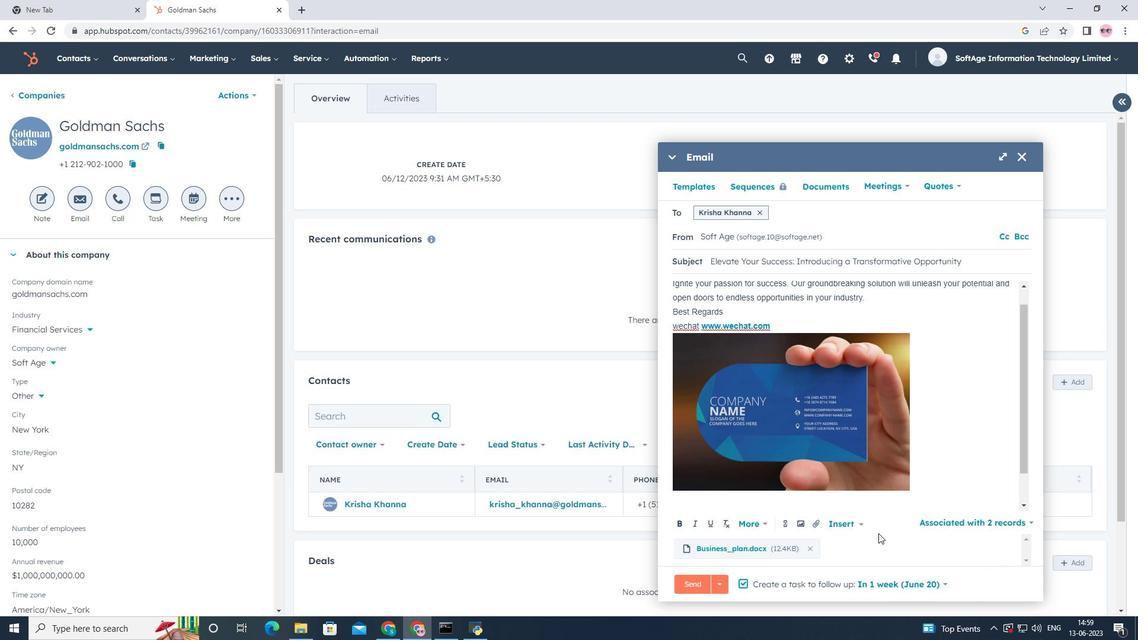 
Action: Mouse moved to (762, 209)
Screenshot: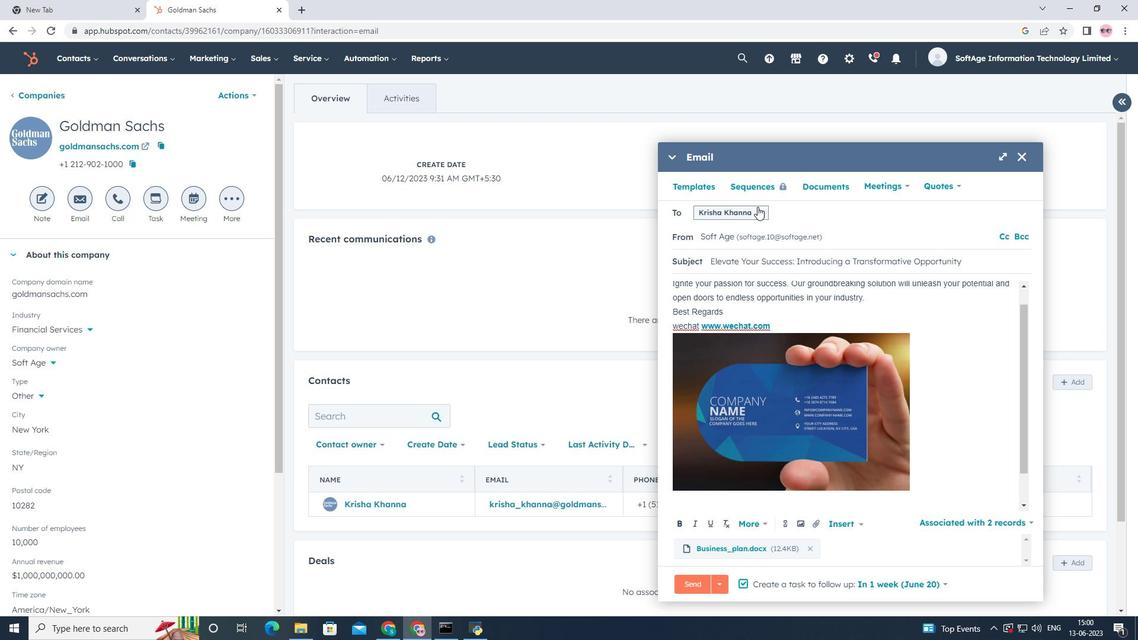 
Action: Mouse pressed left at (762, 209)
Screenshot: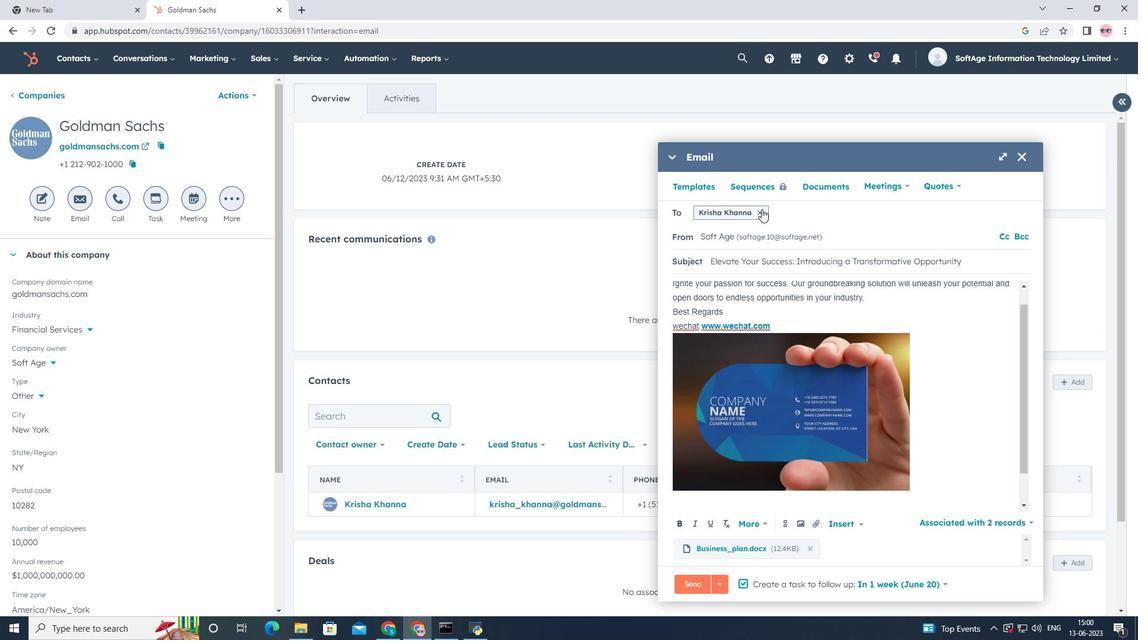 
Action: Mouse moved to (720, 211)
Screenshot: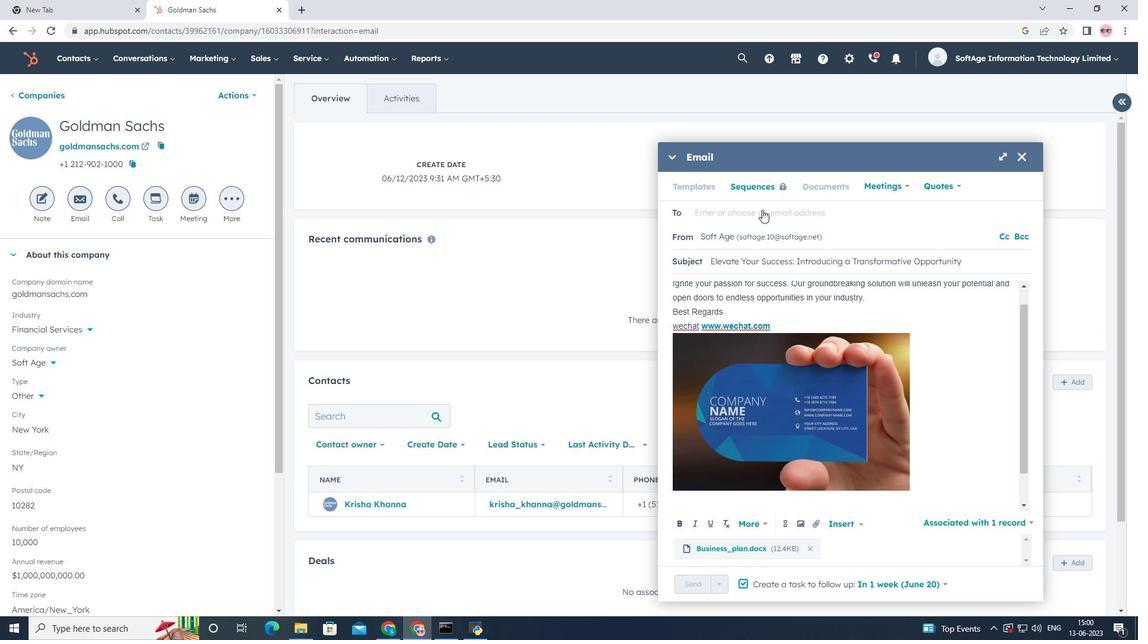 
Action: Mouse pressed left at (720, 211)
Screenshot: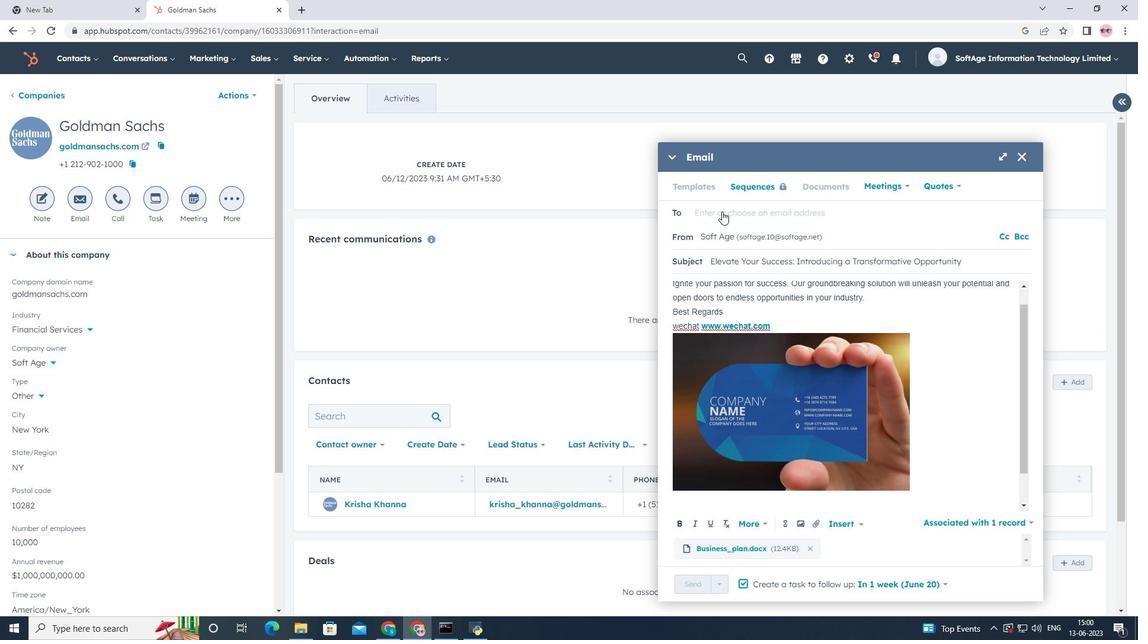 
Action: Mouse moved to (731, 245)
Screenshot: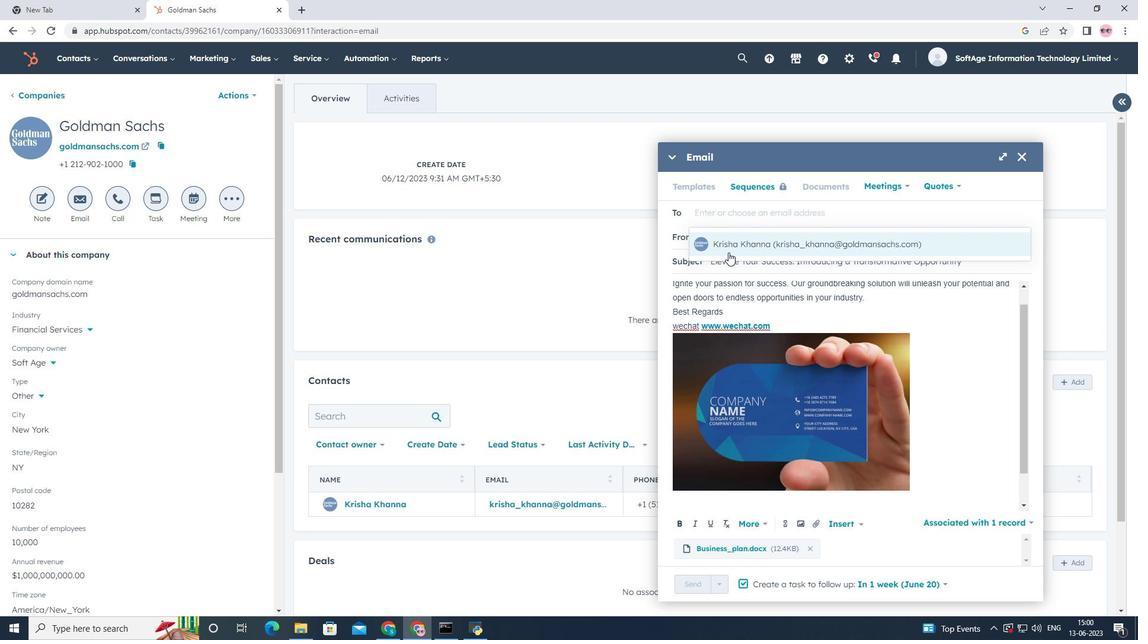
Action: Mouse pressed left at (731, 245)
Screenshot: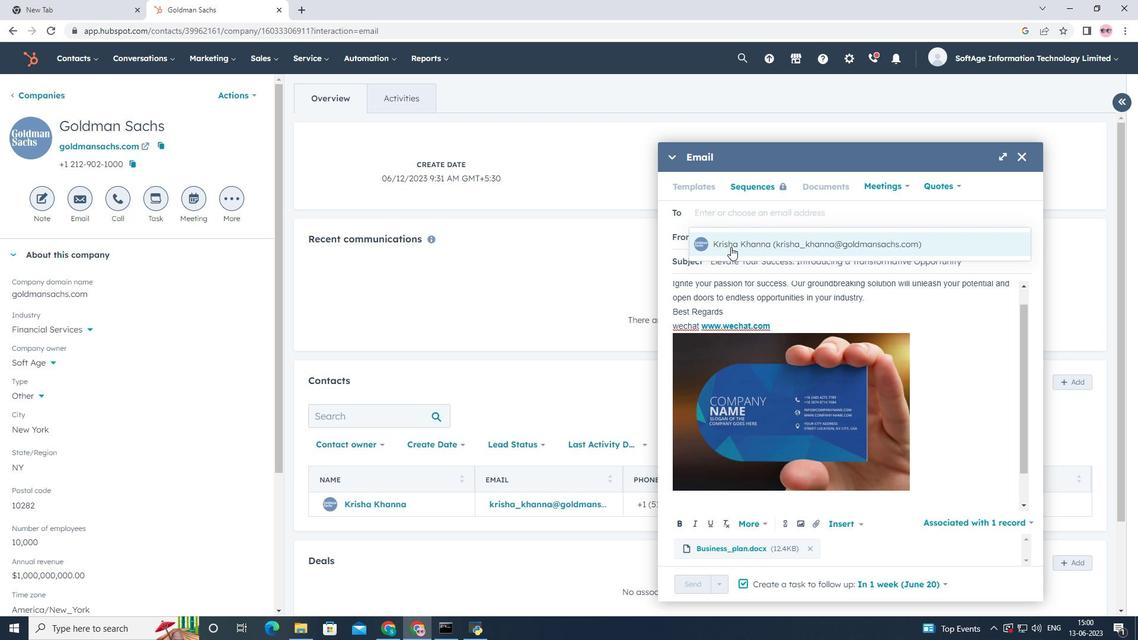 
Action: Mouse moved to (701, 585)
Screenshot: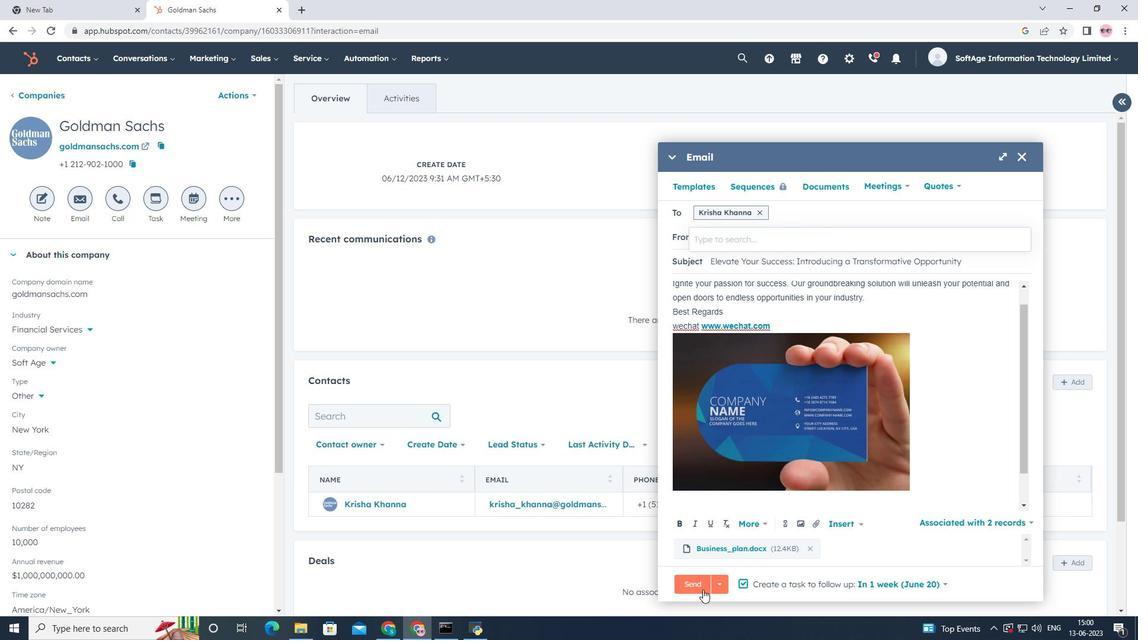 
Action: Mouse pressed left at (701, 585)
Screenshot: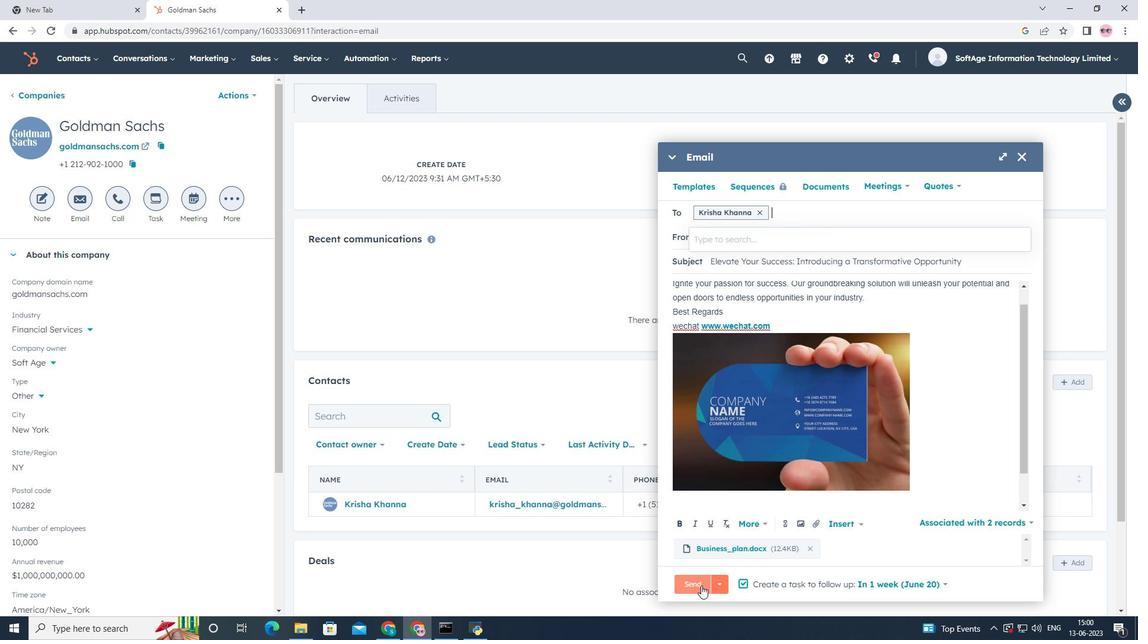 
Action: Mouse moved to (523, 361)
Screenshot: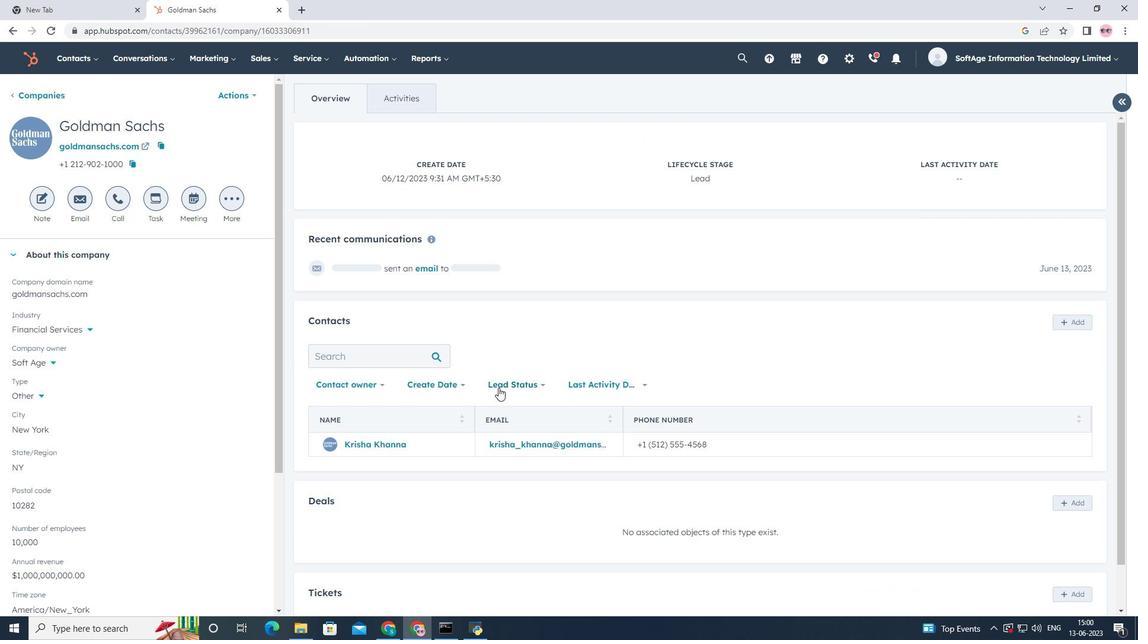 
Action: Mouse scrolled (523, 361) with delta (0, 0)
Screenshot: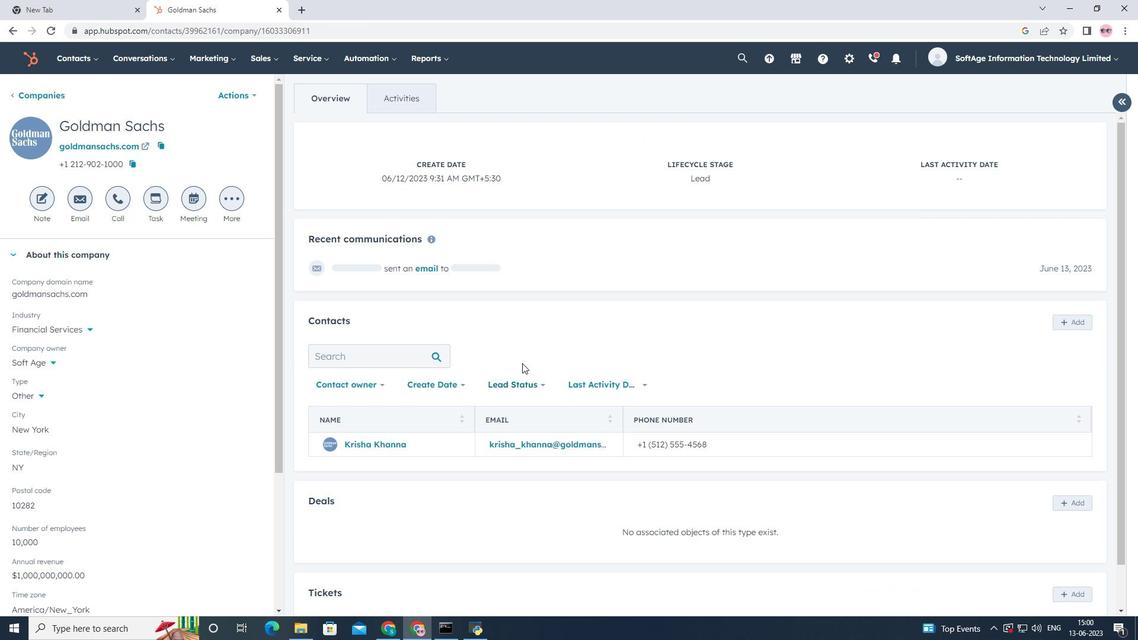 
Action: Mouse scrolled (523, 361) with delta (0, 0)
Screenshot: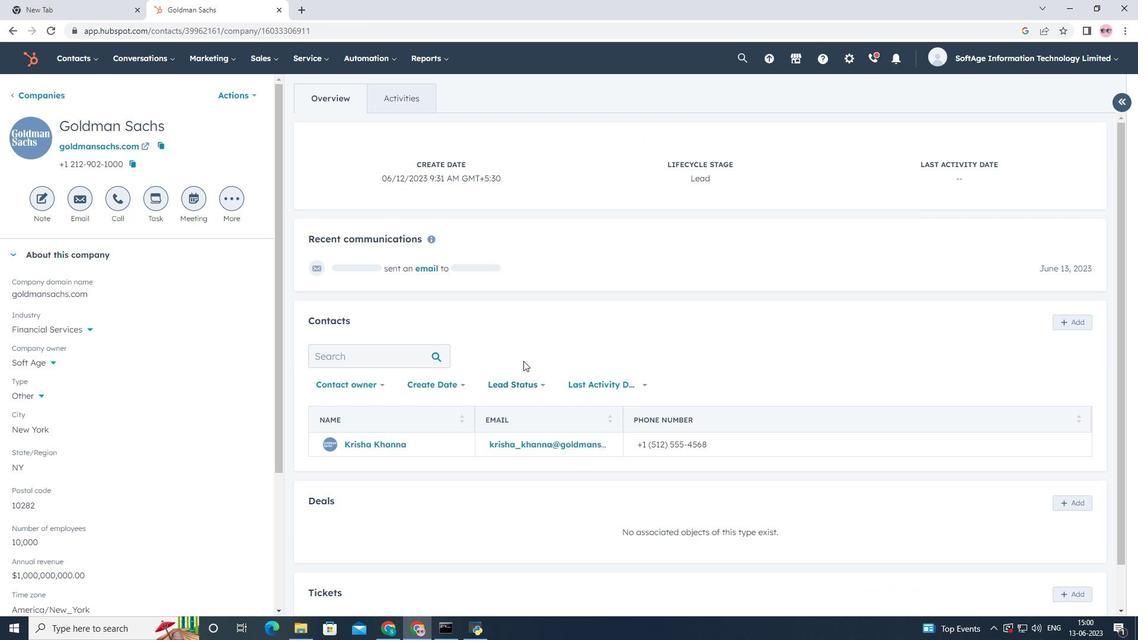 
Action: Mouse scrolled (523, 361) with delta (0, 0)
Screenshot: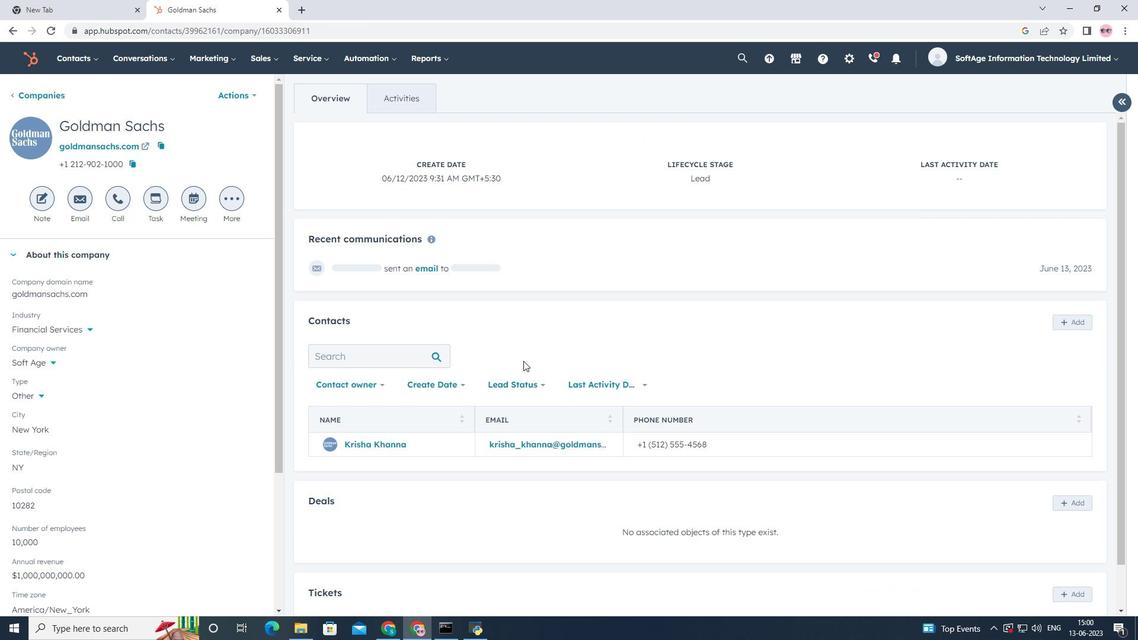 
Action: Mouse scrolled (523, 361) with delta (0, 0)
Screenshot: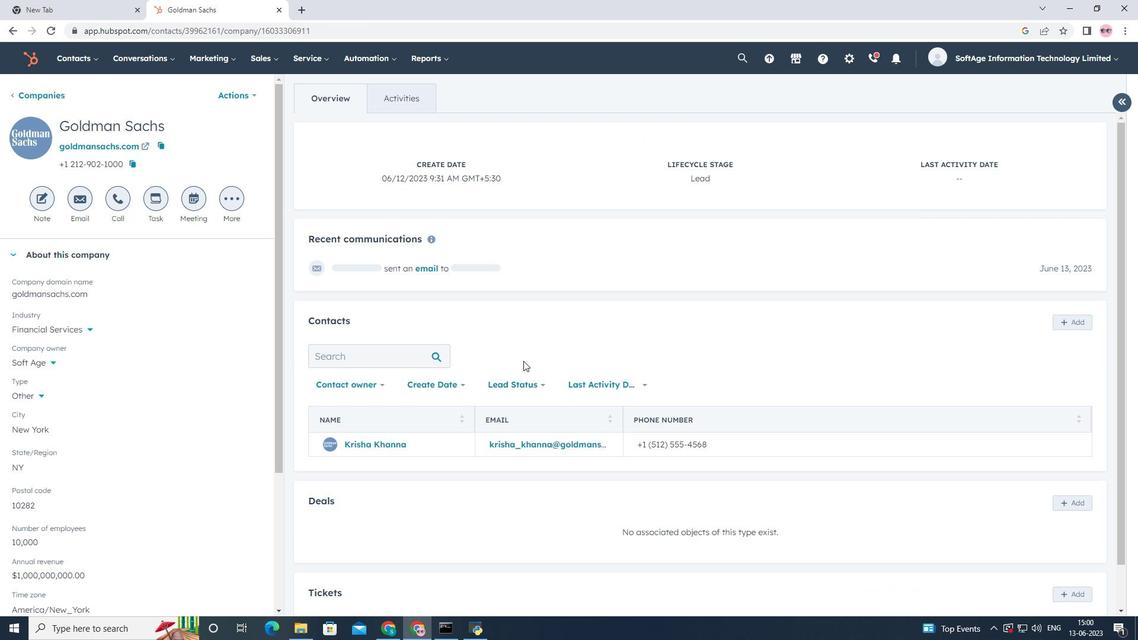 
Action: Mouse scrolled (523, 361) with delta (0, 0)
Screenshot: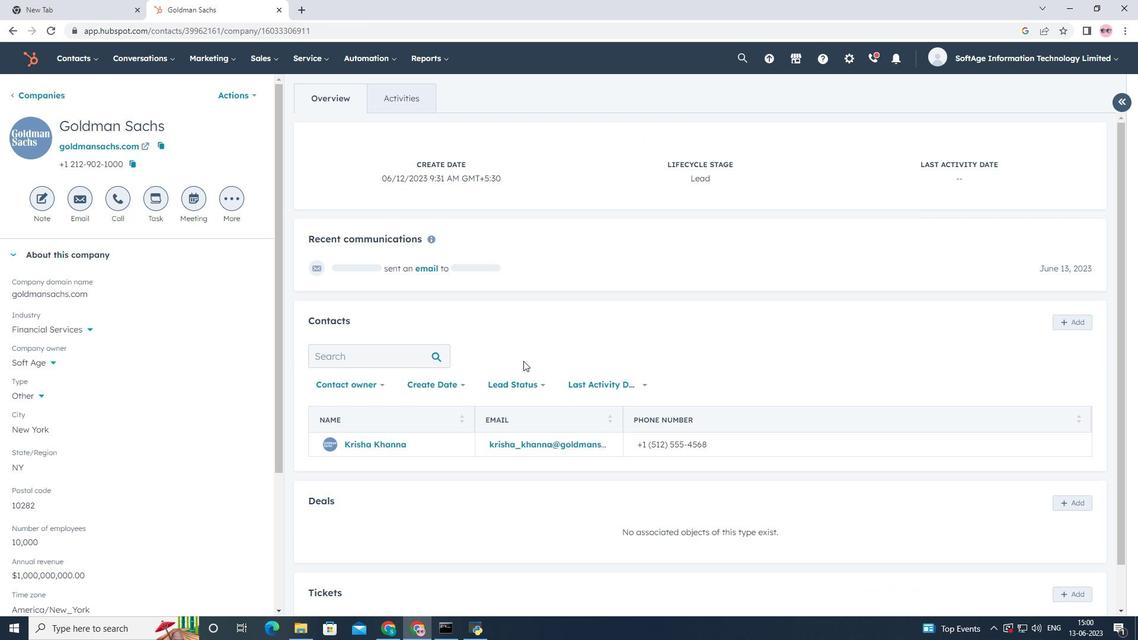 
Action: Mouse scrolled (523, 361) with delta (0, 0)
Screenshot: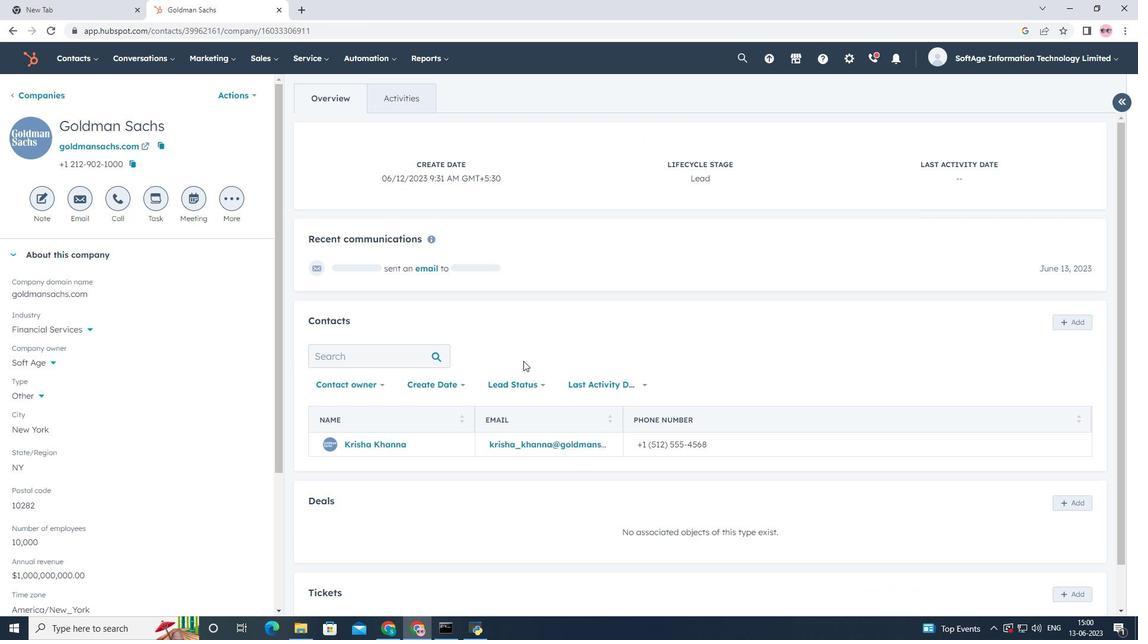
Action: Mouse scrolled (523, 361) with delta (0, 0)
Screenshot: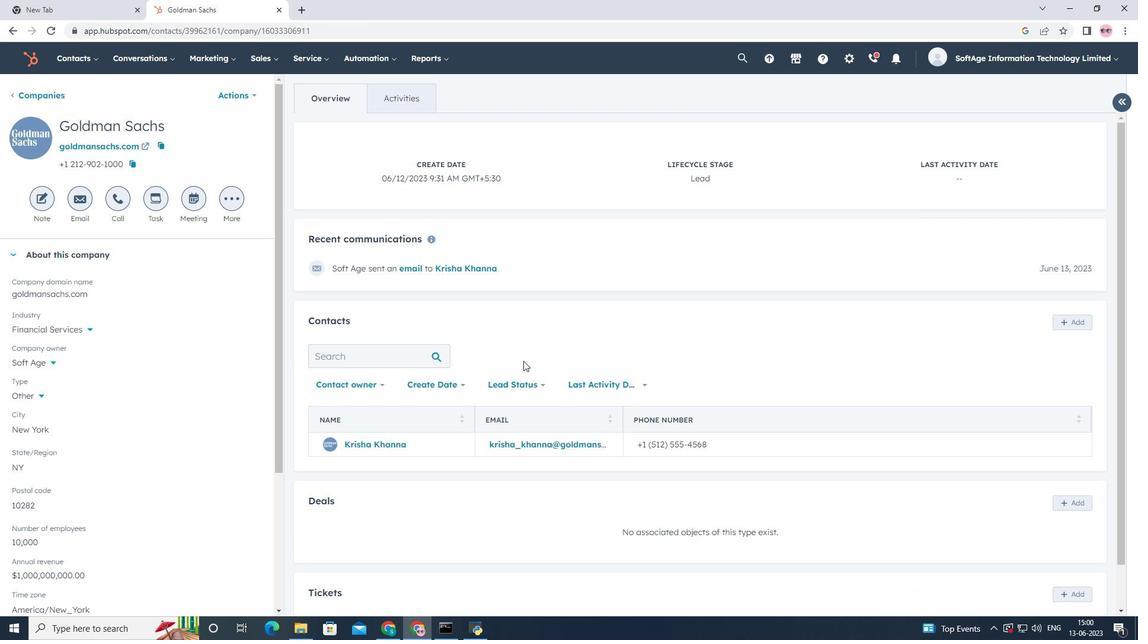 
Action: Mouse scrolled (523, 361) with delta (0, 0)
Screenshot: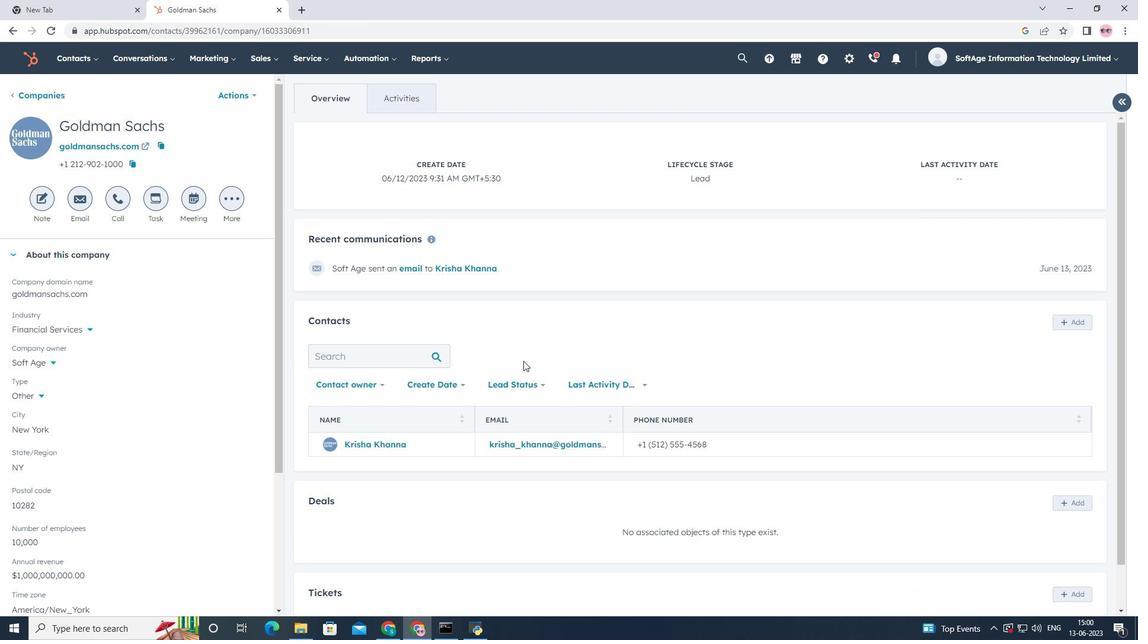 
Action: Mouse scrolled (523, 361) with delta (0, 0)
Screenshot: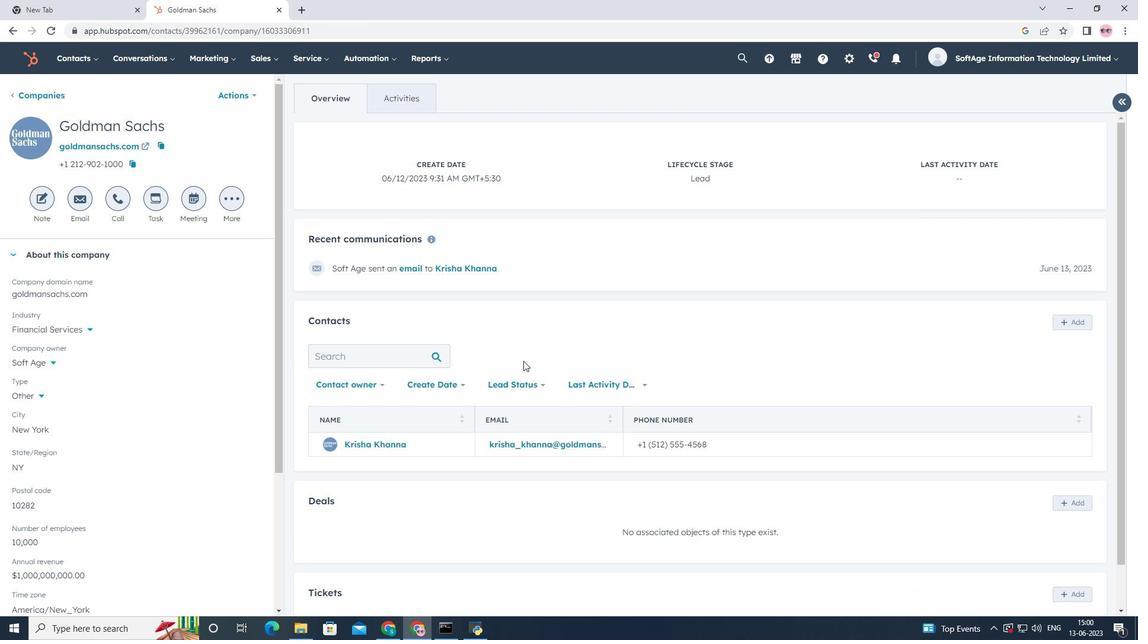
Action: Mouse scrolled (523, 361) with delta (0, 0)
Screenshot: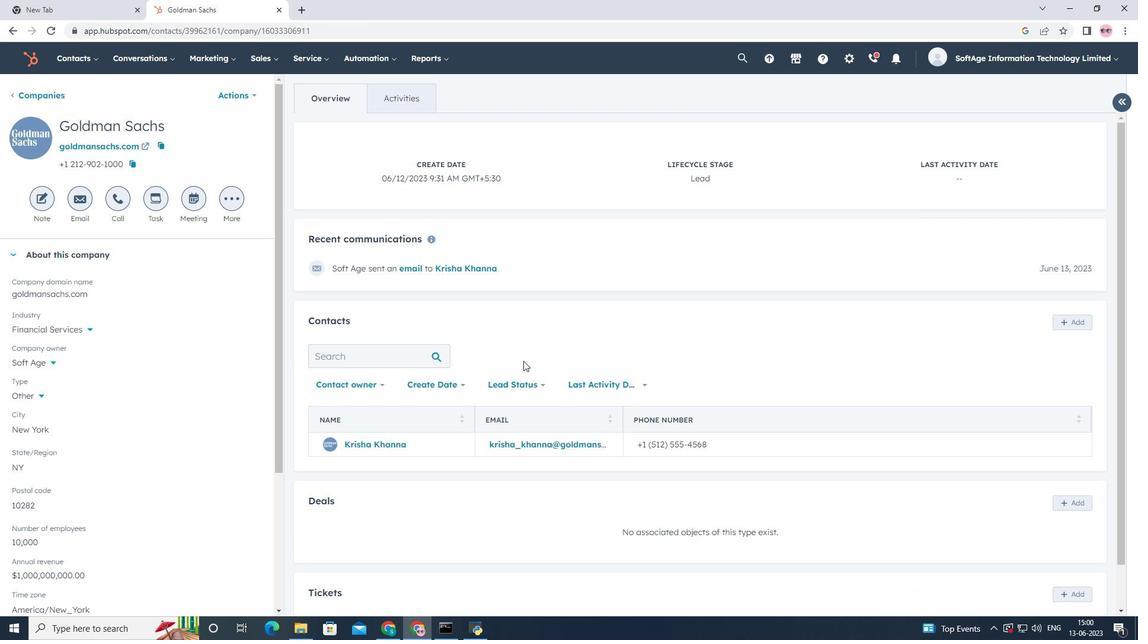 
Action: Mouse scrolled (523, 361) with delta (0, 0)
Screenshot: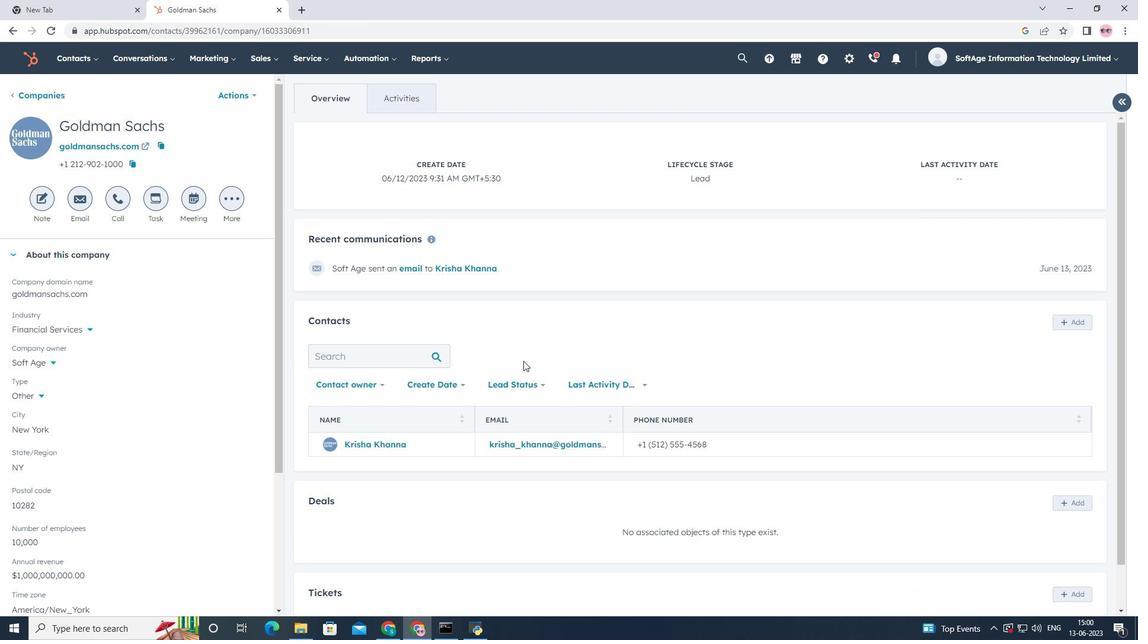 
Action: Mouse scrolled (523, 361) with delta (0, 0)
Screenshot: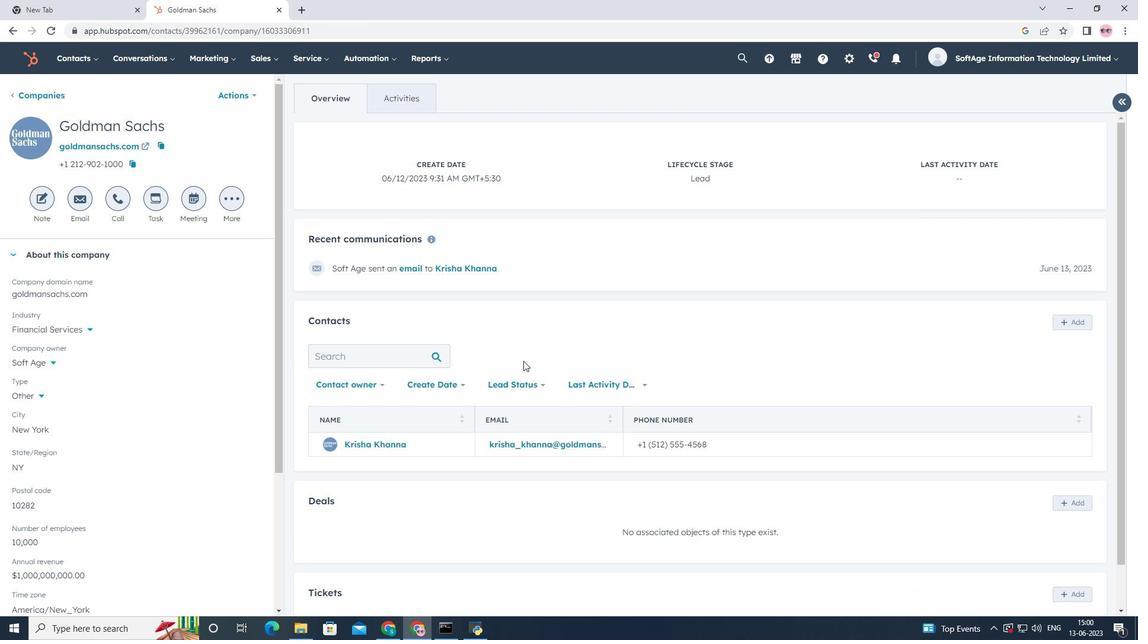 
Action: Mouse scrolled (523, 360) with delta (0, 0)
Screenshot: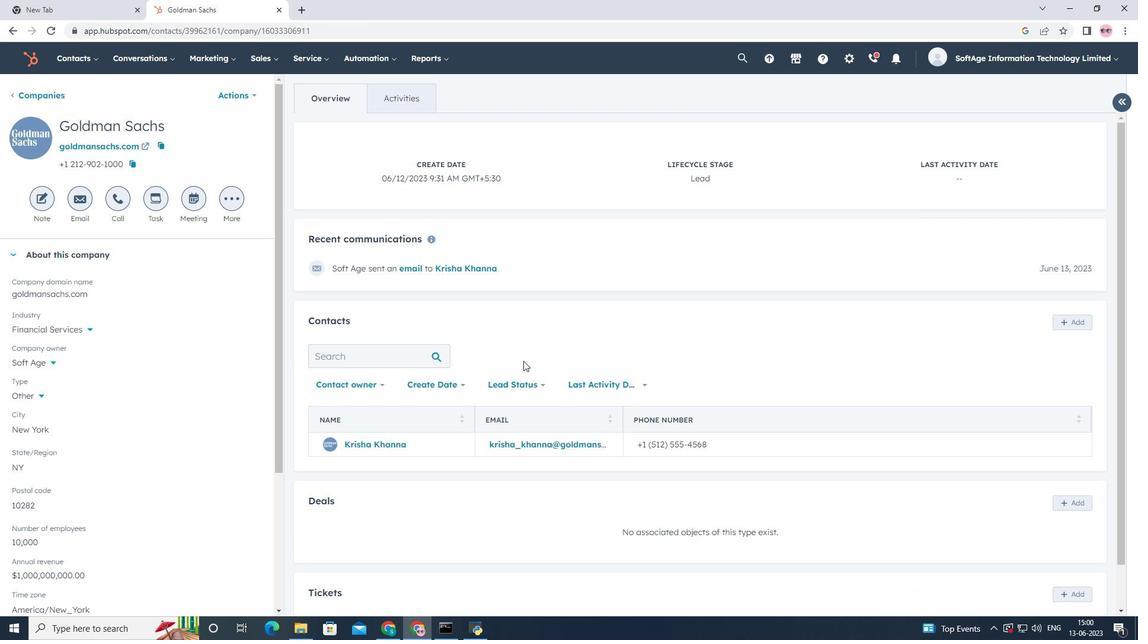 
Action: Mouse scrolled (523, 360) with delta (0, 0)
Screenshot: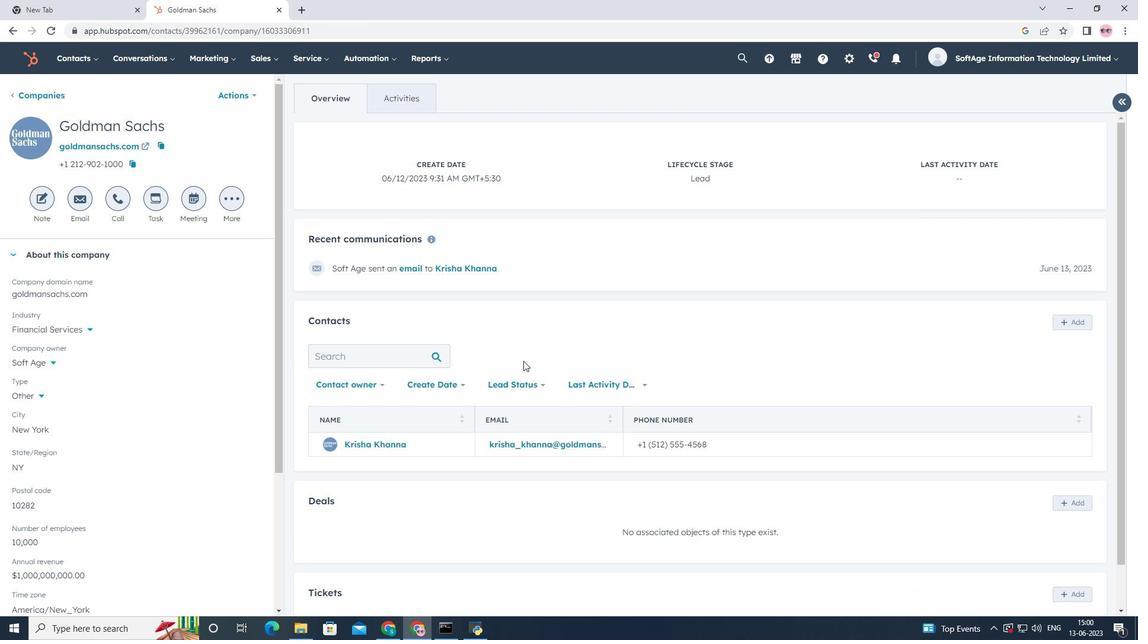 
Action: Mouse scrolled (523, 360) with delta (0, 0)
Screenshot: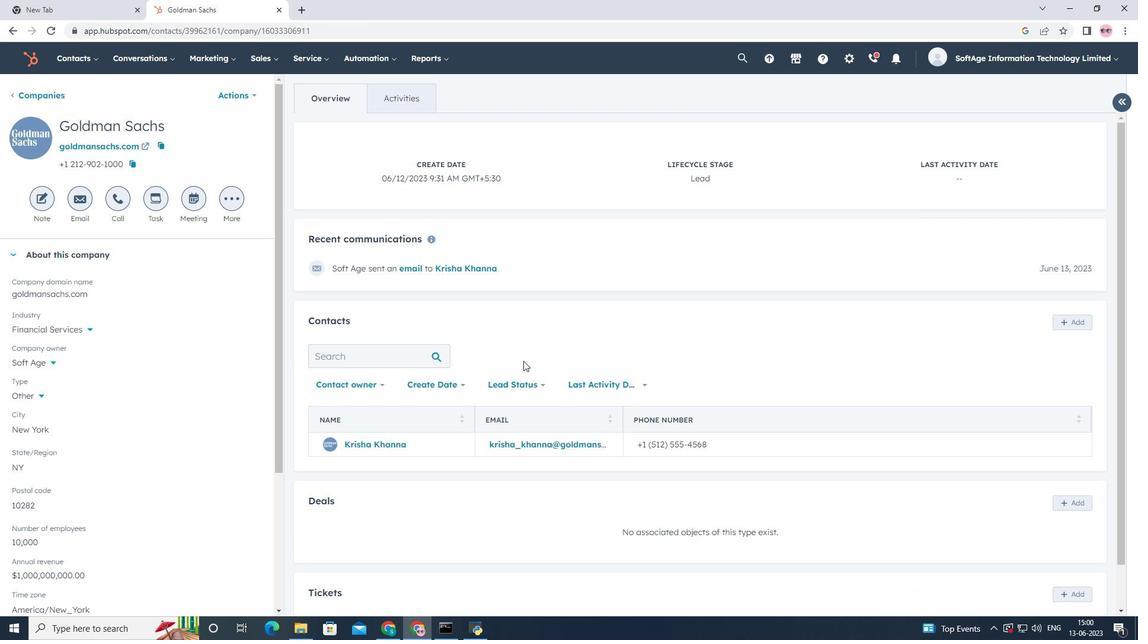 
Action: Mouse scrolled (523, 360) with delta (0, 0)
Screenshot: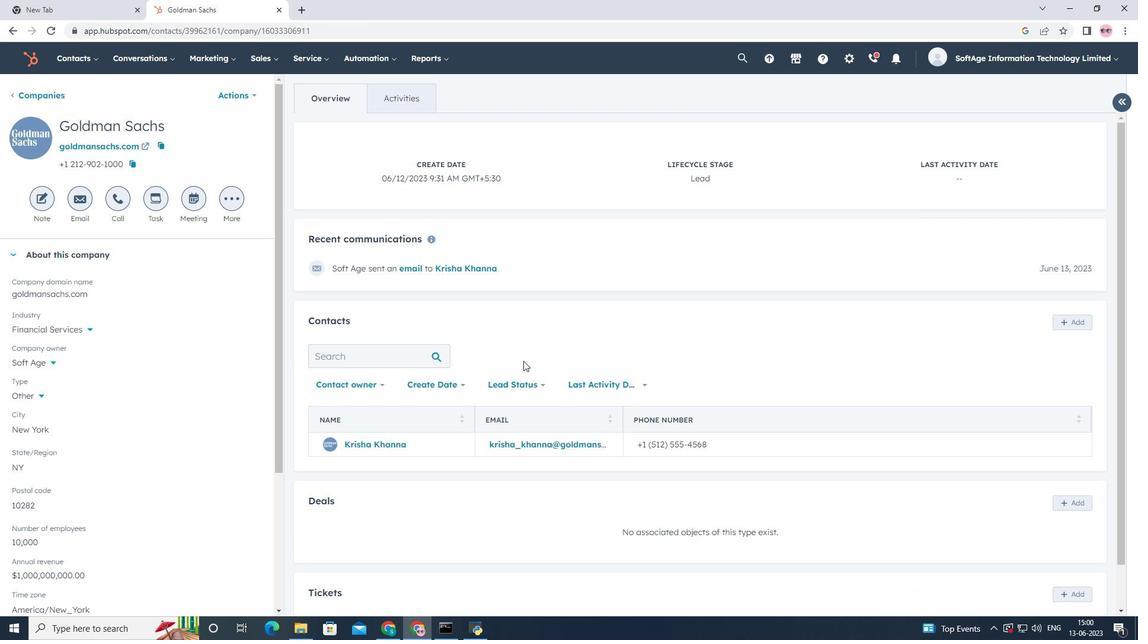 
Action: Mouse scrolled (523, 360) with delta (0, 0)
Screenshot: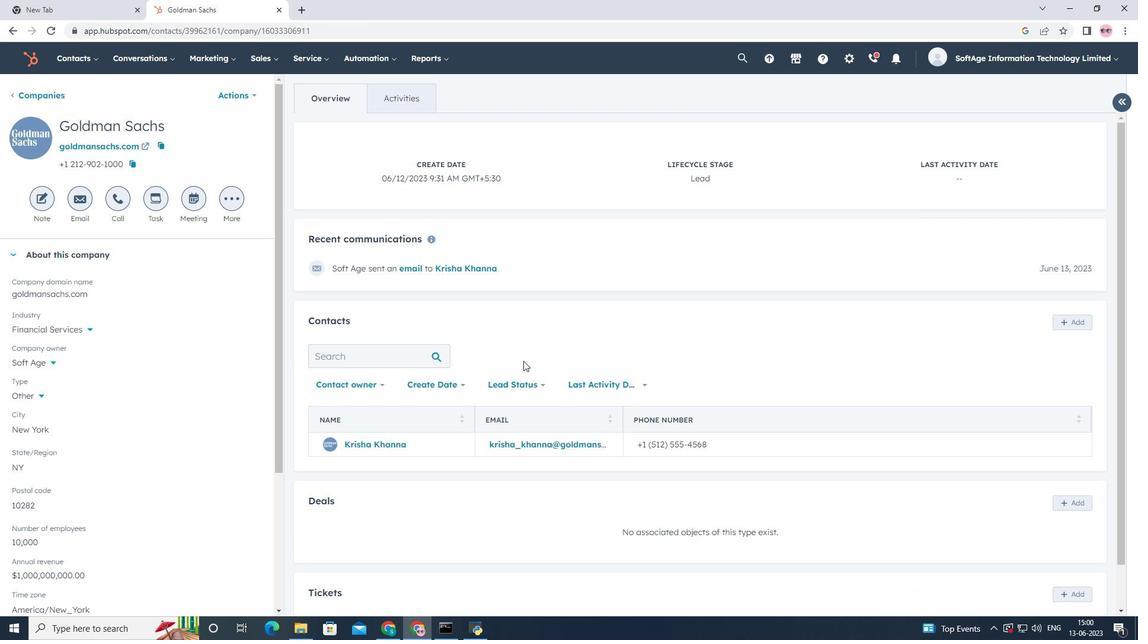 
Action: Mouse scrolled (523, 360) with delta (0, 0)
Screenshot: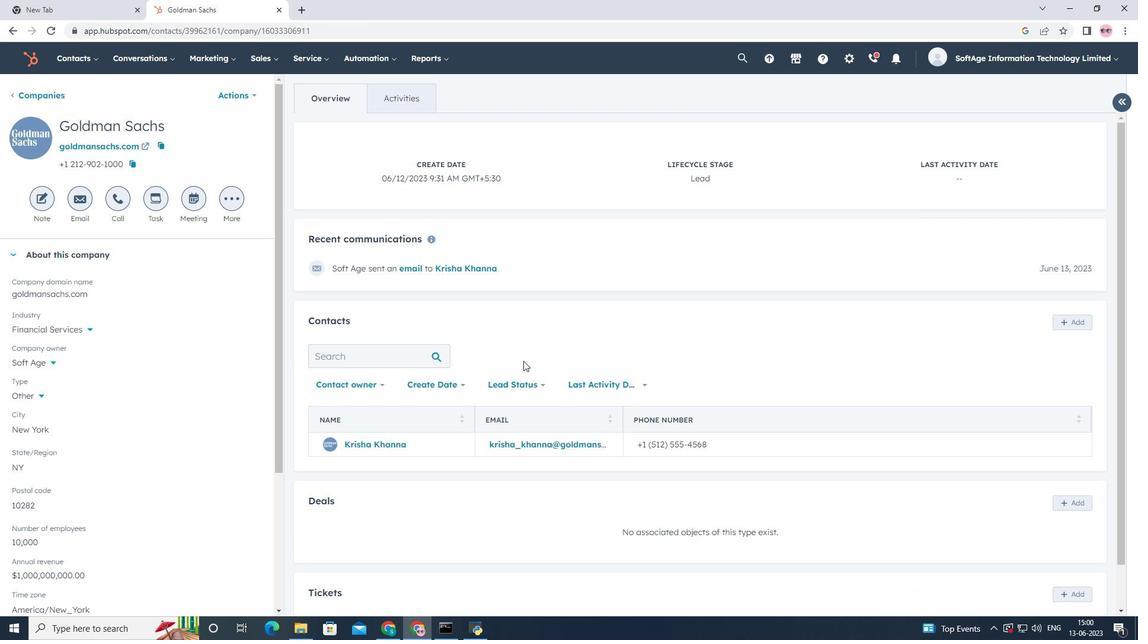 
Action: Mouse scrolled (523, 361) with delta (0, 0)
Screenshot: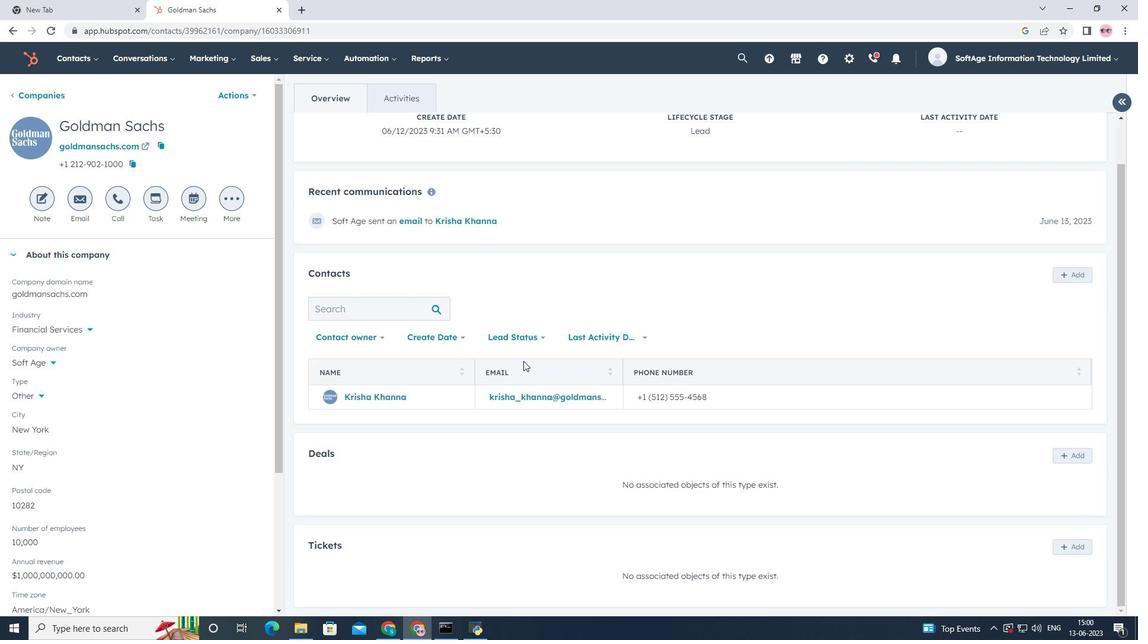 
Action: Mouse scrolled (523, 361) with delta (0, 0)
Screenshot: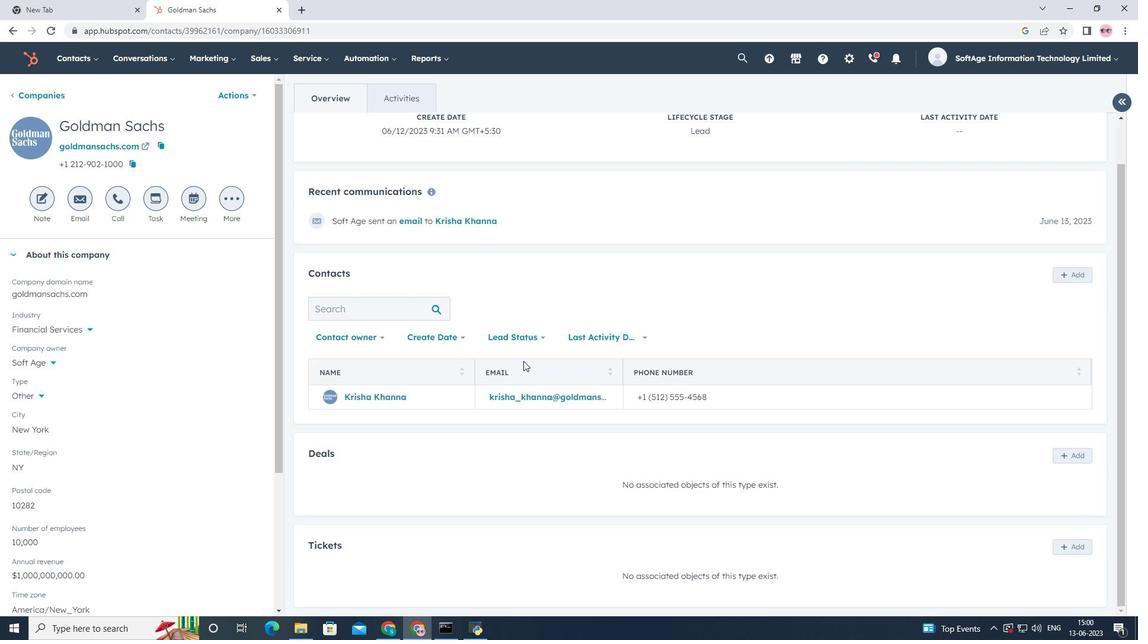 
Action: Mouse scrolled (523, 361) with delta (0, 0)
Screenshot: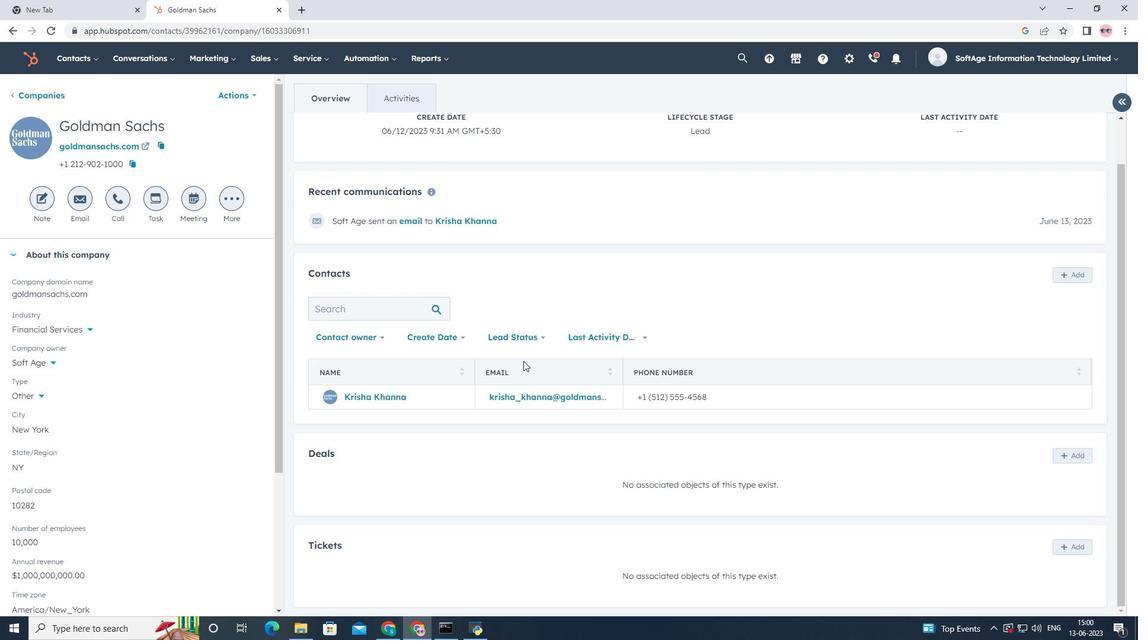 
Action: Mouse scrolled (523, 361) with delta (0, 0)
Screenshot: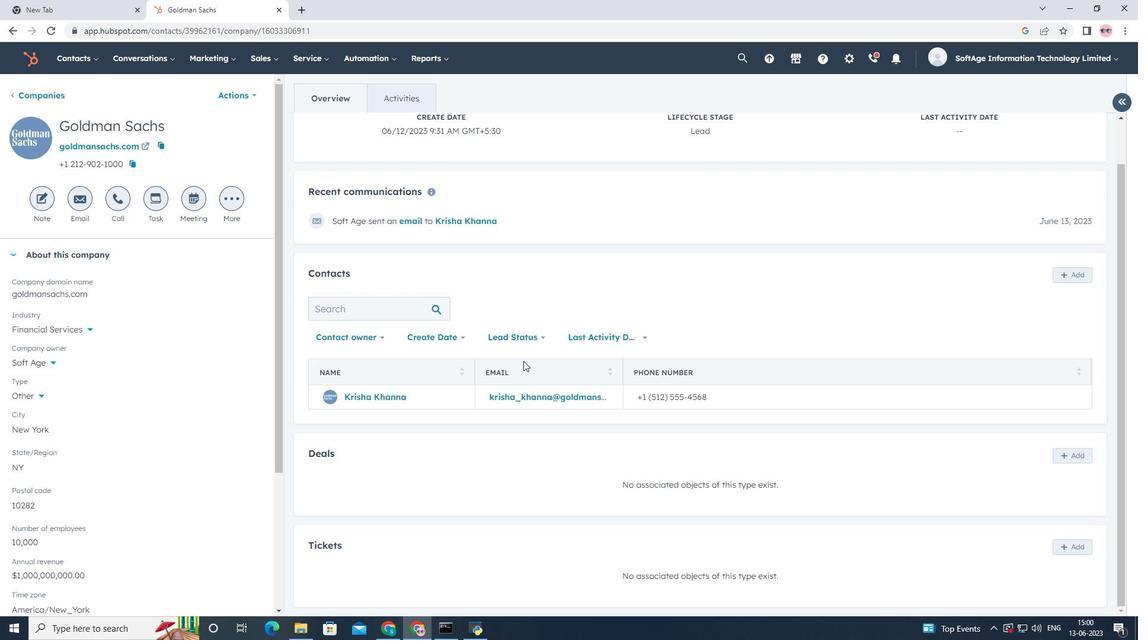 
Action: Mouse scrolled (523, 361) with delta (0, 0)
Screenshot: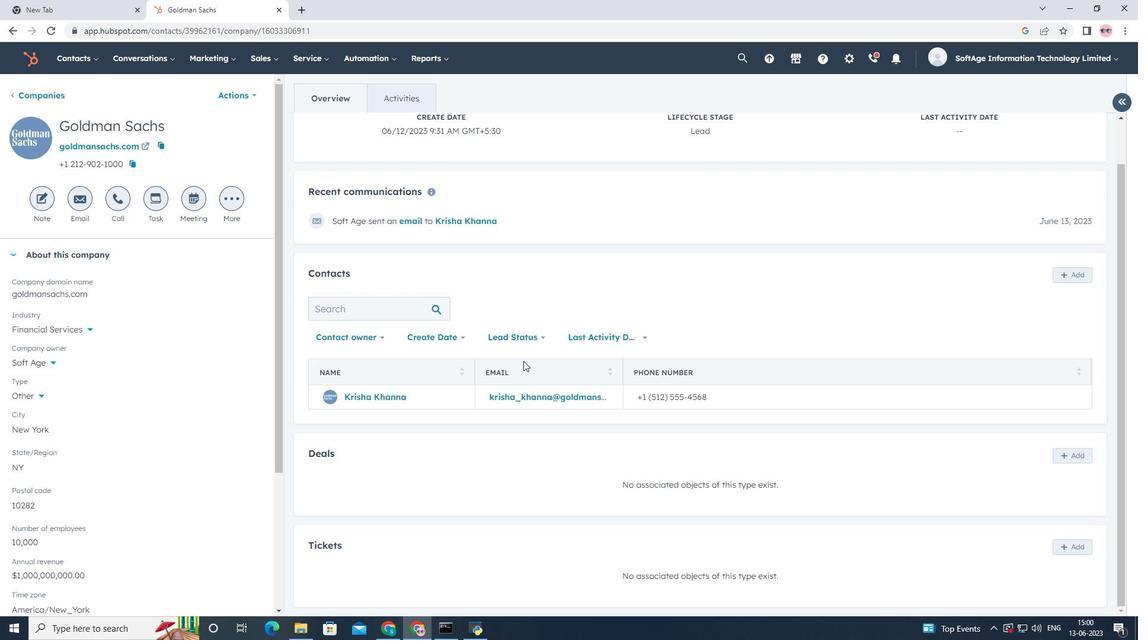 
